 Task: Find connections with filter location Flores with filter topic #Trainingwith filter profile language English with filter current company Novo Nordisk with filter school Siliguri Institute of Technology with filter industry Broadcast Media Production and Distribution with filter service category Resume Writing with filter keywords title Meals on Wheels Driver
Action: Mouse moved to (695, 89)
Screenshot: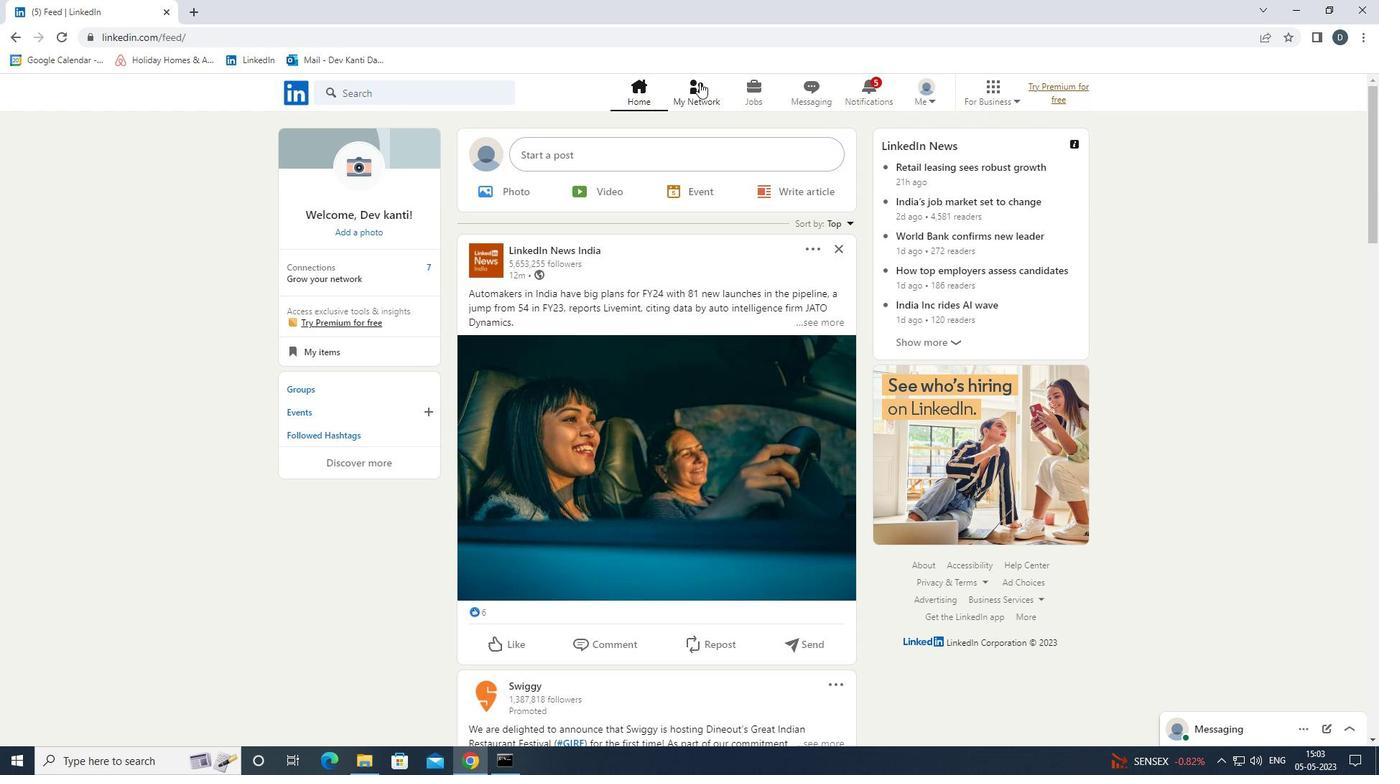
Action: Mouse pressed left at (695, 89)
Screenshot: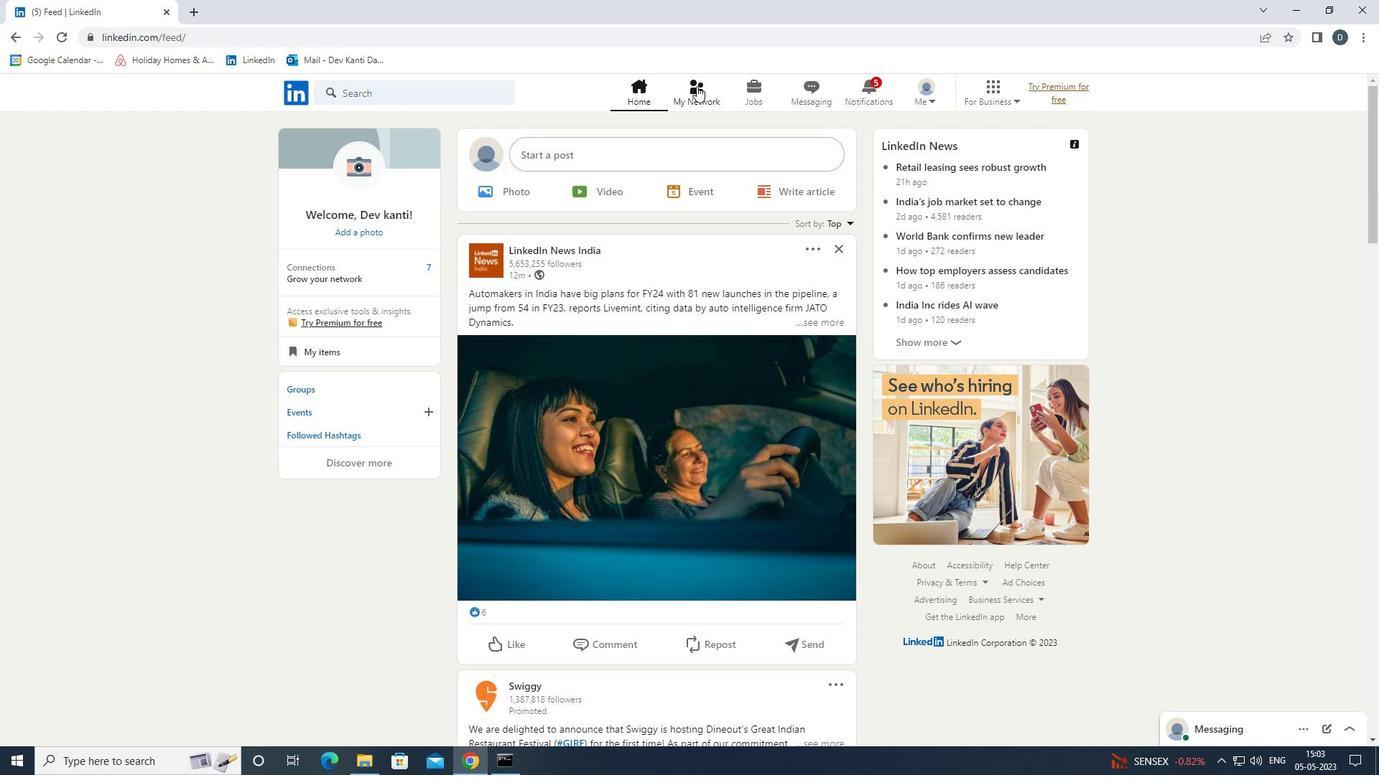 
Action: Mouse moved to (475, 171)
Screenshot: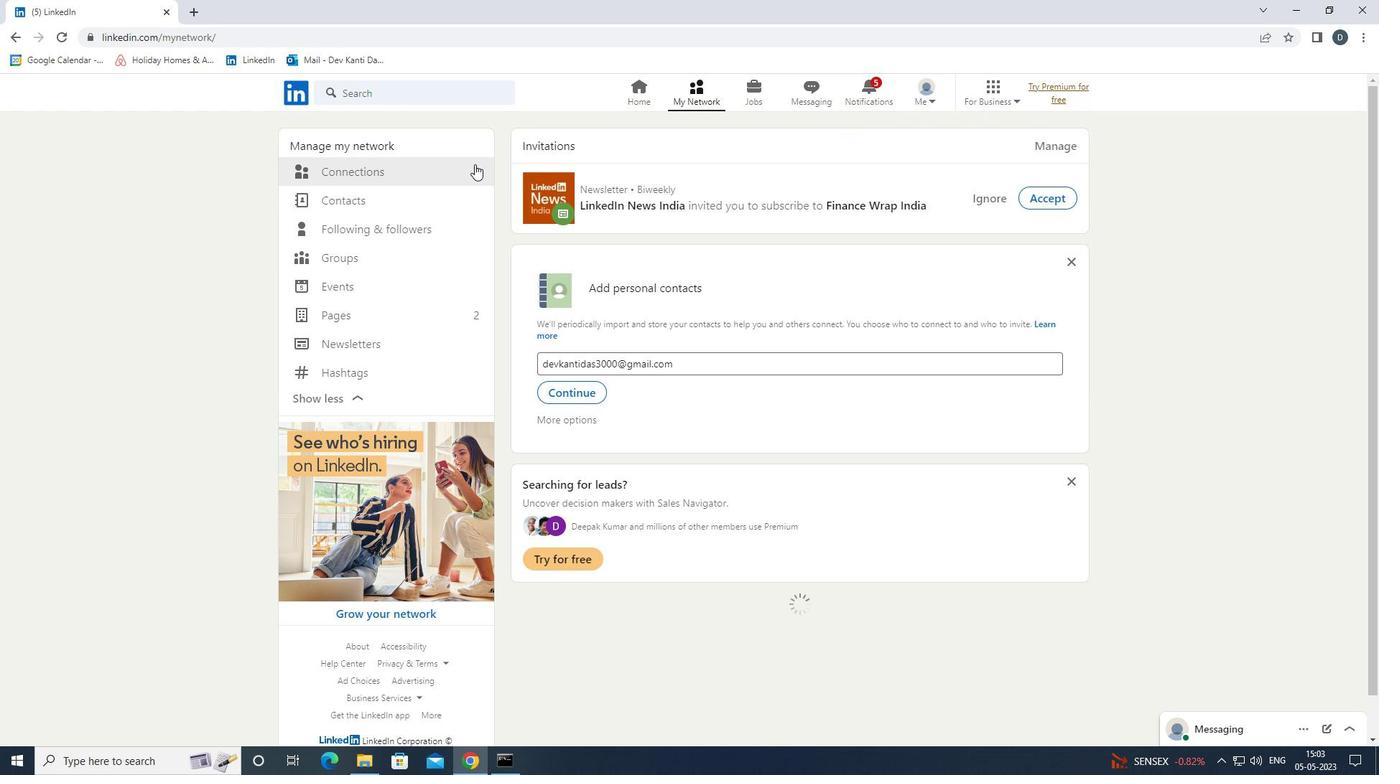 
Action: Mouse pressed left at (475, 171)
Screenshot: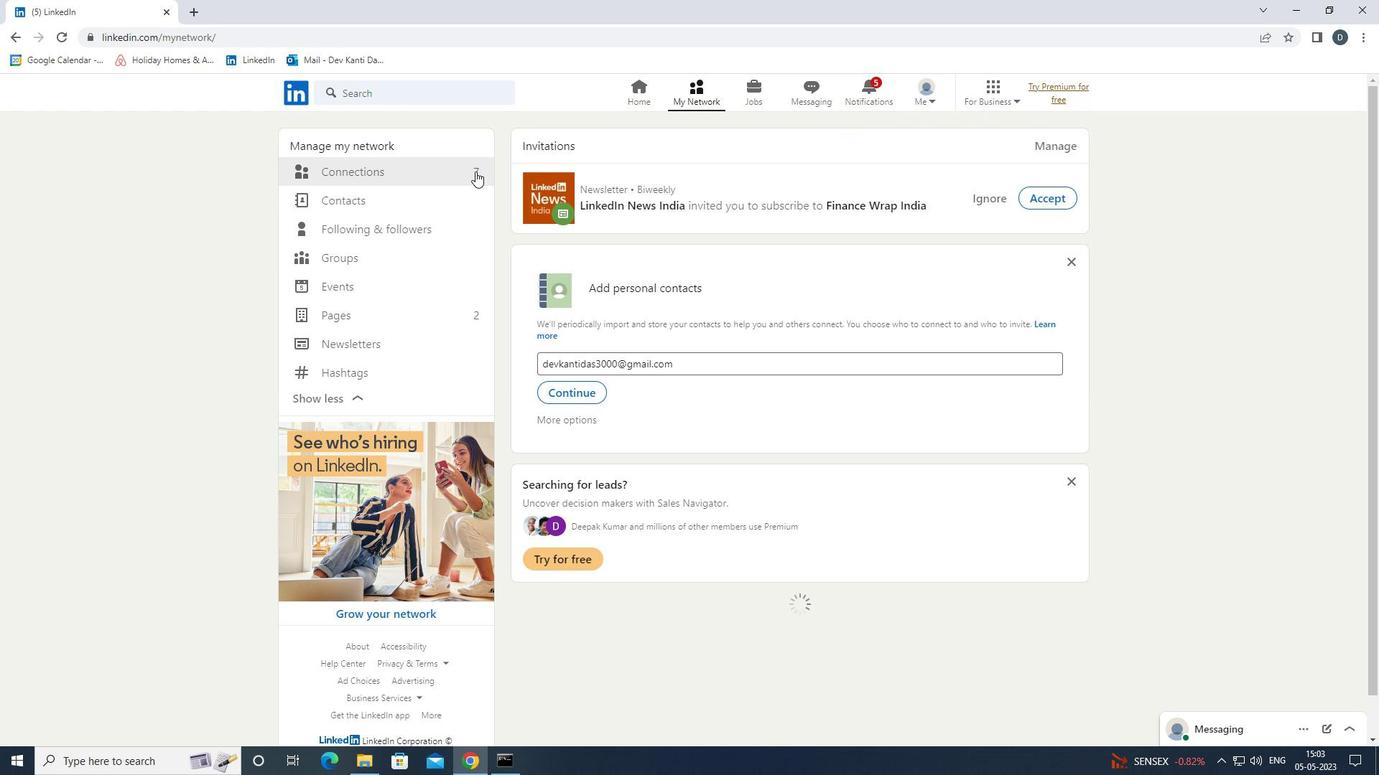
Action: Mouse moved to (783, 175)
Screenshot: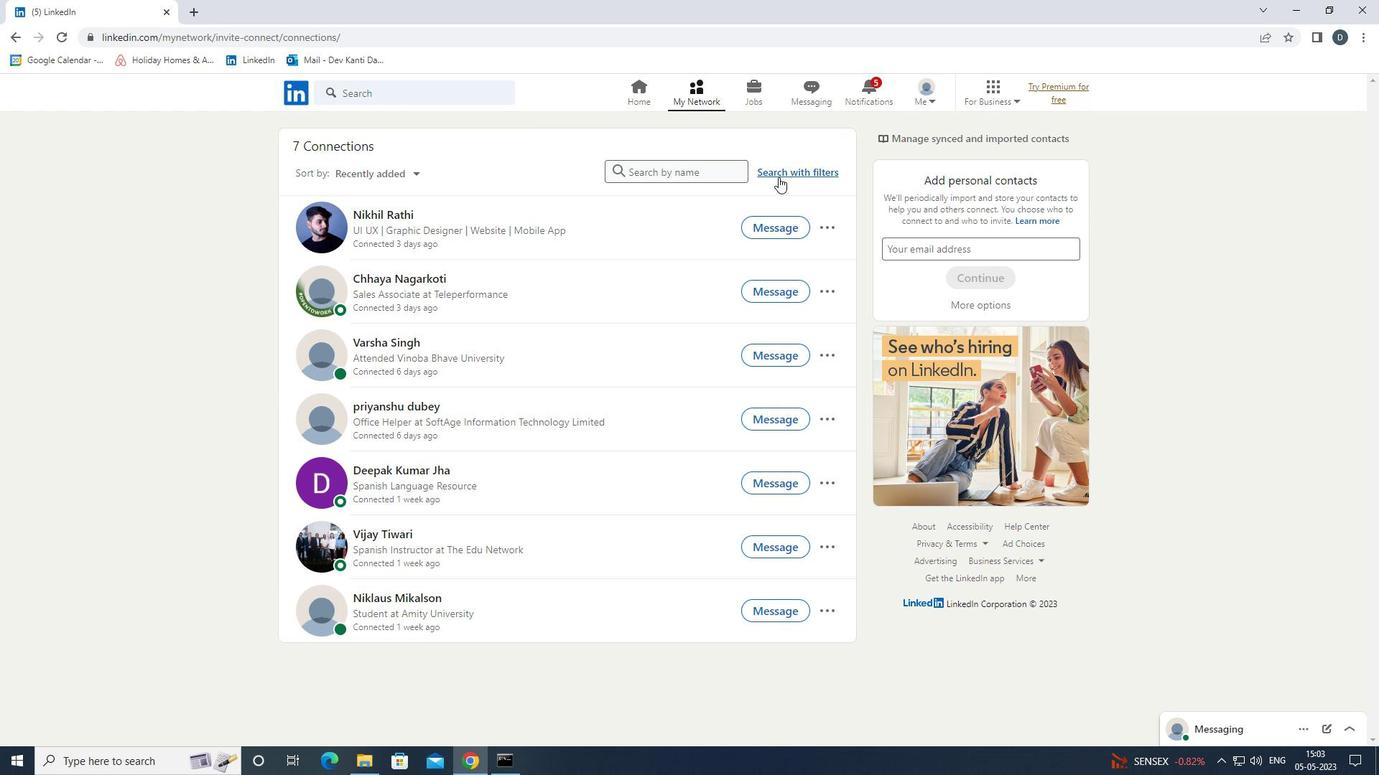 
Action: Mouse pressed left at (783, 175)
Screenshot: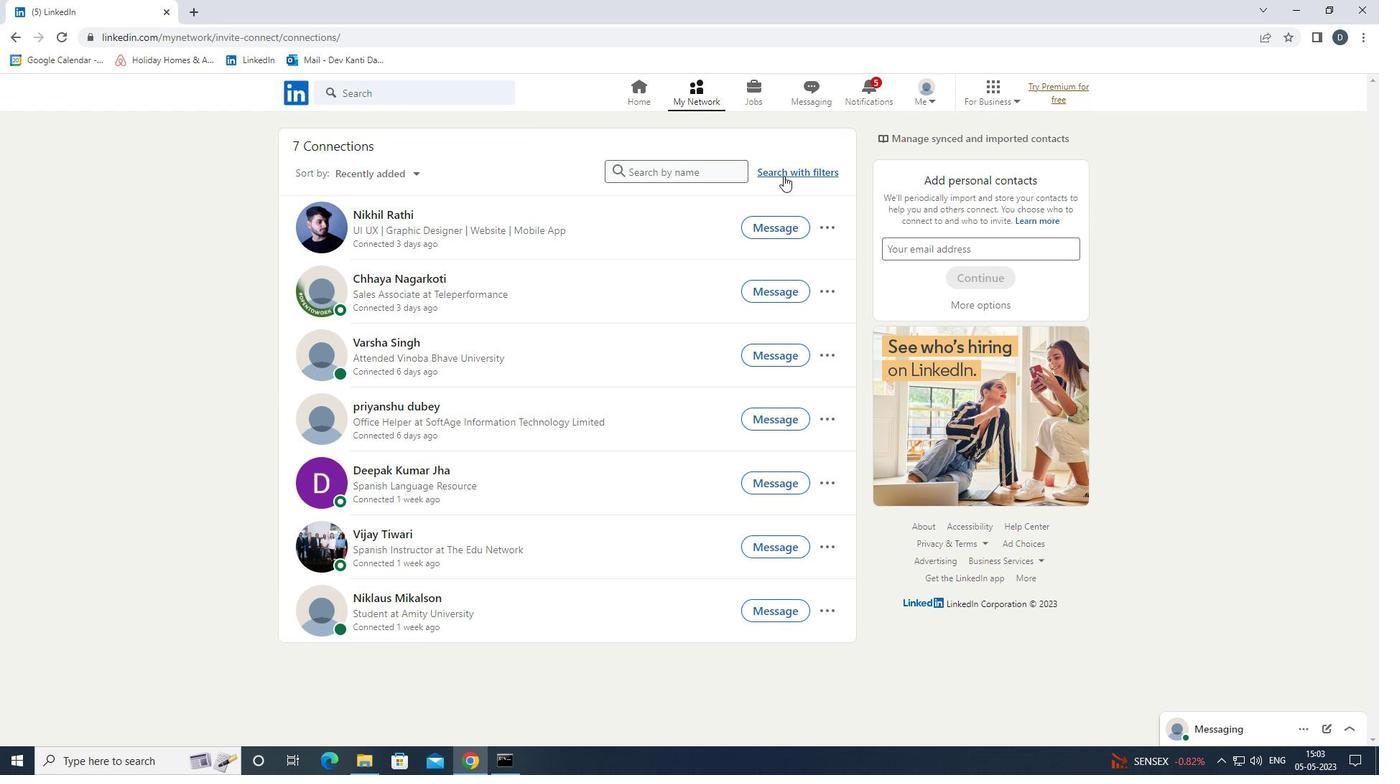
Action: Mouse moved to (735, 133)
Screenshot: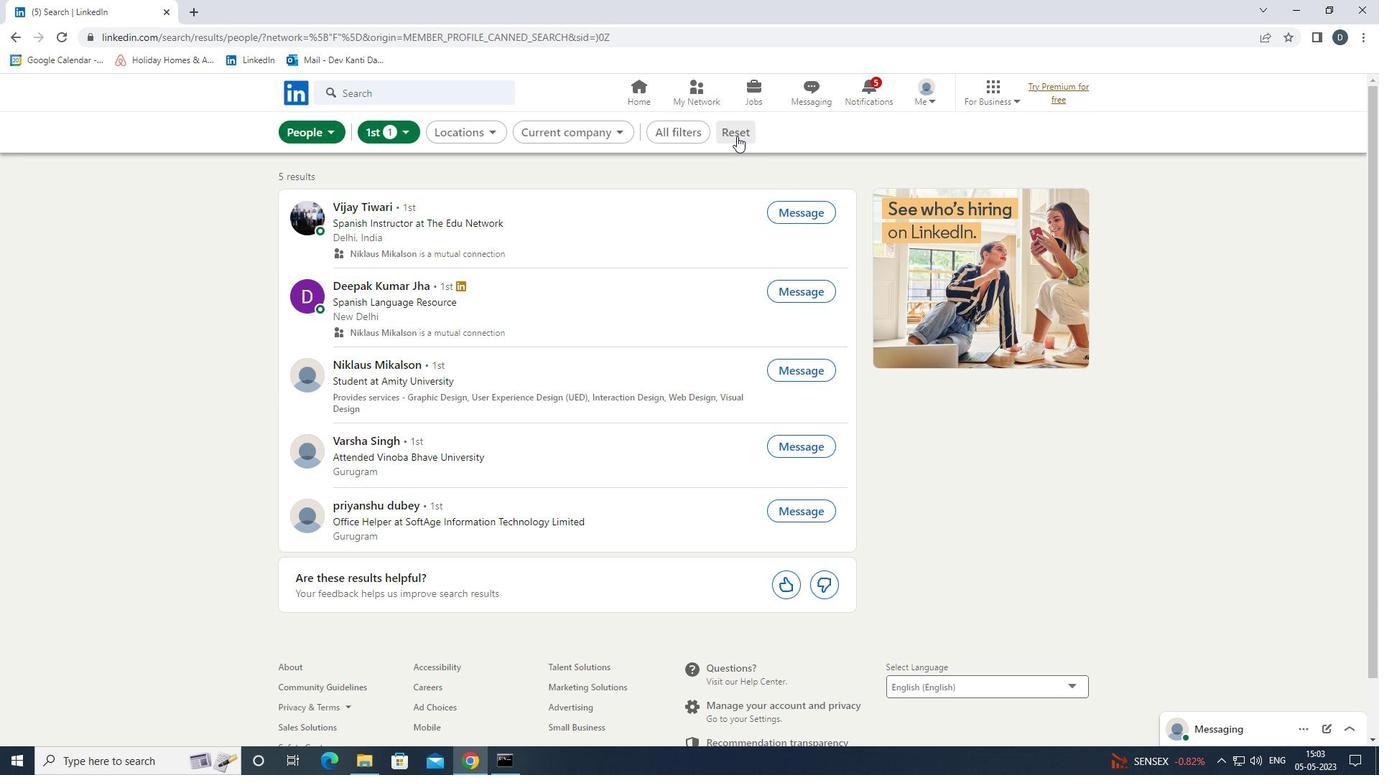 
Action: Mouse pressed left at (735, 133)
Screenshot: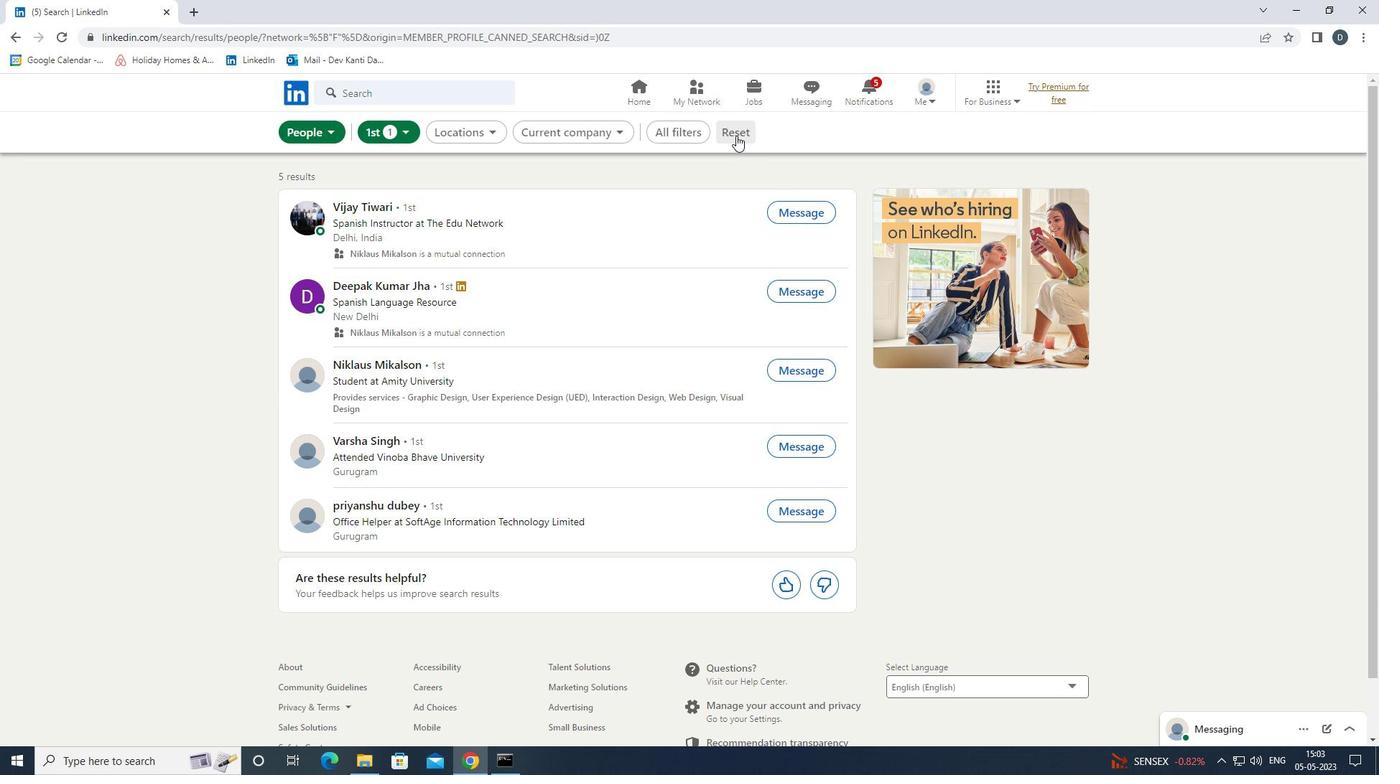 
Action: Mouse moved to (728, 132)
Screenshot: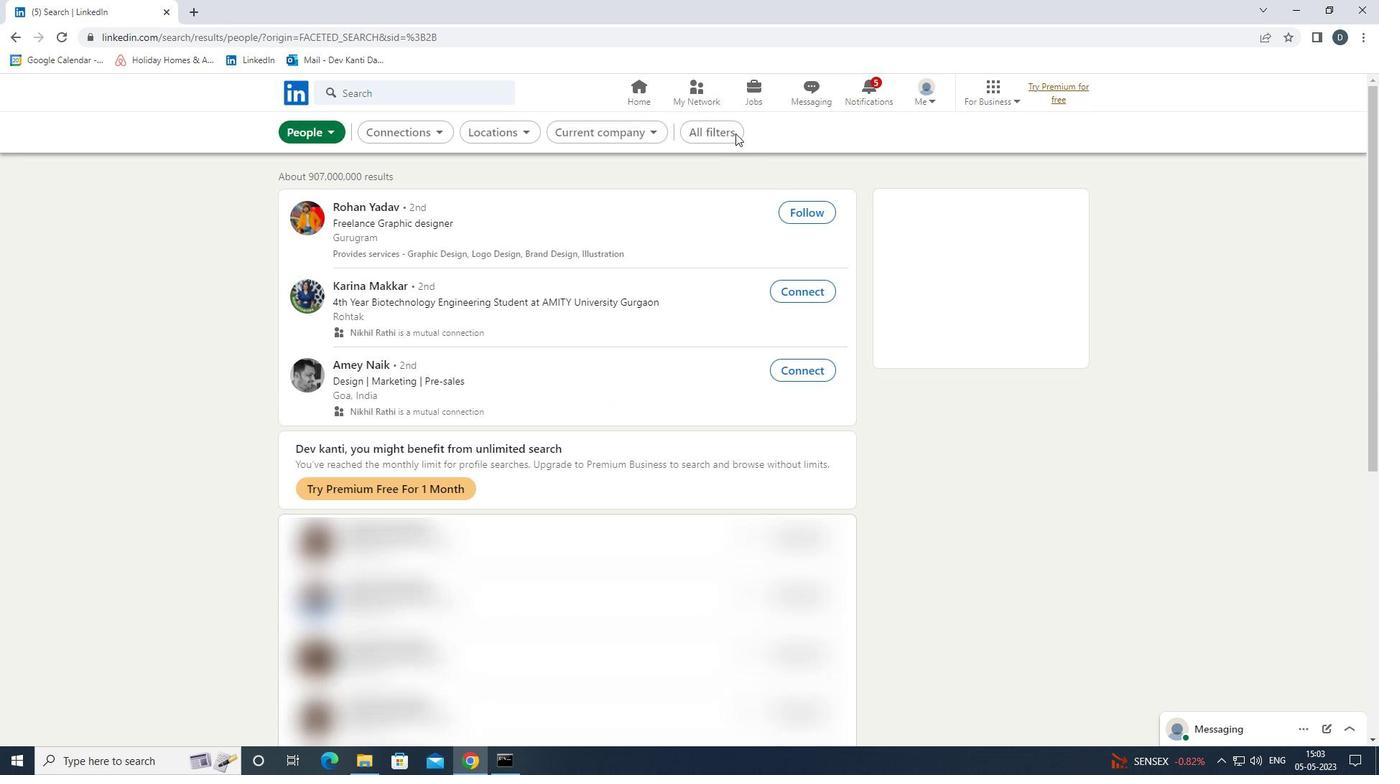 
Action: Mouse pressed left at (728, 132)
Screenshot: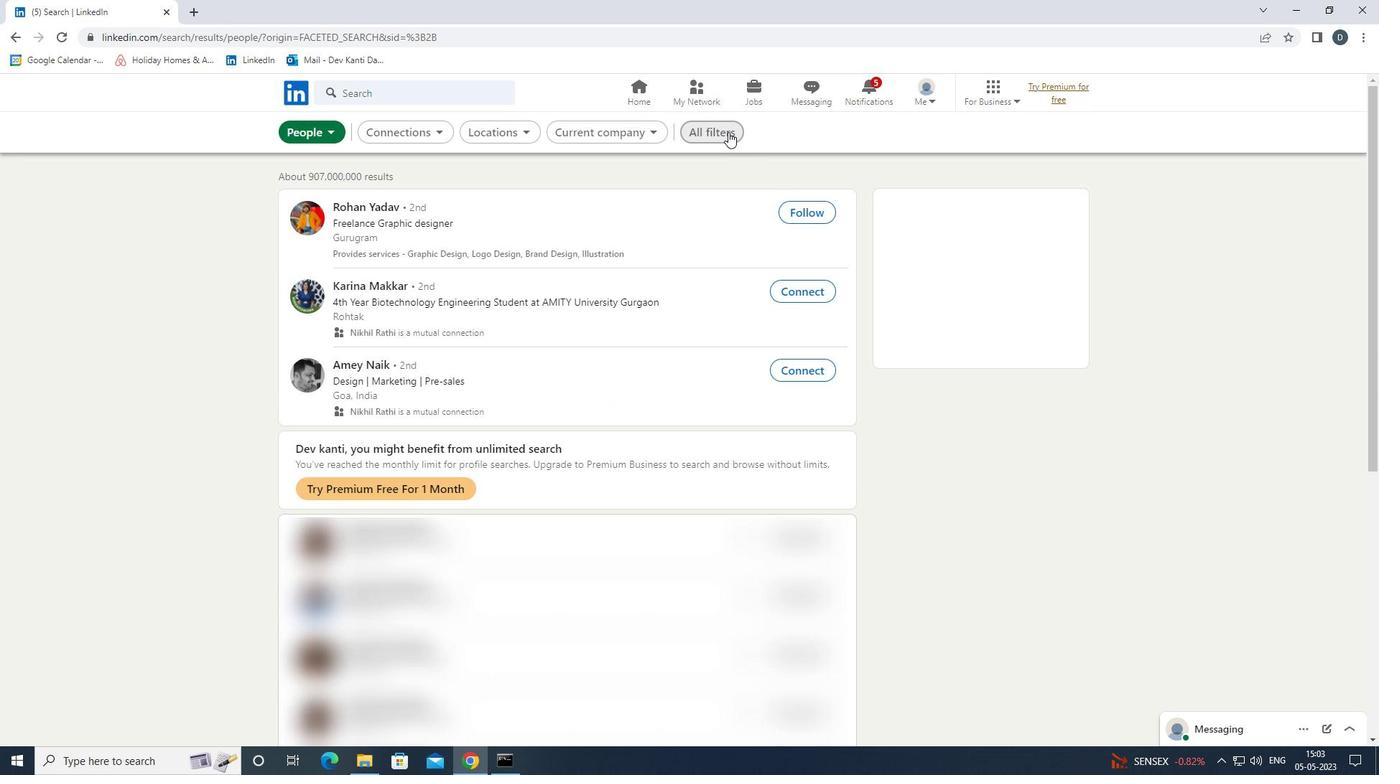 
Action: Mouse moved to (1226, 401)
Screenshot: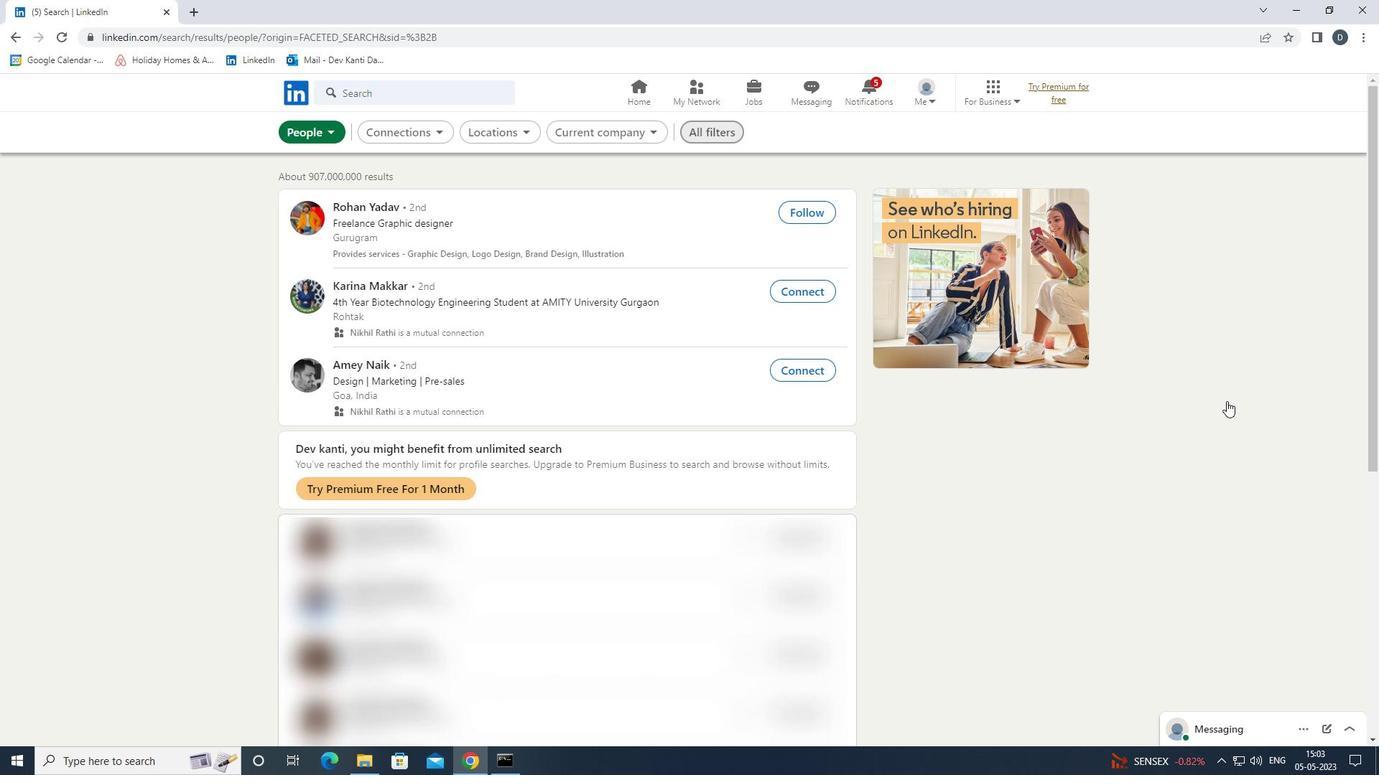 
Action: Mouse scrolled (1226, 400) with delta (0, 0)
Screenshot: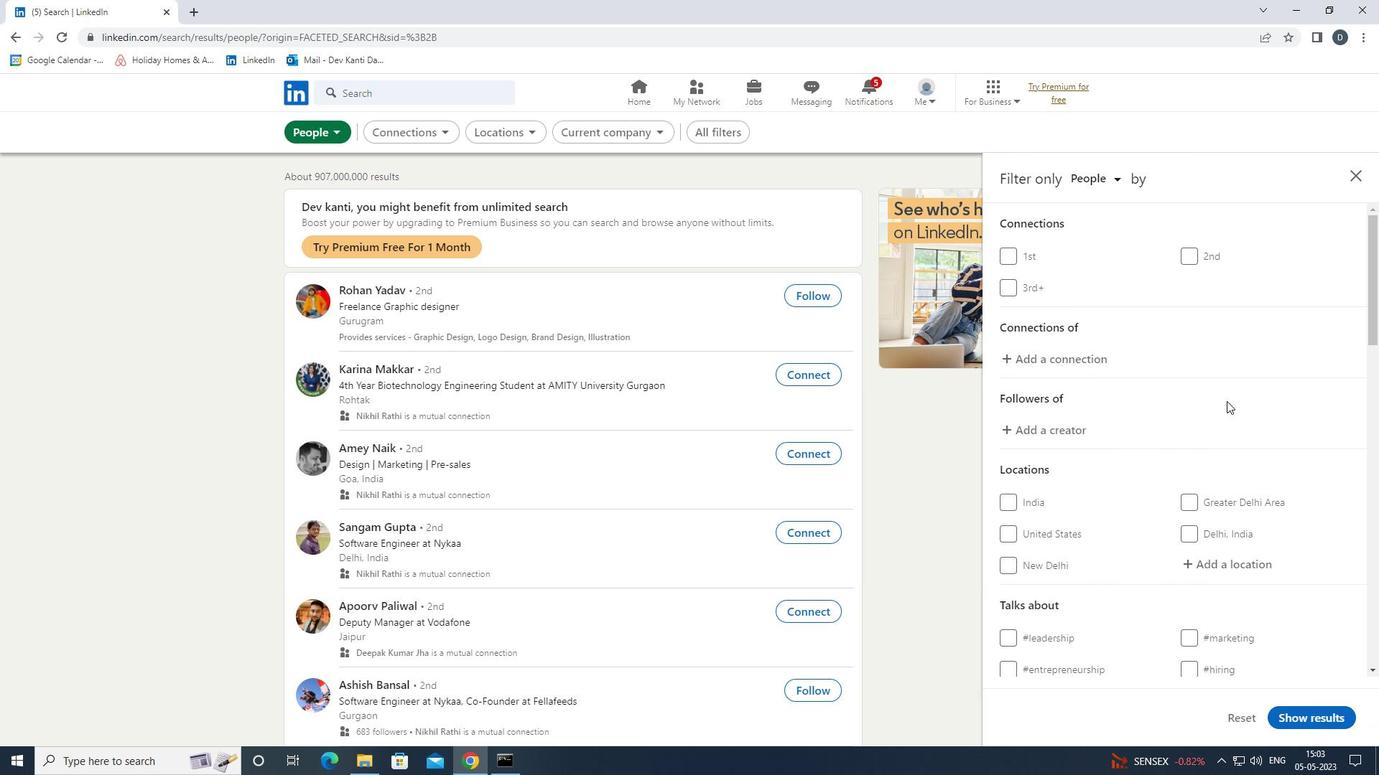
Action: Mouse scrolled (1226, 400) with delta (0, 0)
Screenshot: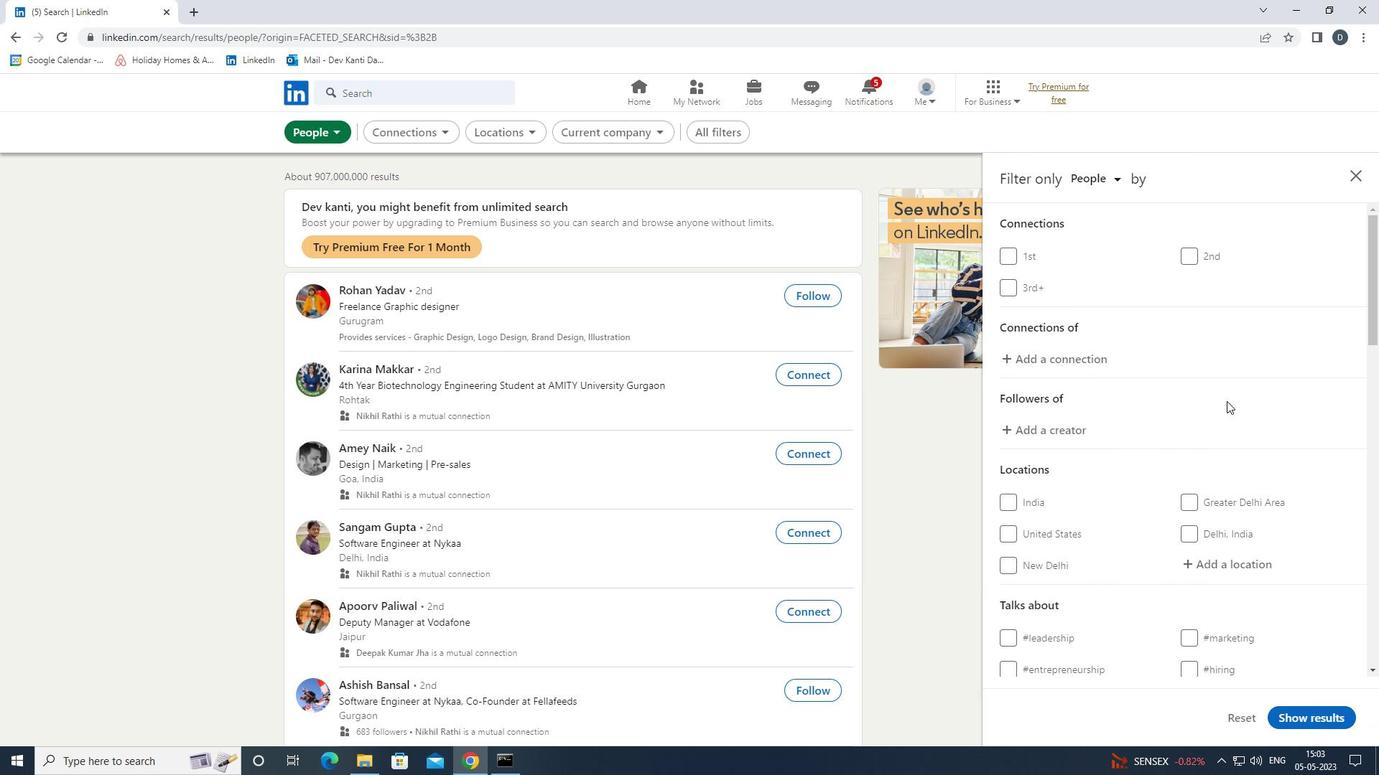 
Action: Mouse moved to (1223, 421)
Screenshot: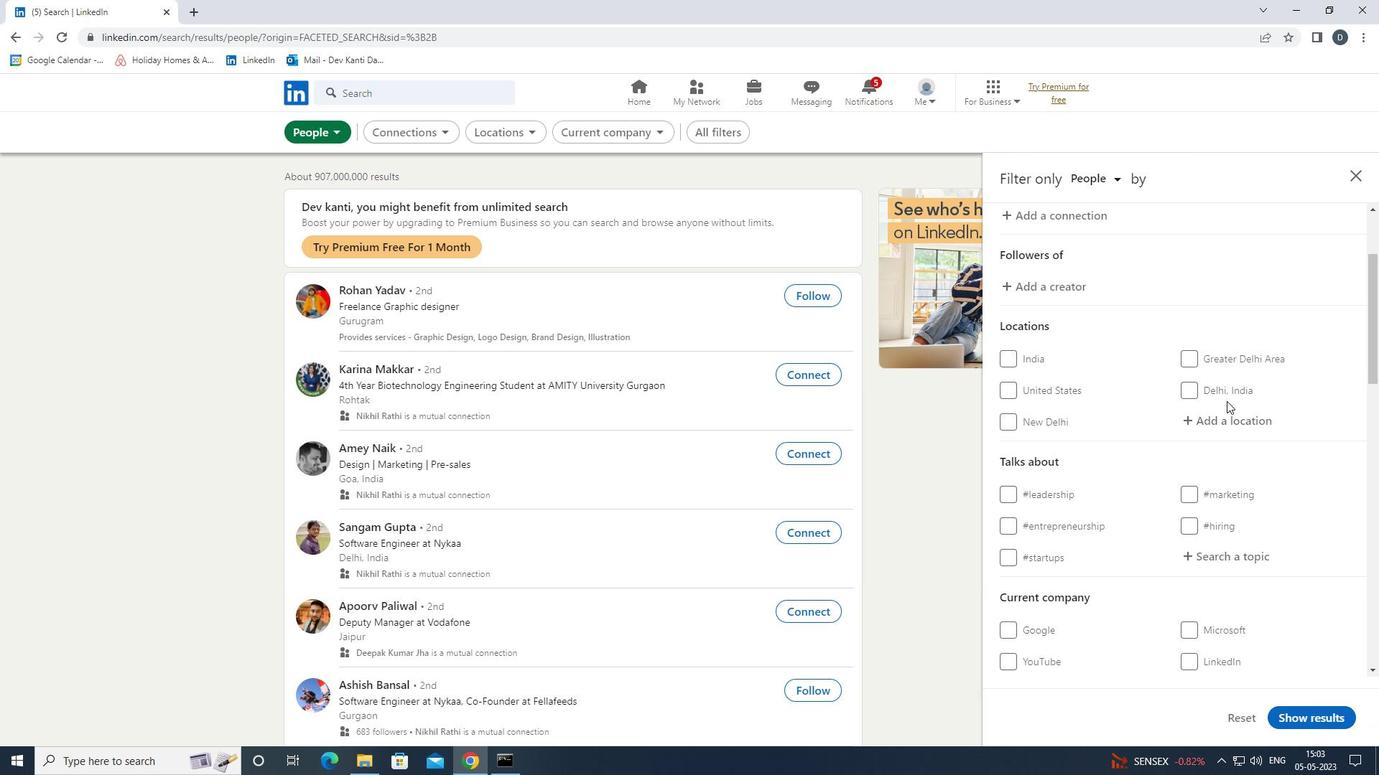 
Action: Mouse pressed left at (1223, 421)
Screenshot: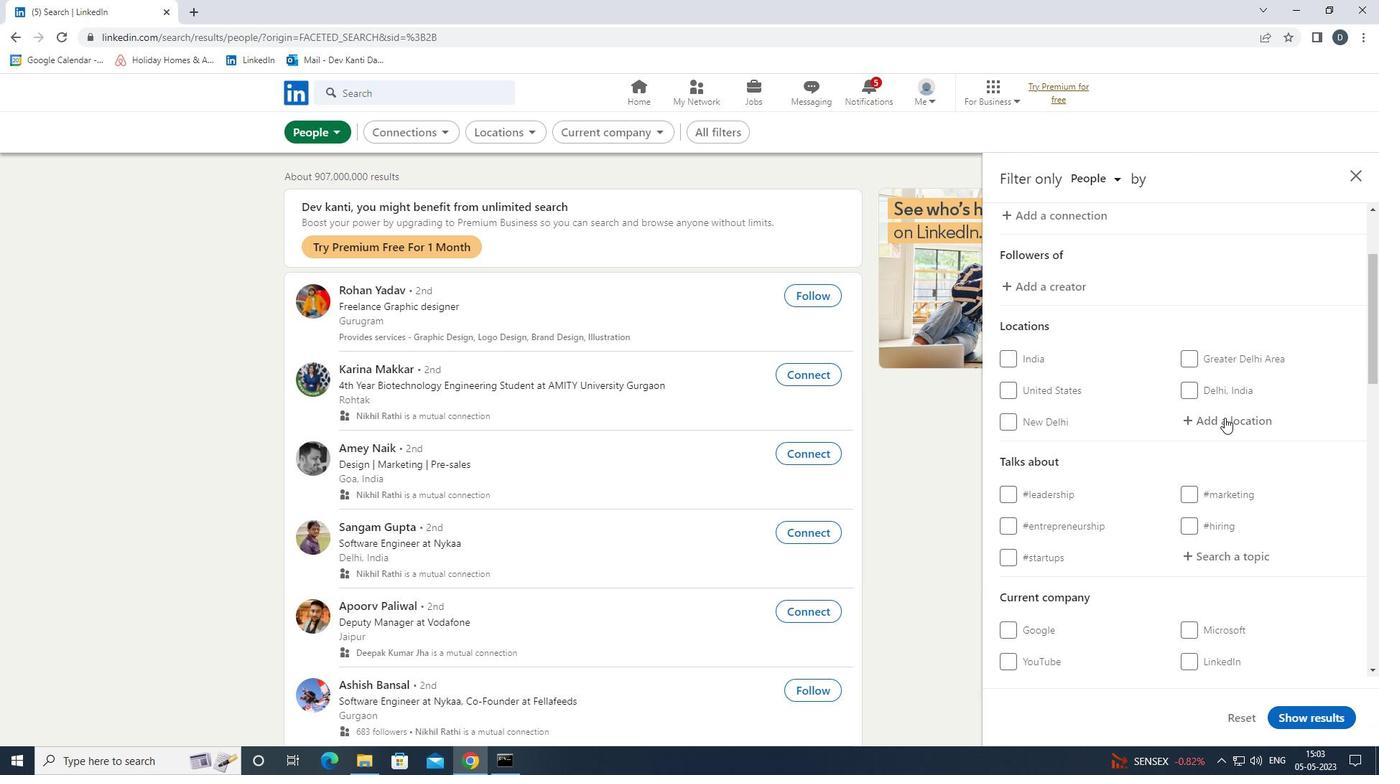 
Action: Mouse moved to (1226, 423)
Screenshot: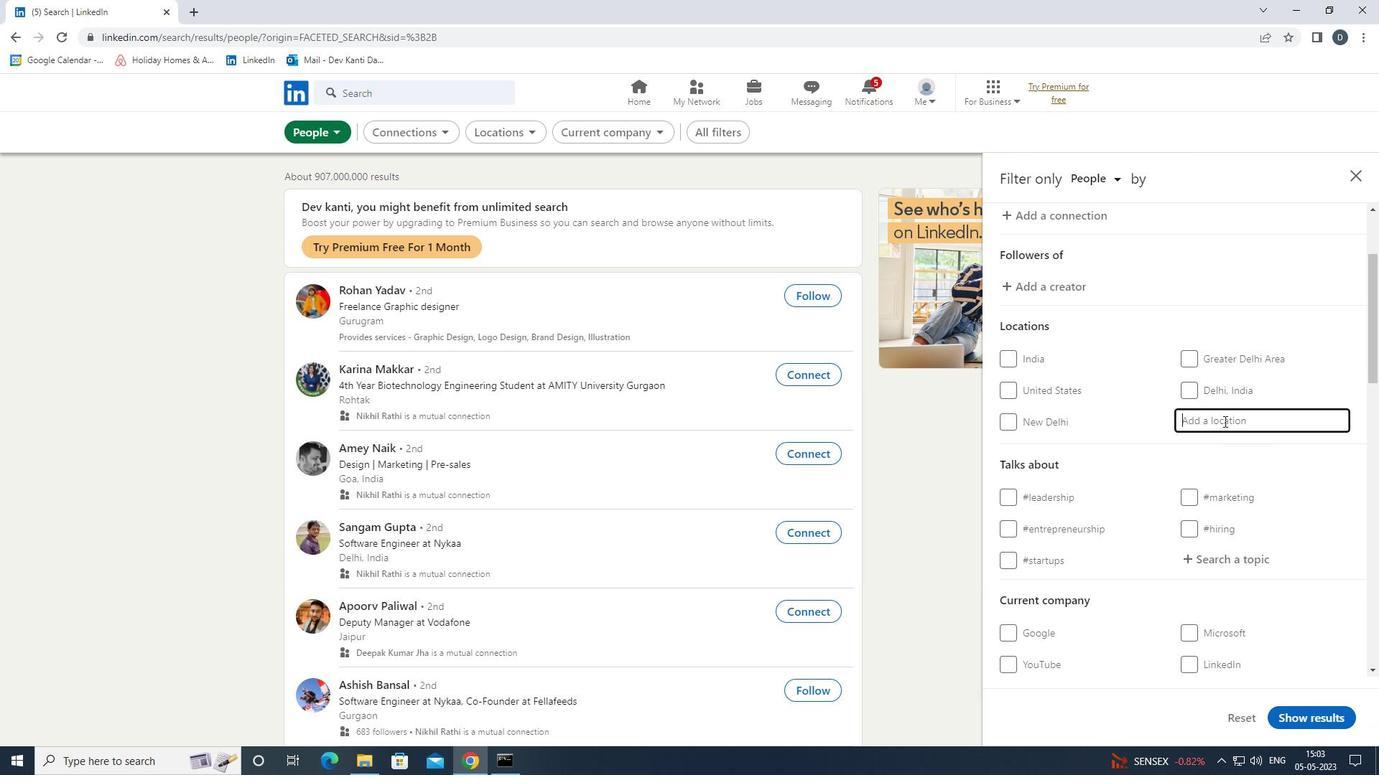 
Action: Key pressed <Key.shift>FLORES<Key.down><Key.enter>
Screenshot: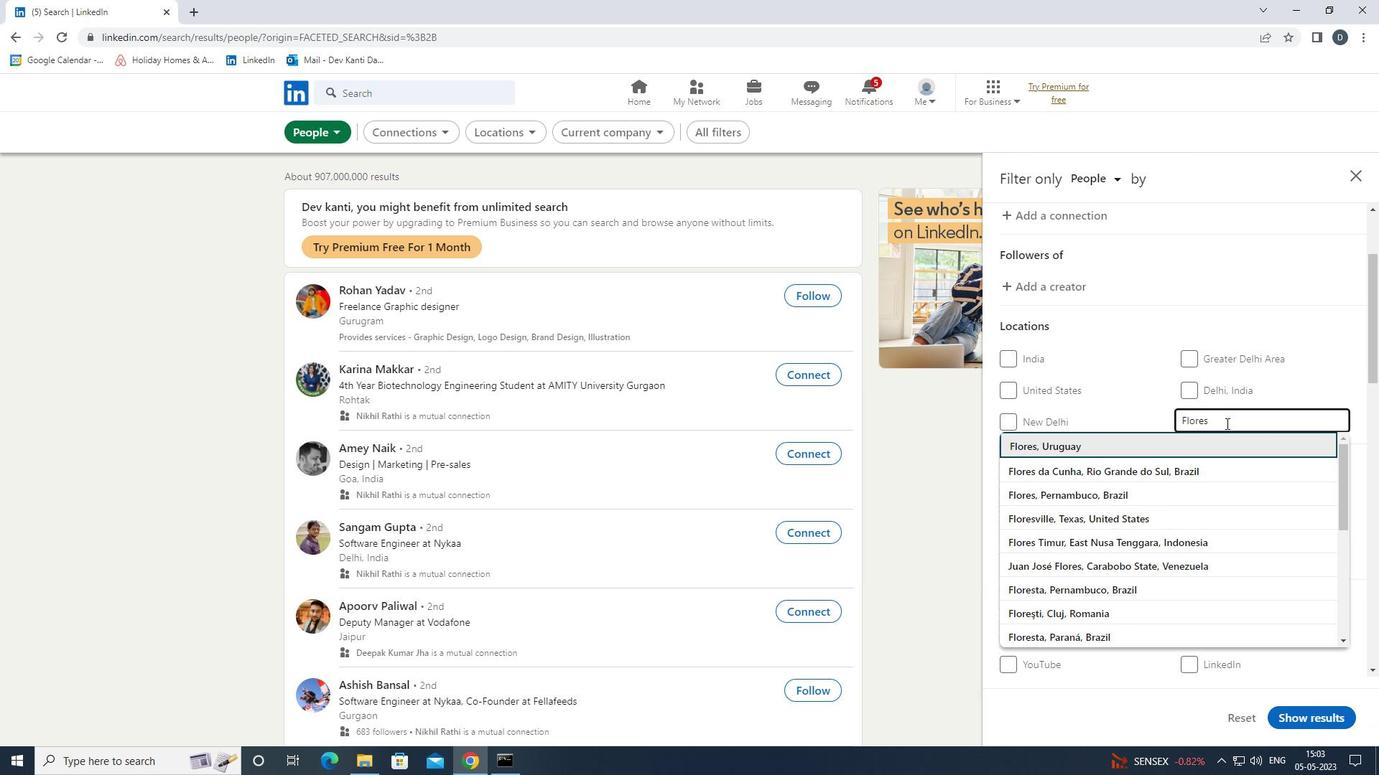 
Action: Mouse scrolled (1226, 423) with delta (0, 0)
Screenshot: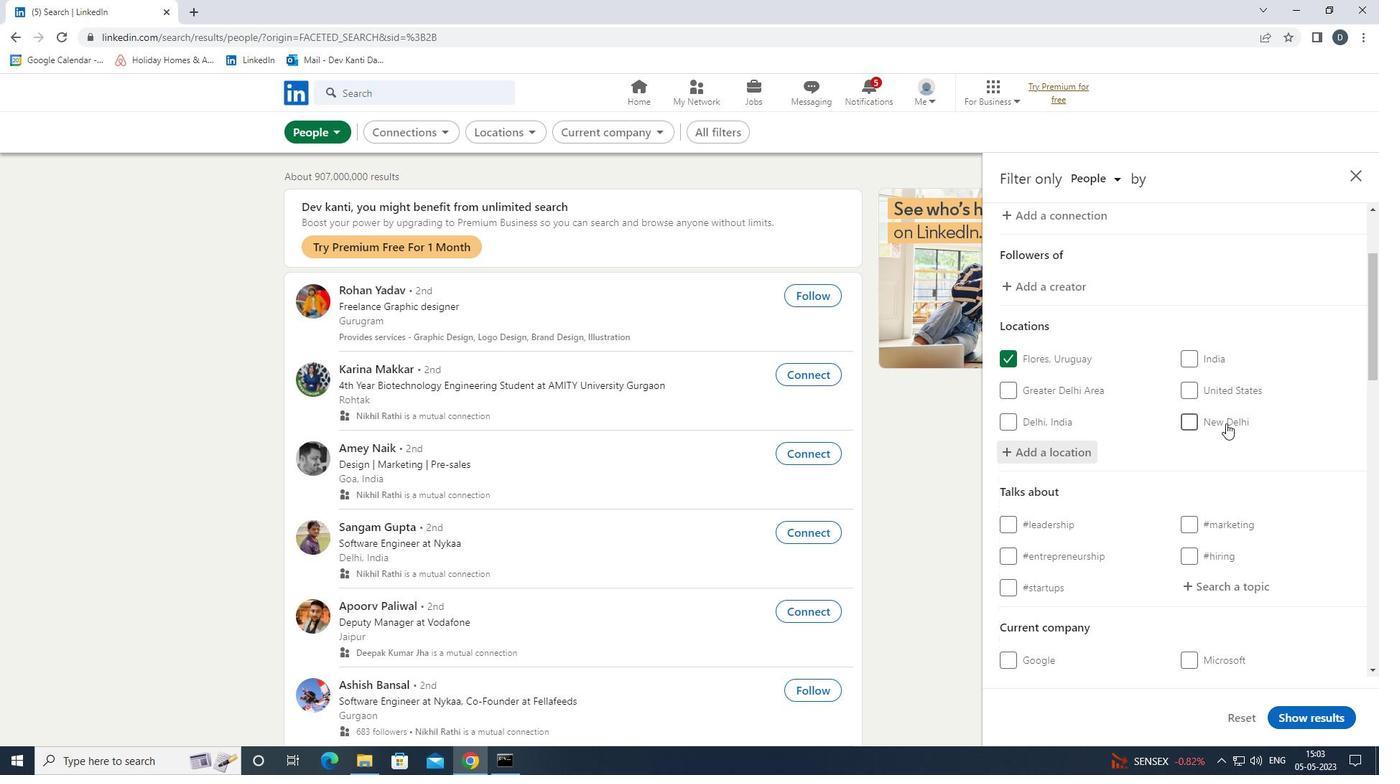 
Action: Mouse scrolled (1226, 423) with delta (0, 0)
Screenshot: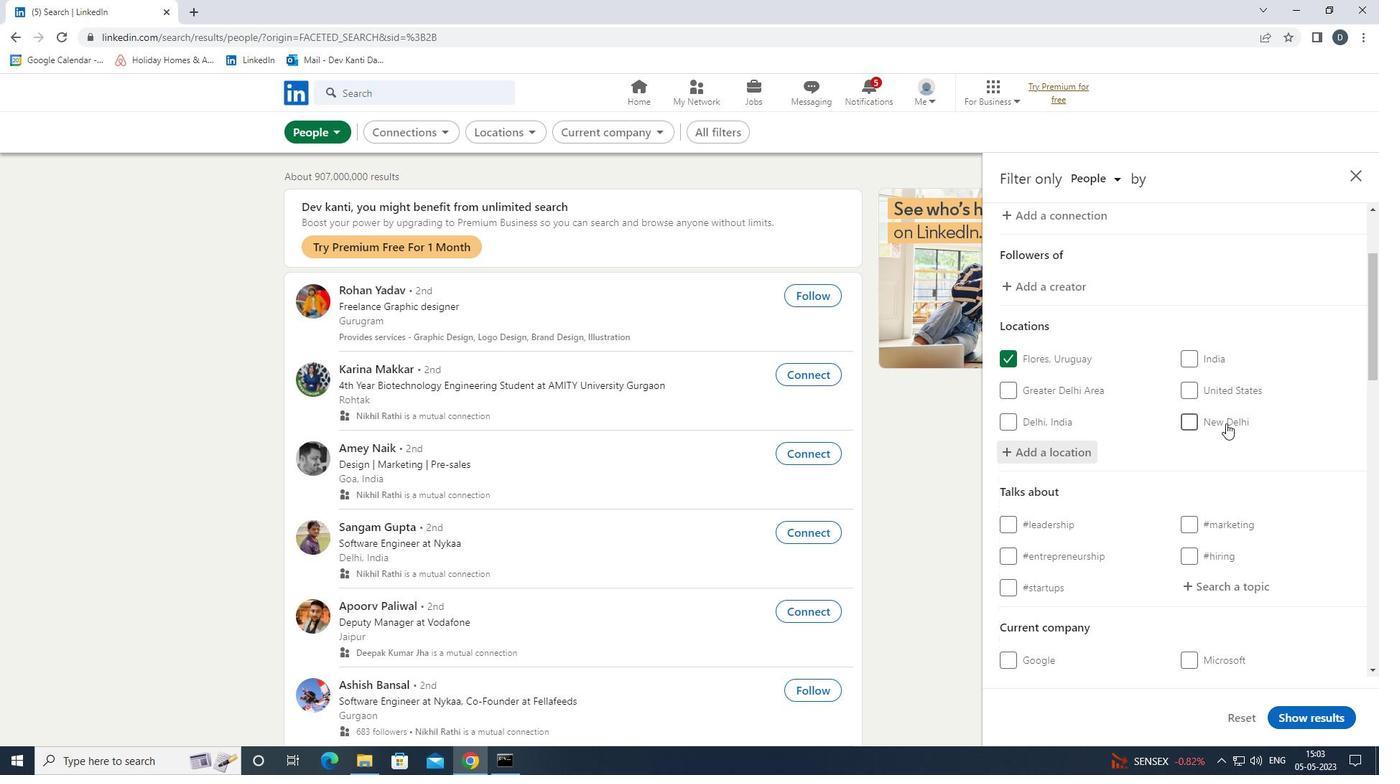 
Action: Mouse moved to (1240, 445)
Screenshot: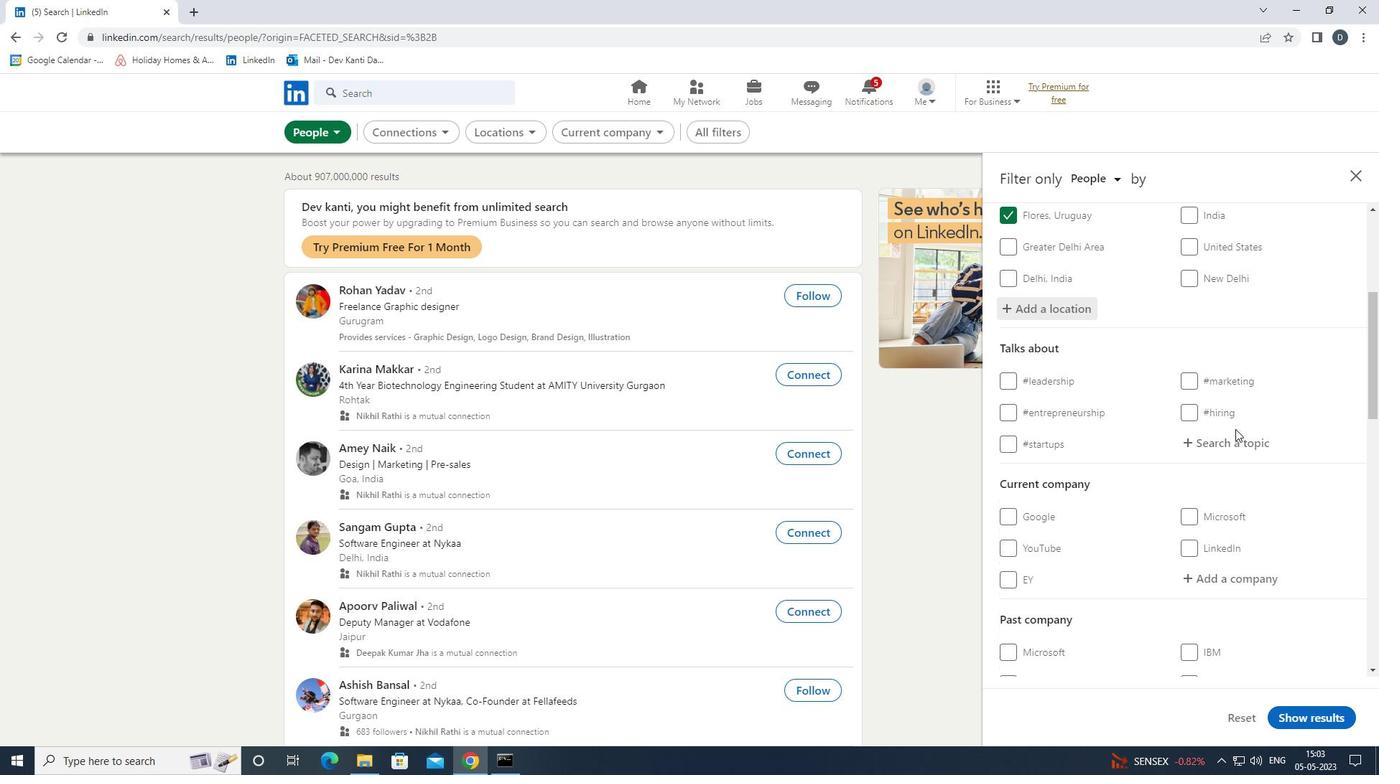 
Action: Mouse pressed left at (1240, 445)
Screenshot: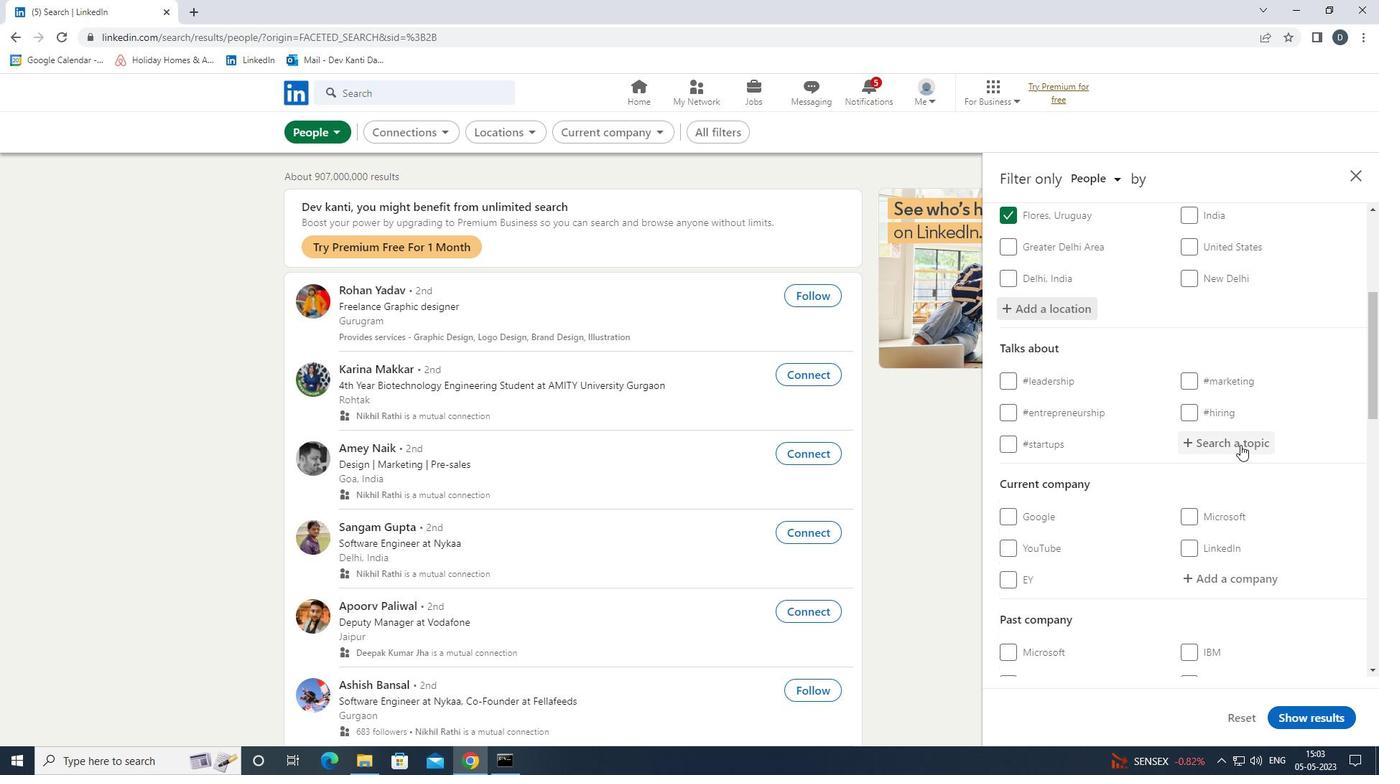 
Action: Key pressed <Key.shift>TRAINING<Key.down><Key.enter>
Screenshot: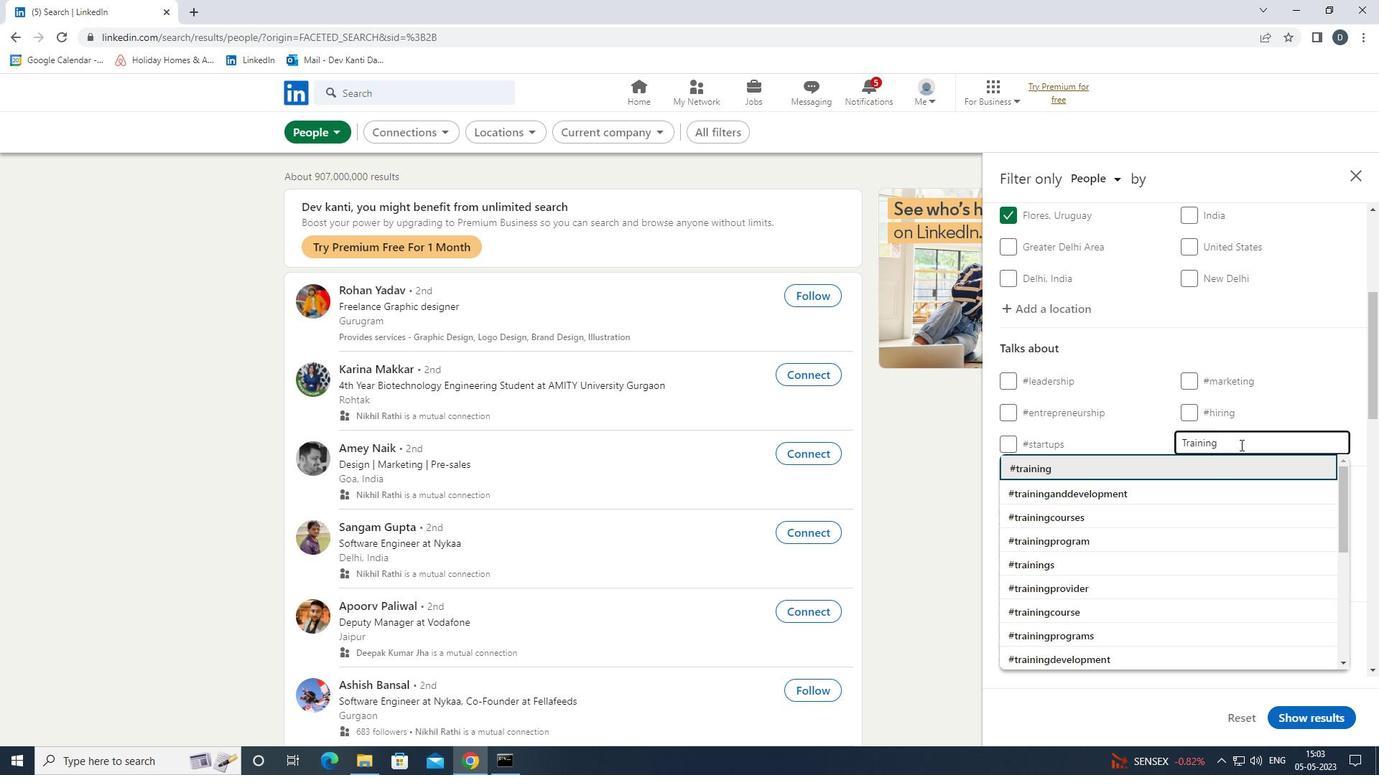 
Action: Mouse moved to (1243, 445)
Screenshot: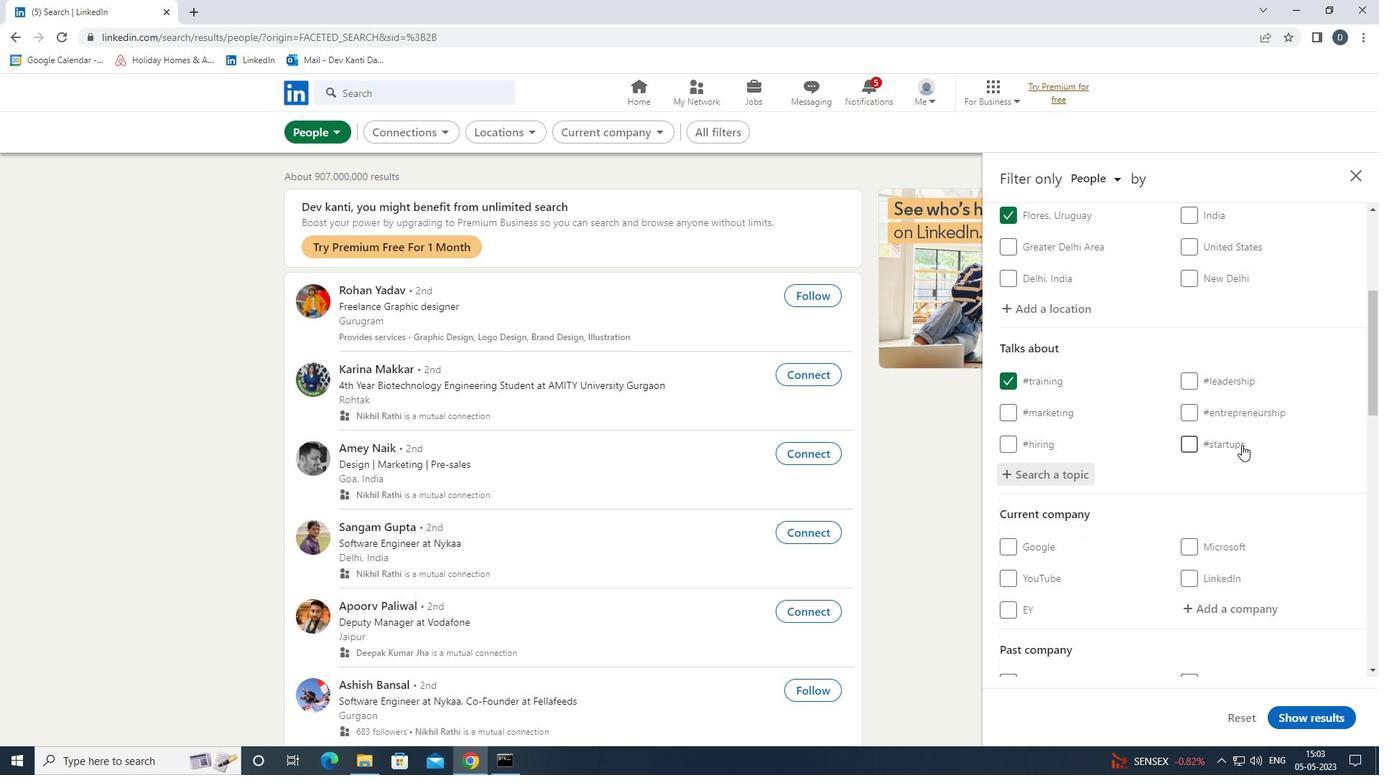 
Action: Mouse scrolled (1243, 444) with delta (0, 0)
Screenshot: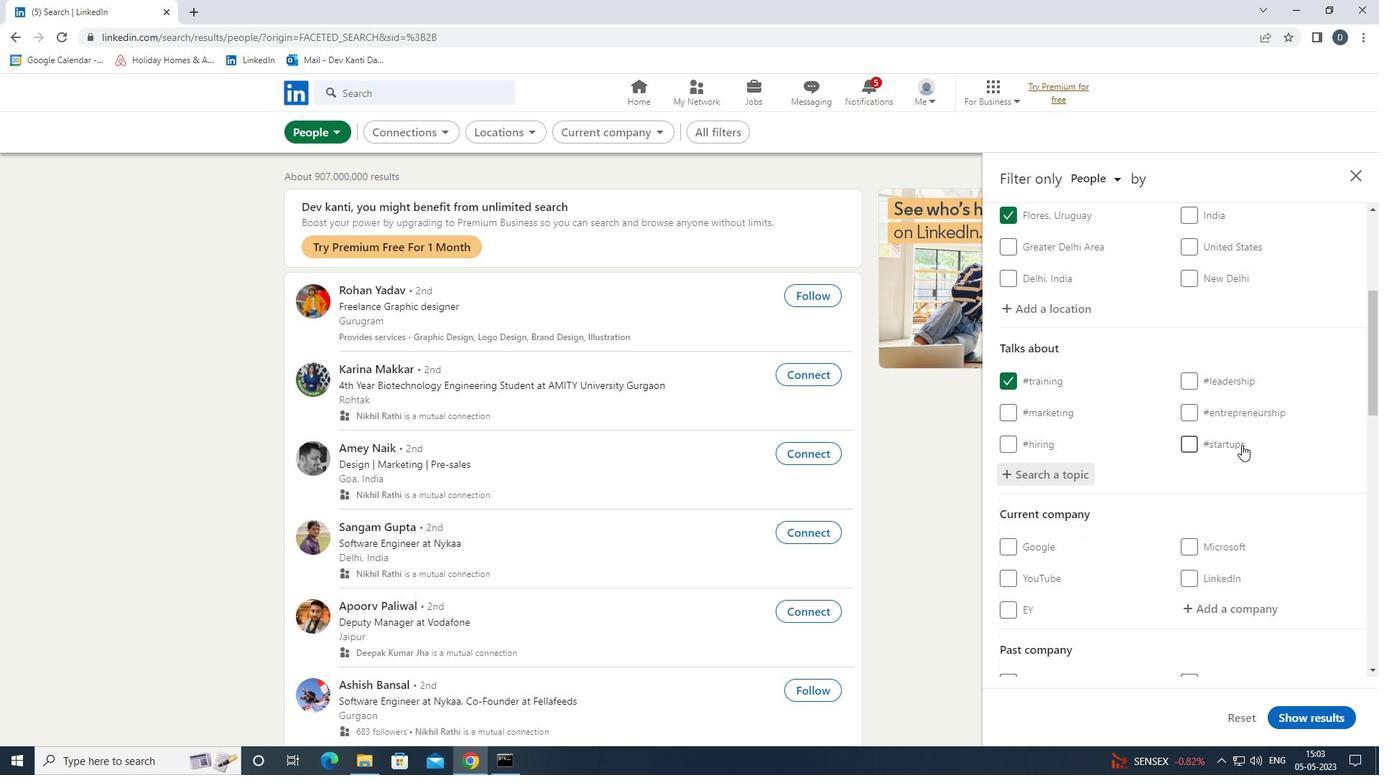 
Action: Mouse moved to (1245, 446)
Screenshot: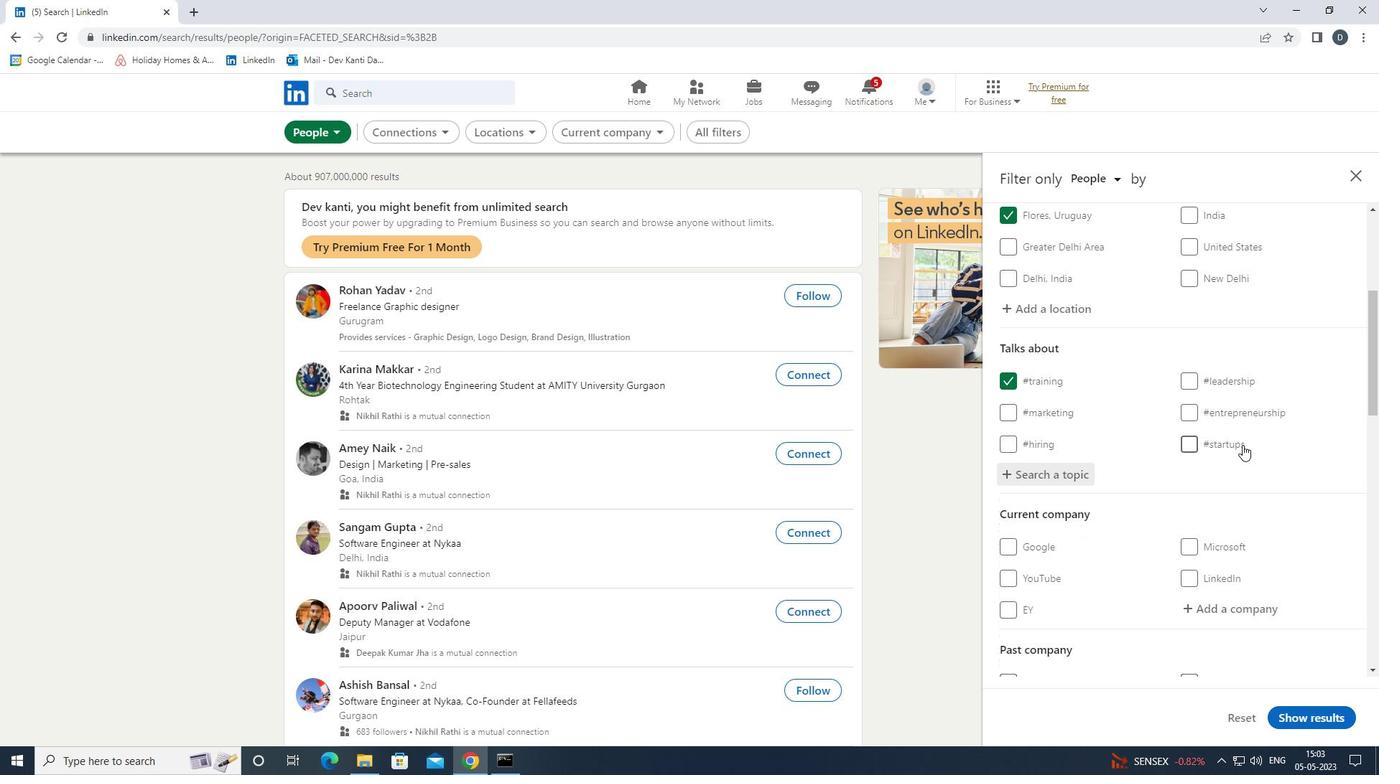 
Action: Mouse scrolled (1245, 446) with delta (0, 0)
Screenshot: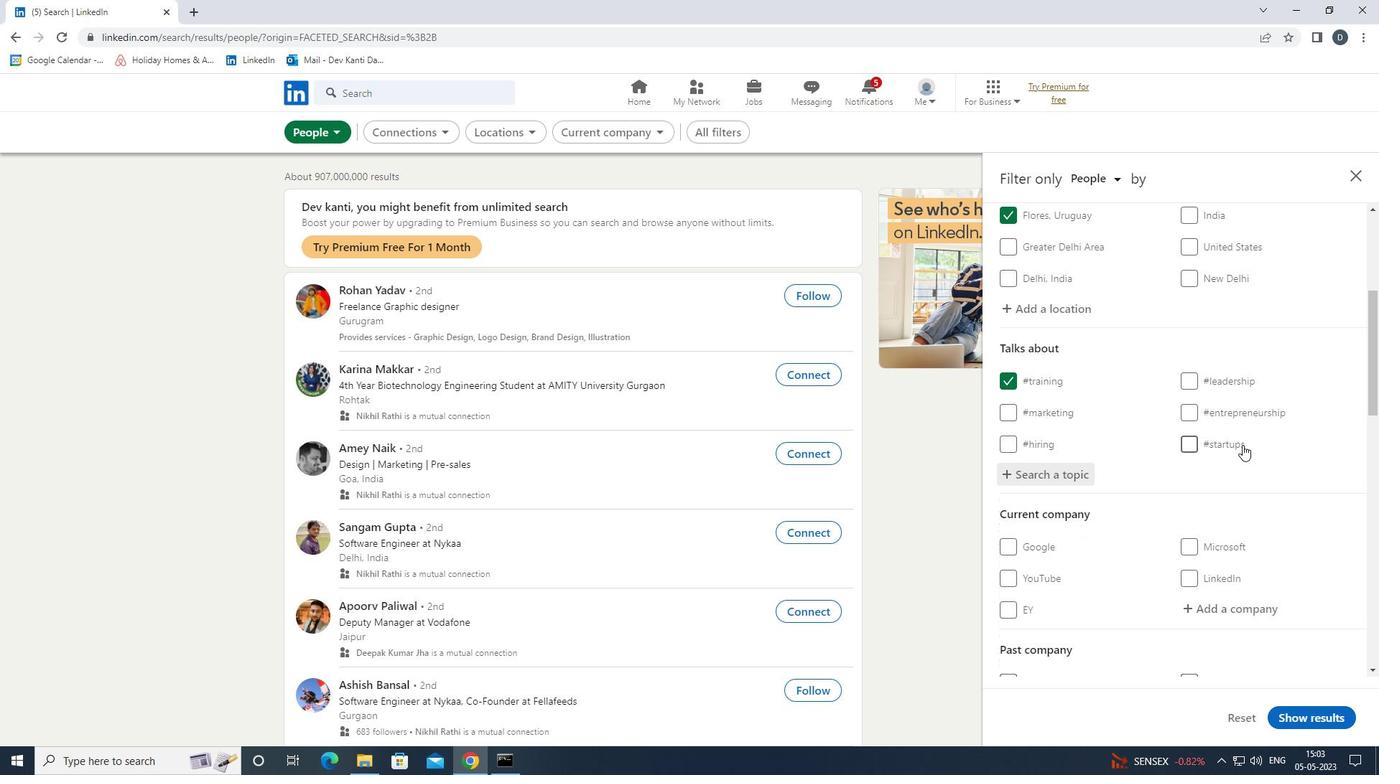 
Action: Mouse scrolled (1245, 446) with delta (0, 0)
Screenshot: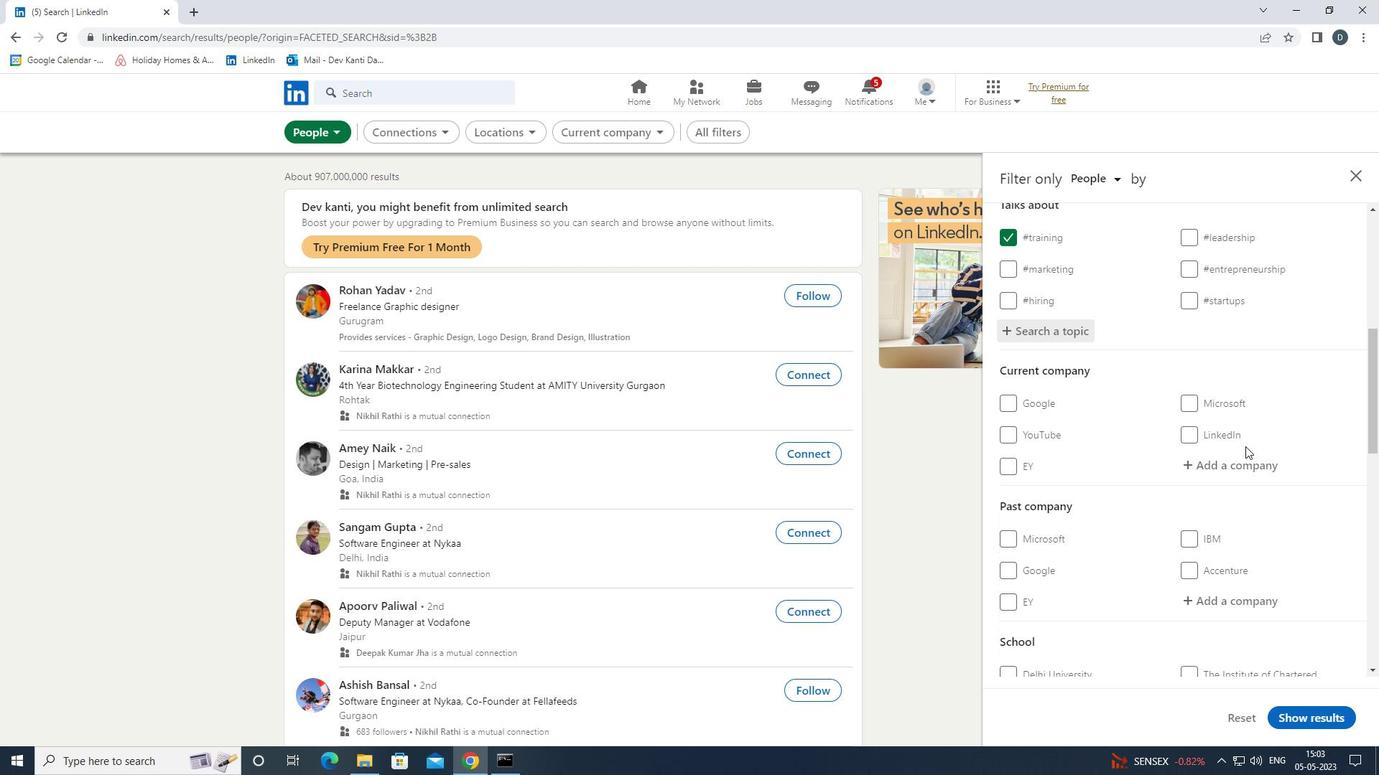 
Action: Mouse scrolled (1245, 446) with delta (0, 0)
Screenshot: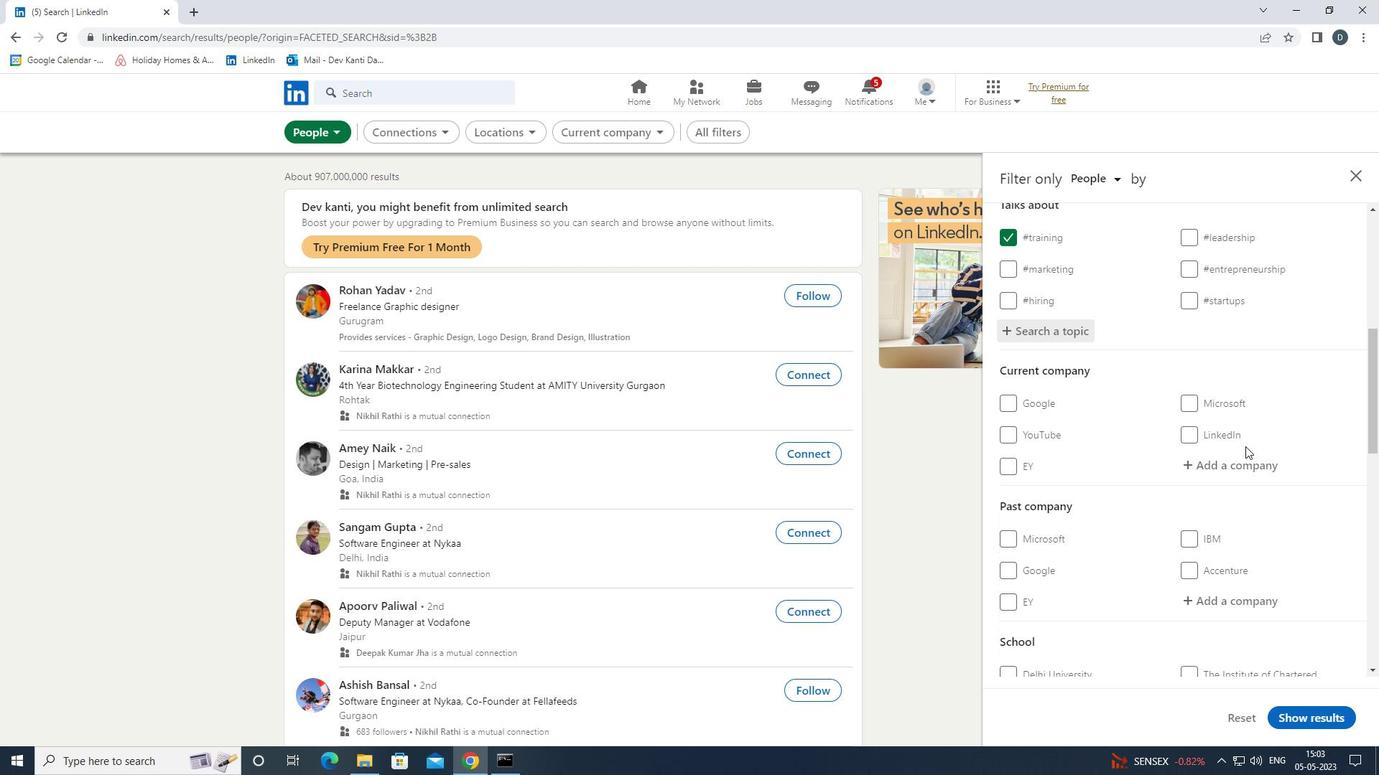 
Action: Mouse scrolled (1245, 446) with delta (0, 0)
Screenshot: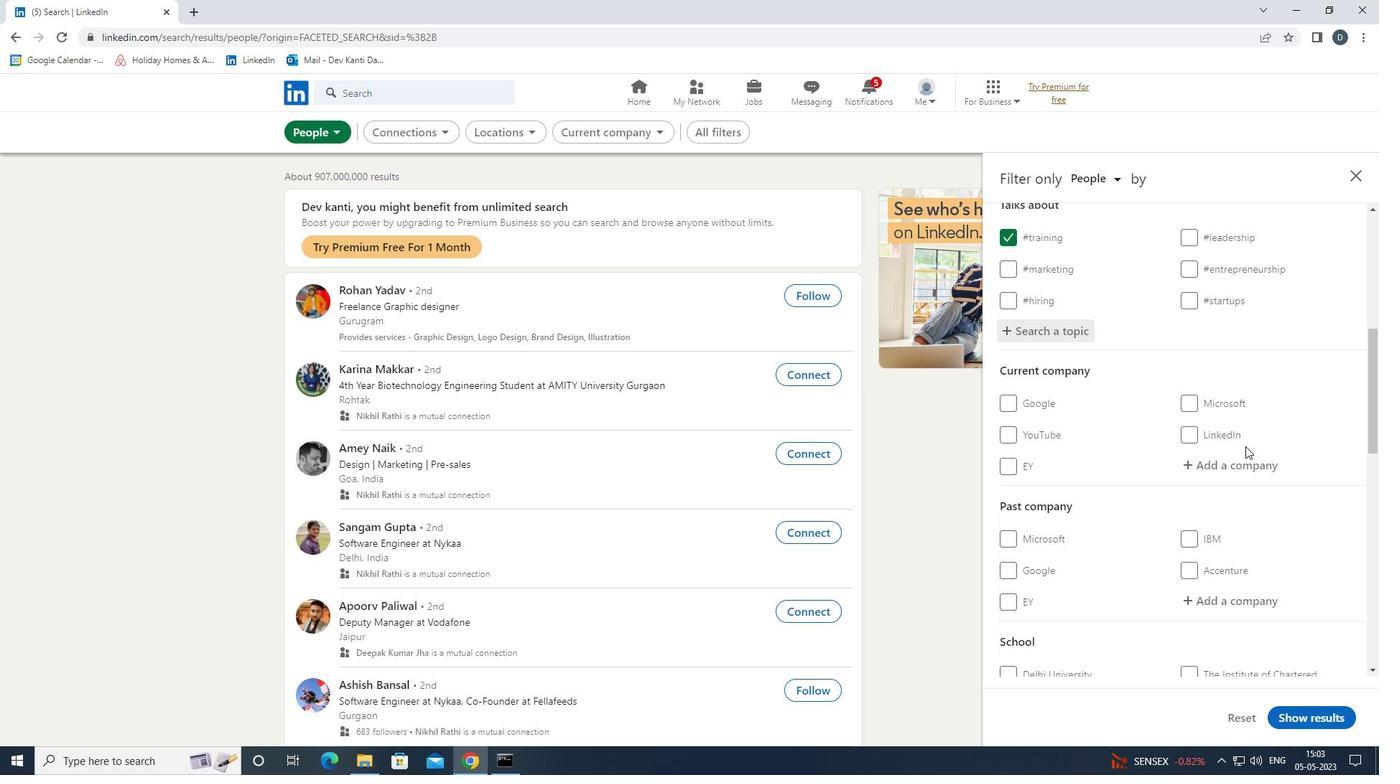 
Action: Mouse scrolled (1245, 446) with delta (0, 0)
Screenshot: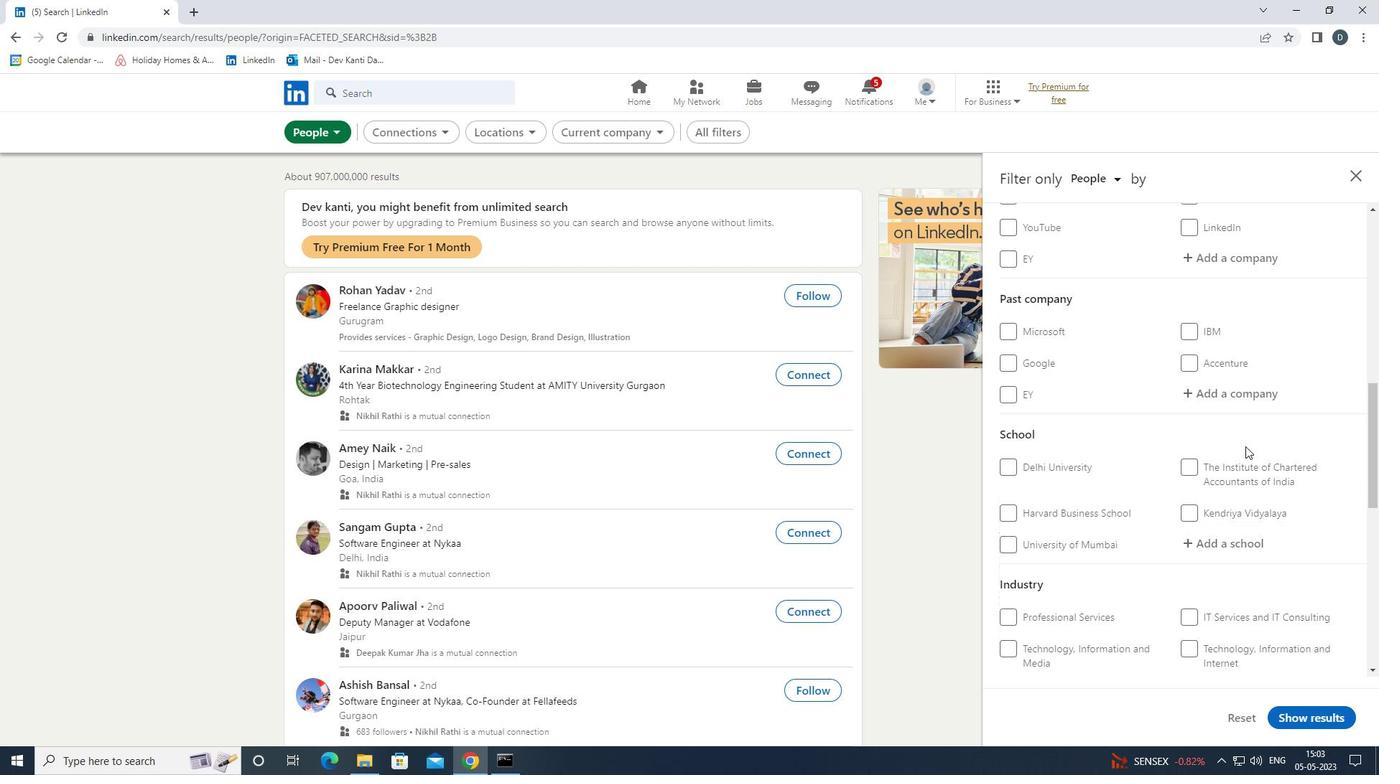 
Action: Mouse scrolled (1245, 446) with delta (0, 0)
Screenshot: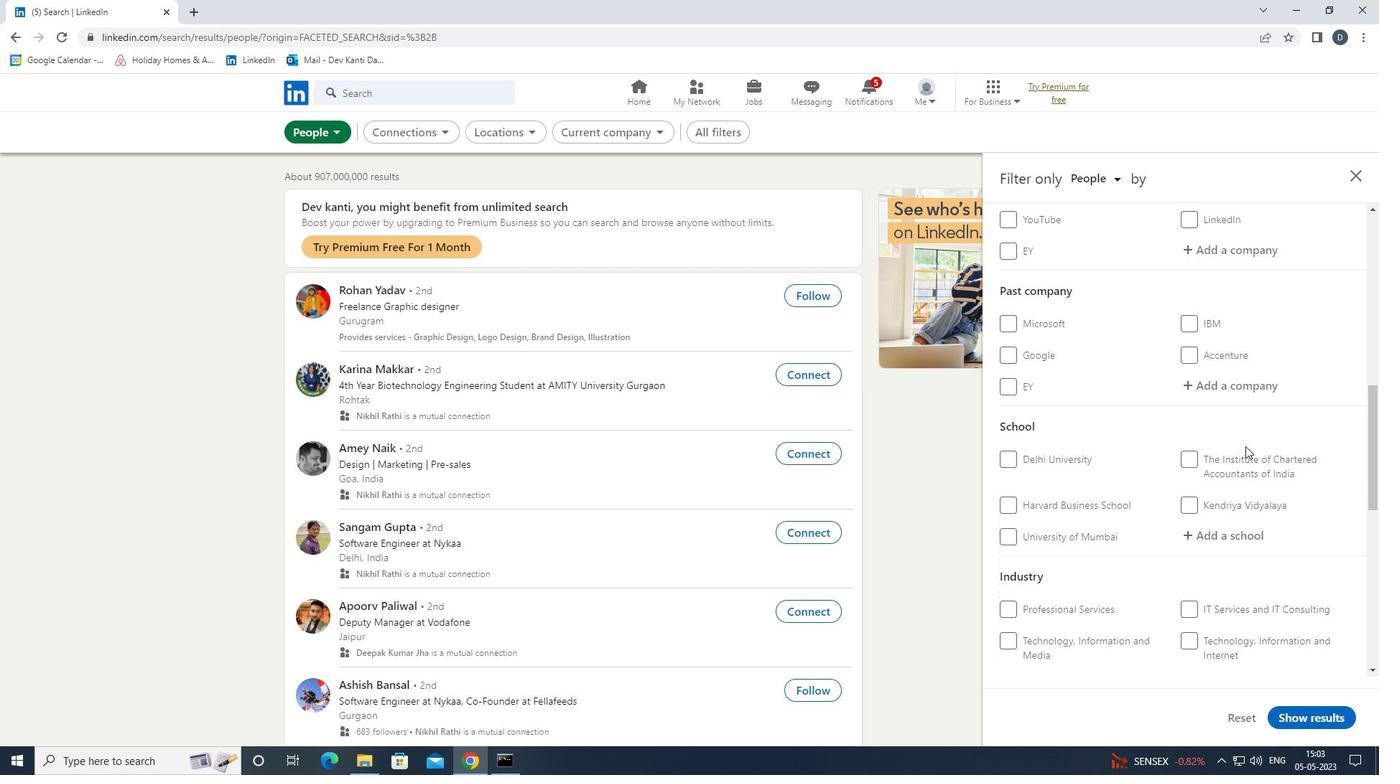 
Action: Mouse scrolled (1245, 446) with delta (0, 0)
Screenshot: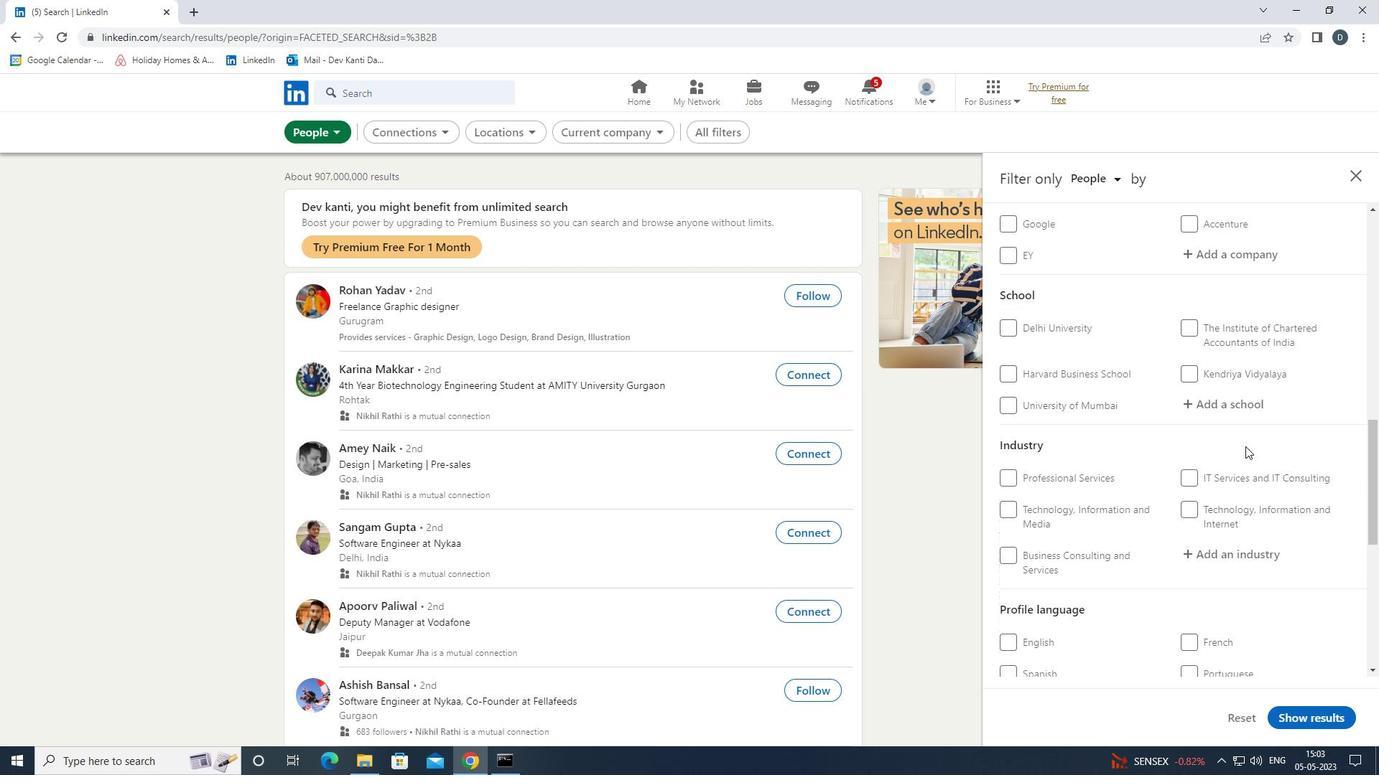 
Action: Mouse moved to (1239, 451)
Screenshot: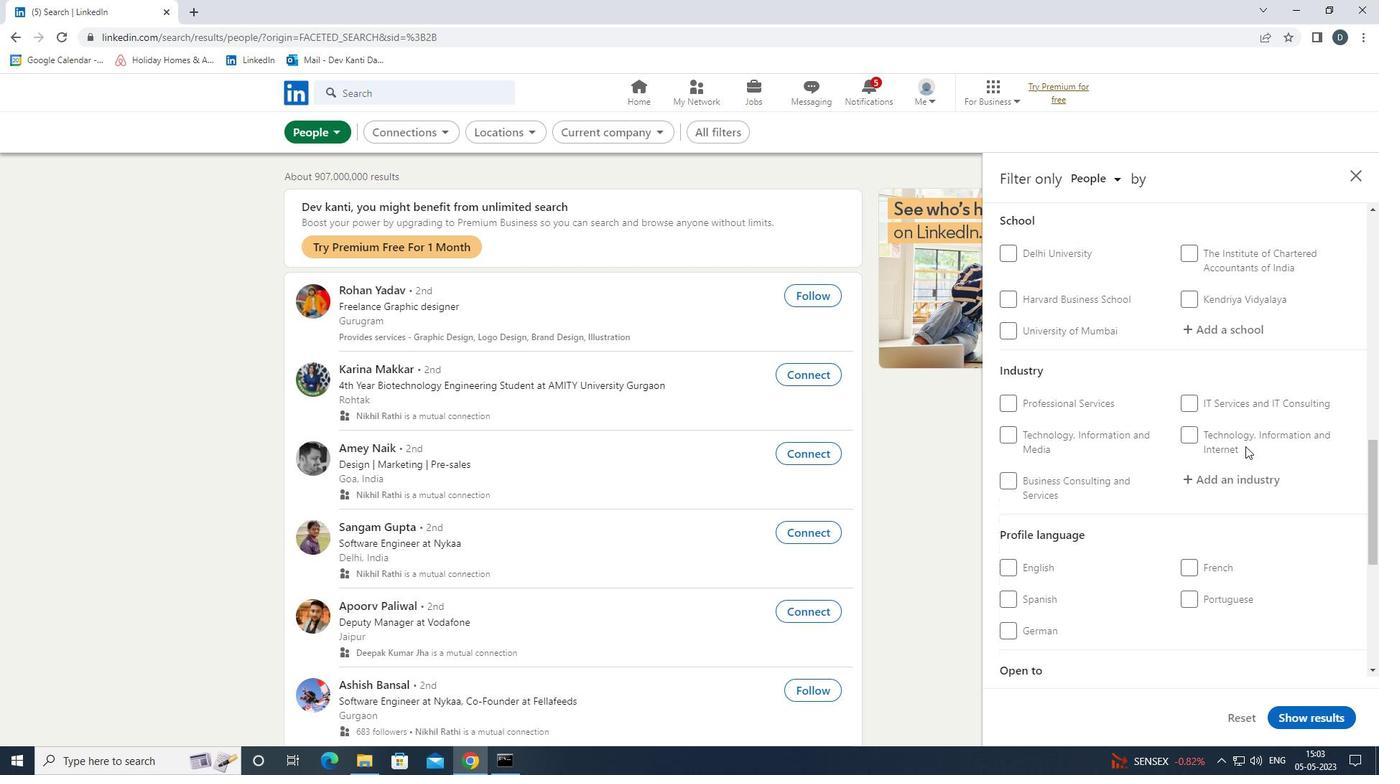 
Action: Mouse scrolled (1239, 451) with delta (0, 0)
Screenshot: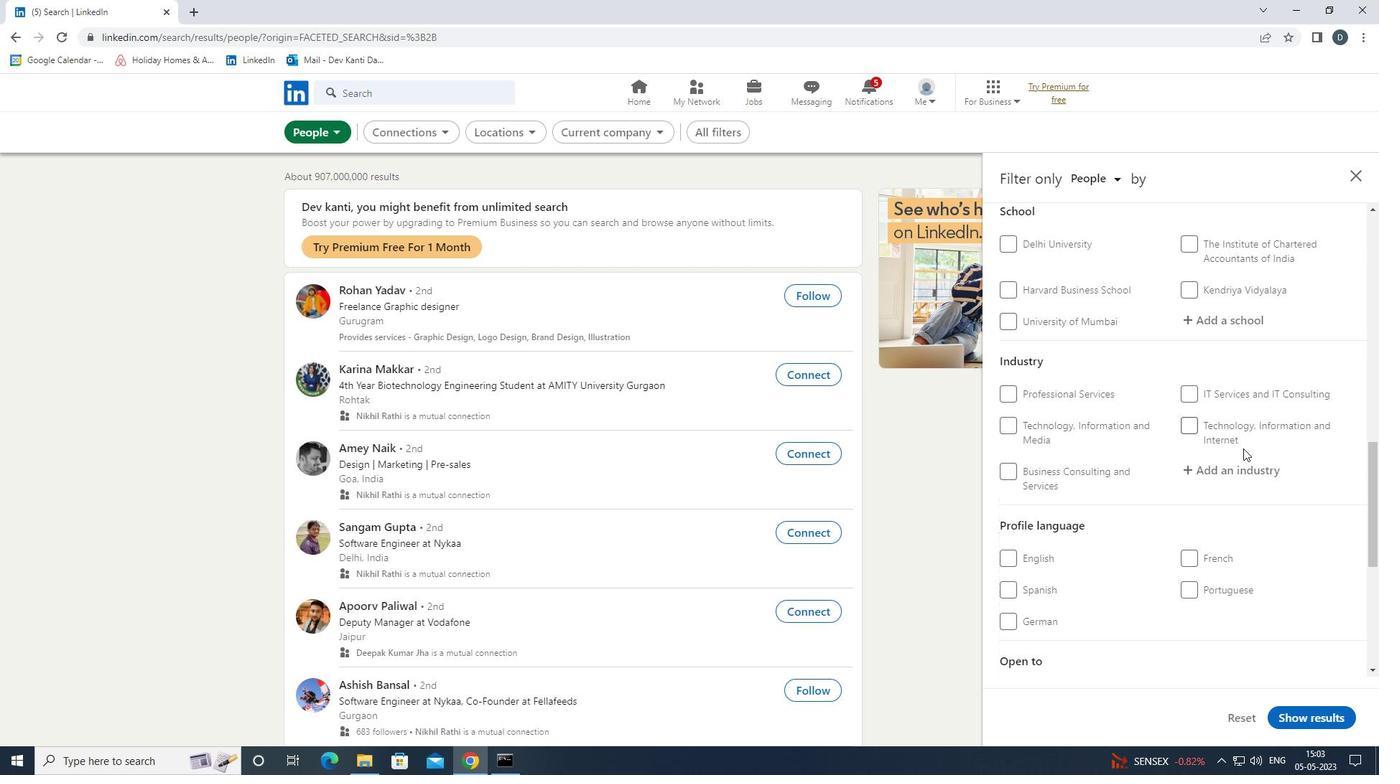 
Action: Mouse moved to (1239, 452)
Screenshot: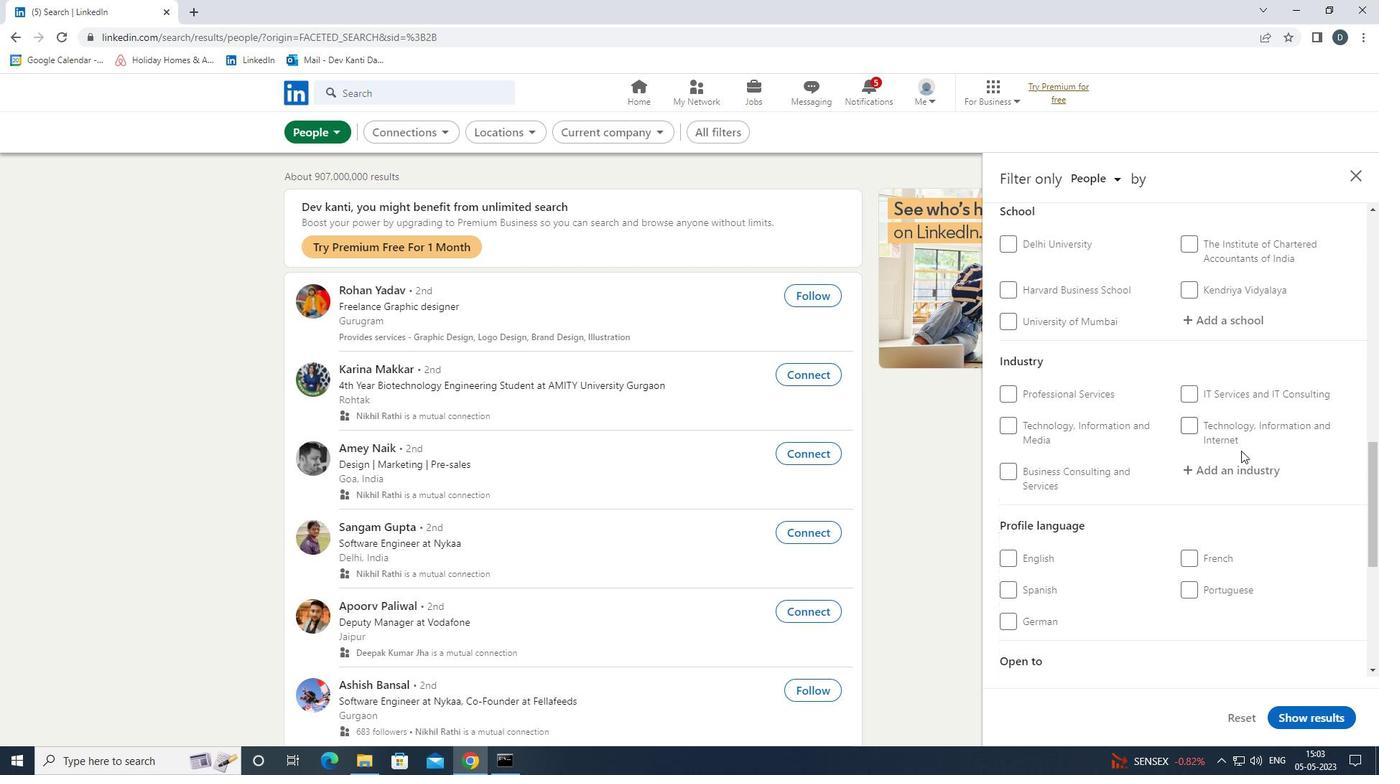 
Action: Mouse scrolled (1239, 451) with delta (0, 0)
Screenshot: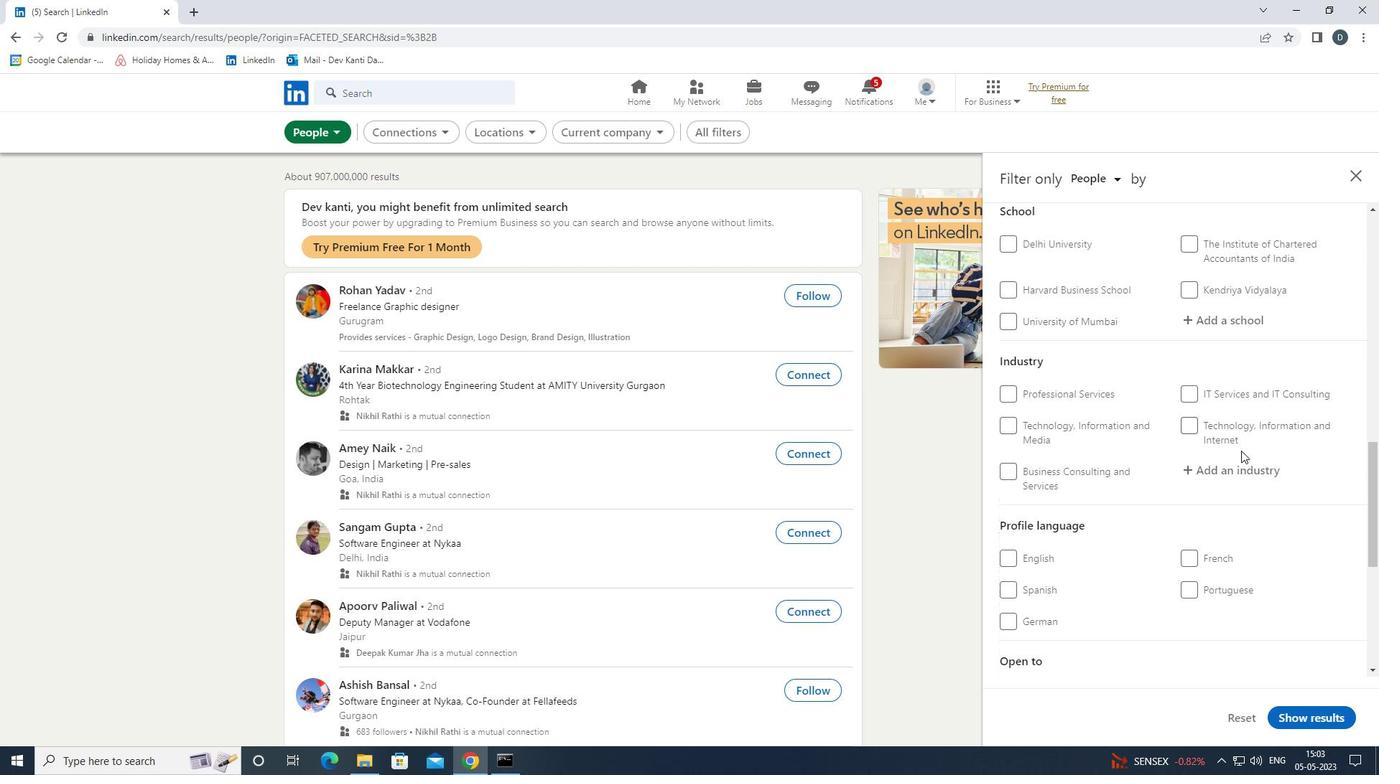
Action: Mouse moved to (1027, 395)
Screenshot: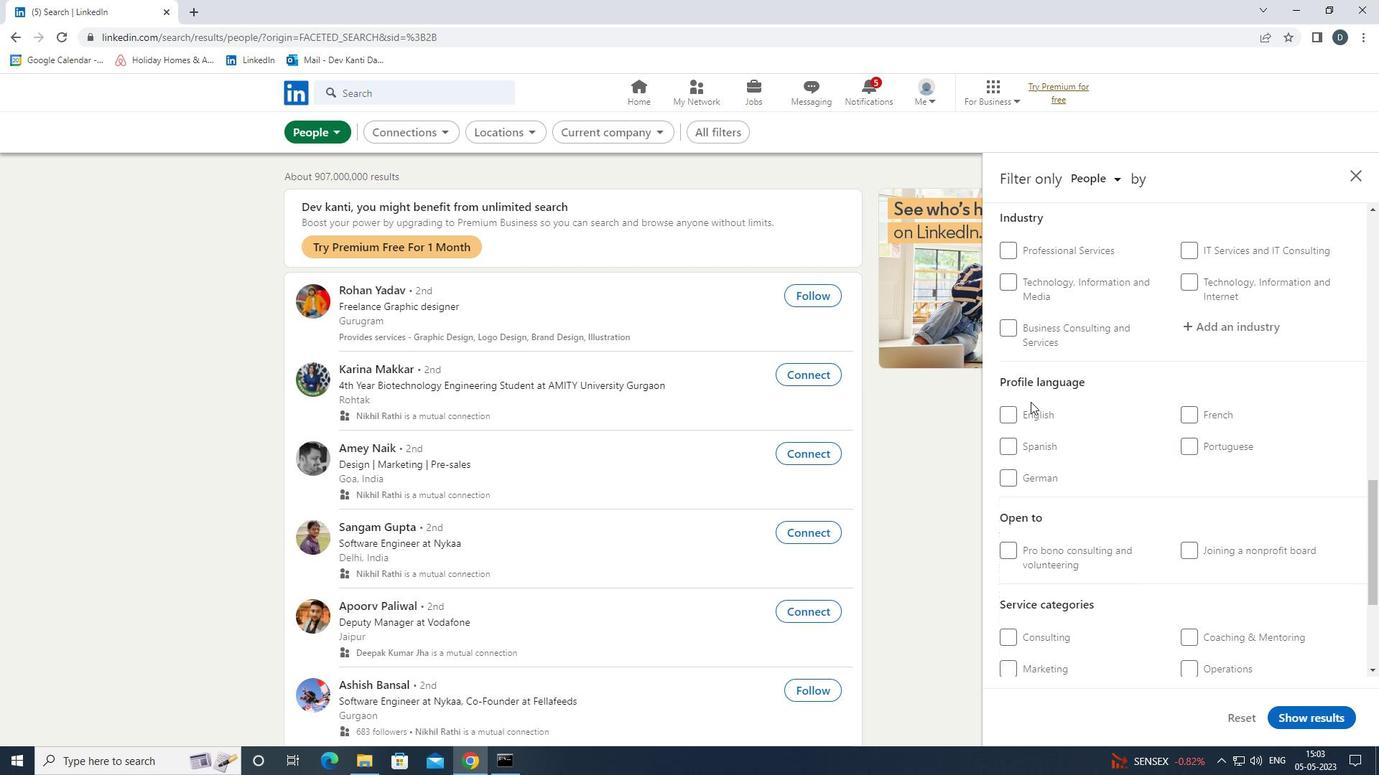 
Action: Mouse pressed left at (1027, 395)
Screenshot: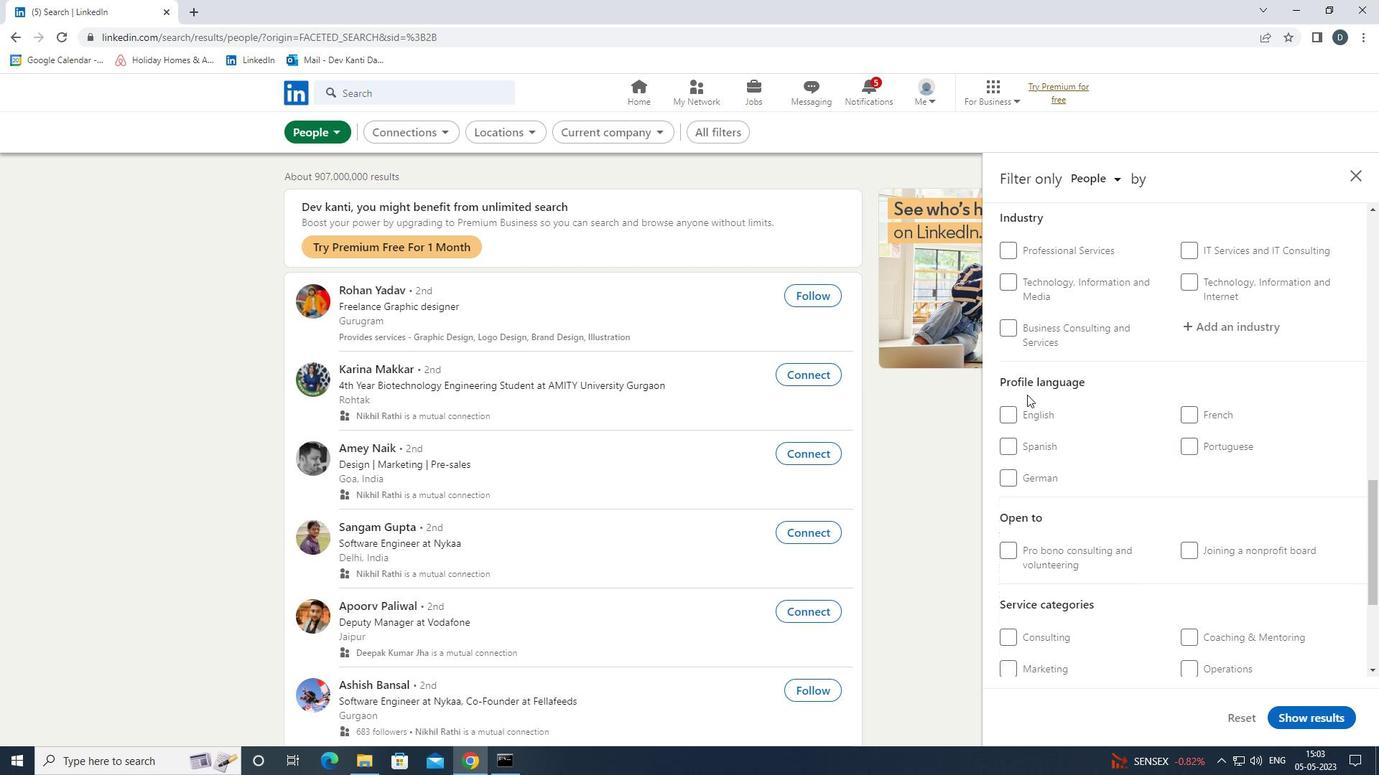
Action: Mouse moved to (1032, 417)
Screenshot: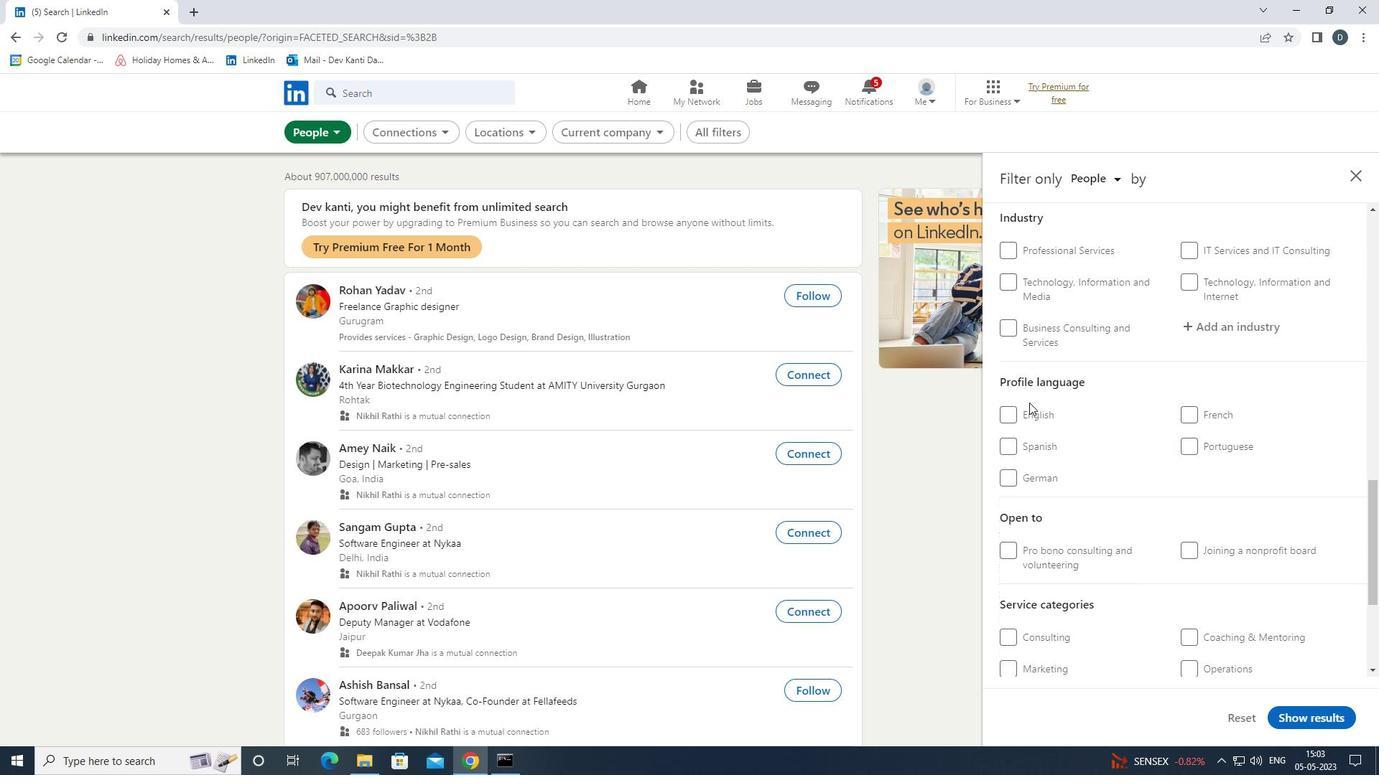 
Action: Mouse pressed left at (1032, 417)
Screenshot: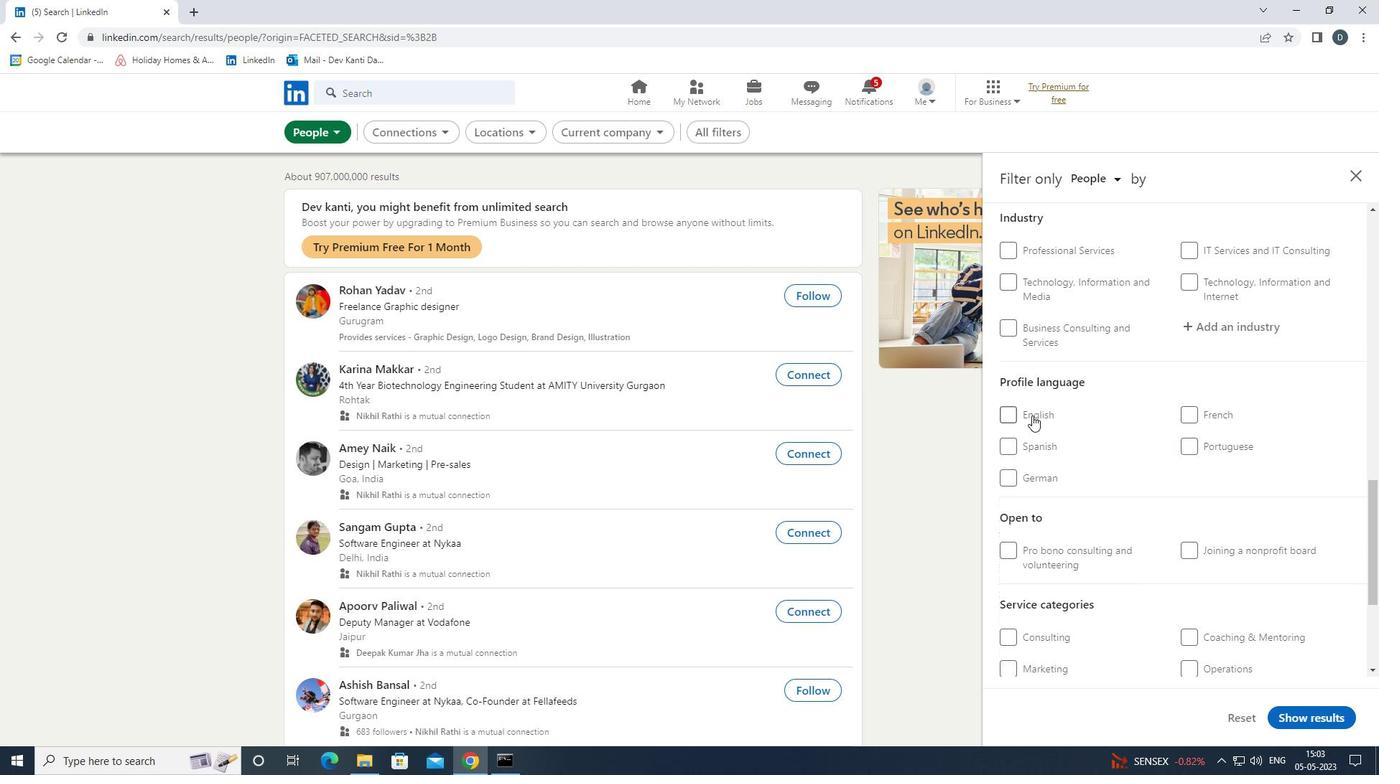 
Action: Mouse moved to (1236, 438)
Screenshot: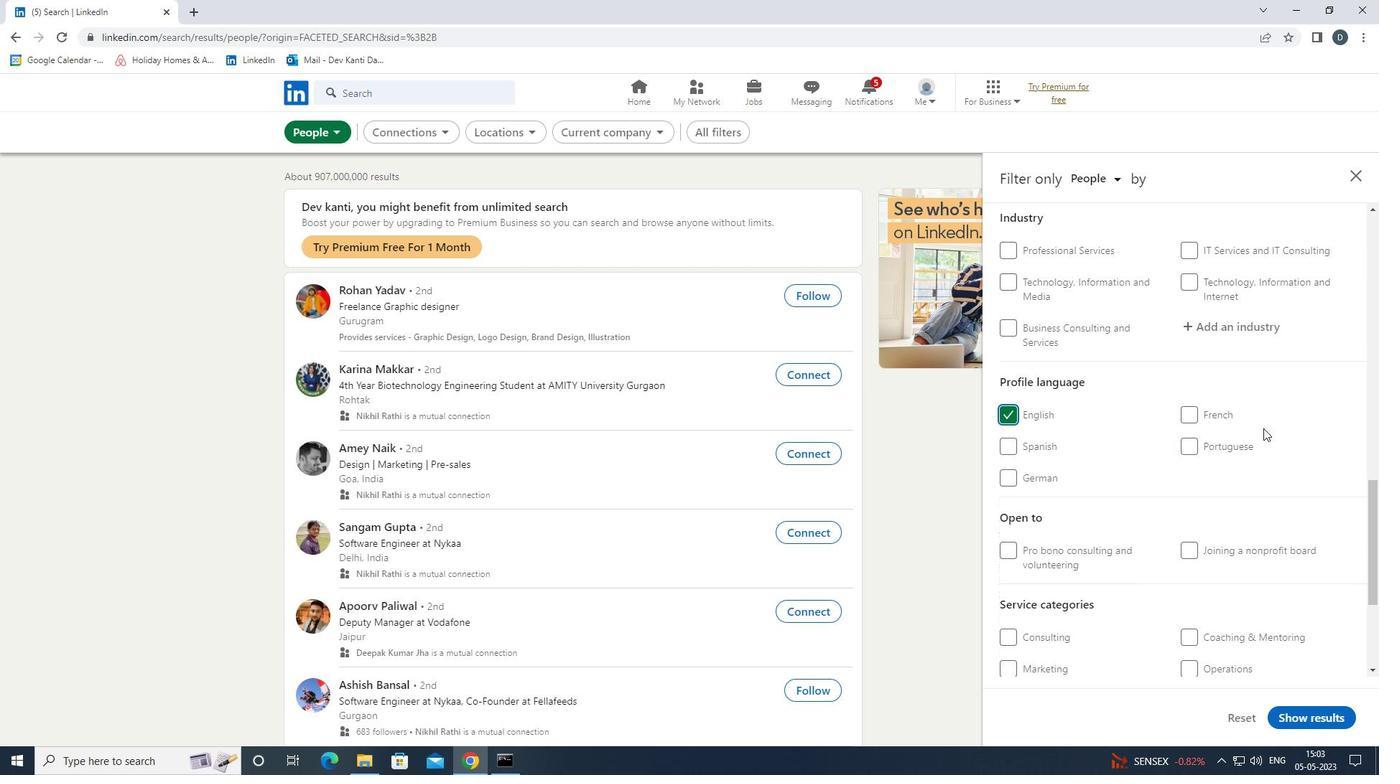 
Action: Mouse scrolled (1236, 438) with delta (0, 0)
Screenshot: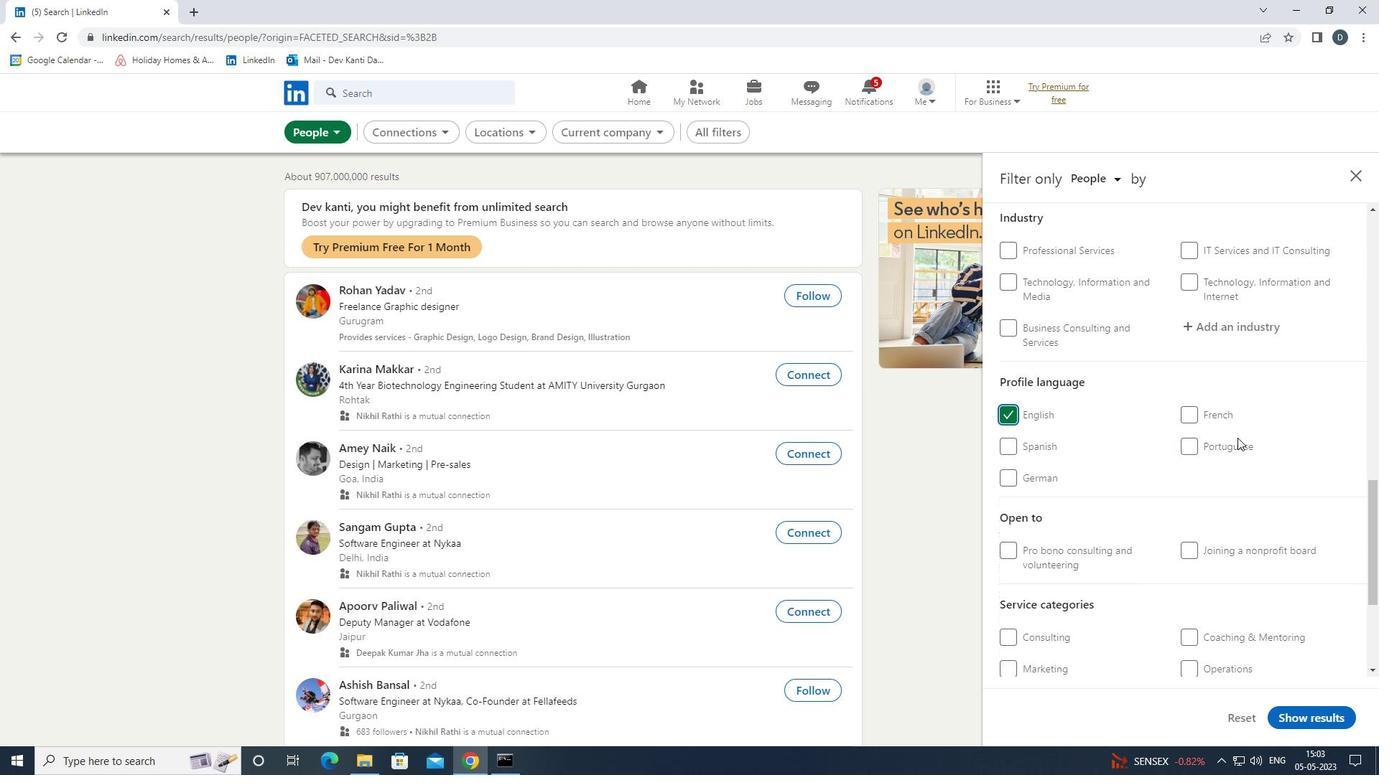 
Action: Mouse scrolled (1236, 438) with delta (0, 0)
Screenshot: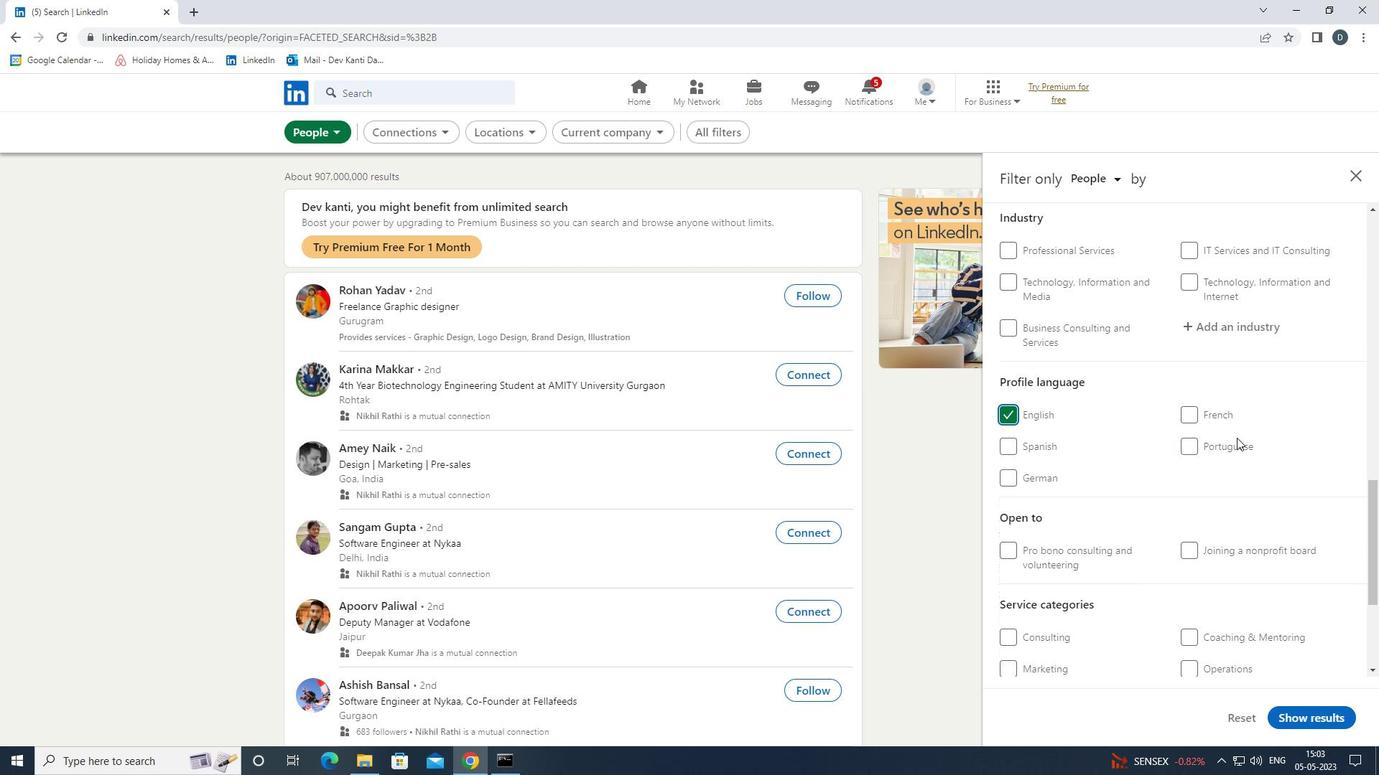 
Action: Mouse scrolled (1236, 438) with delta (0, 0)
Screenshot: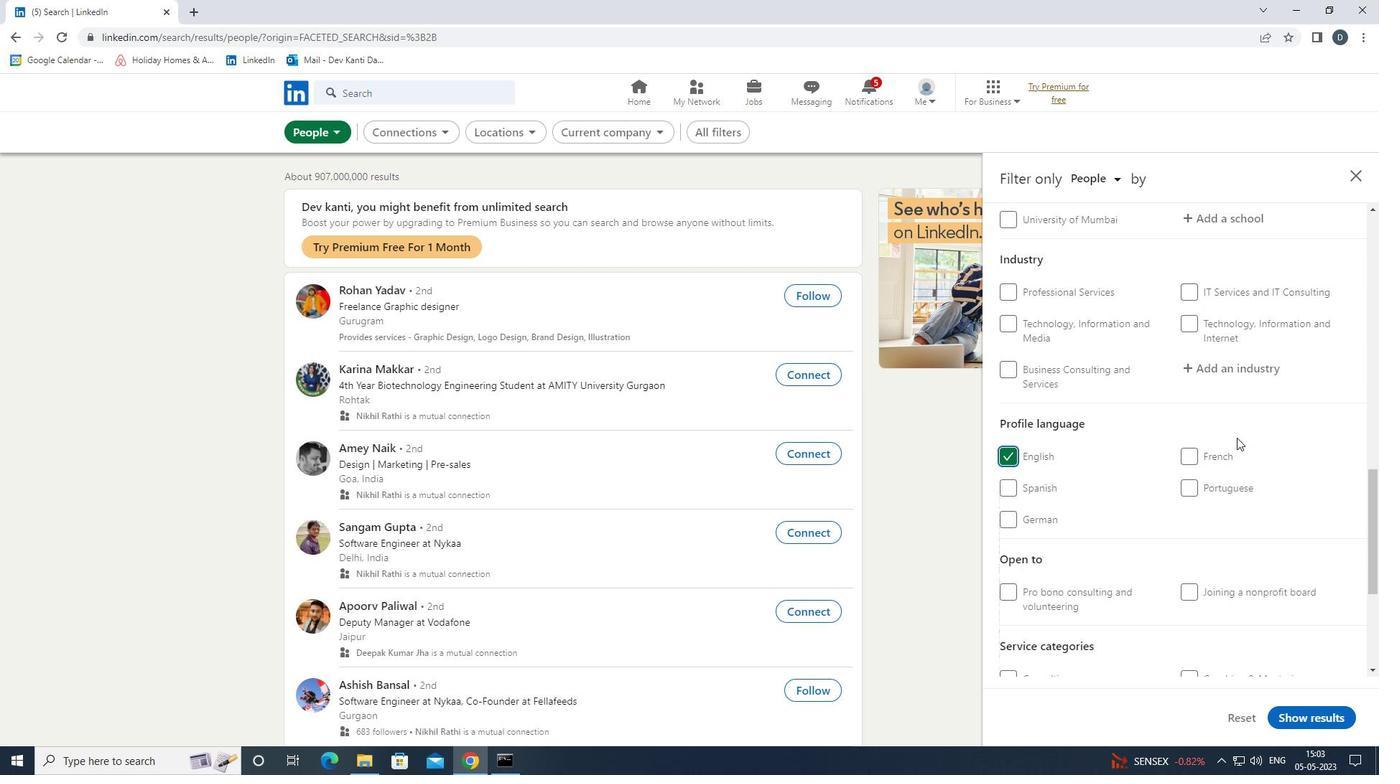 
Action: Mouse scrolled (1236, 438) with delta (0, 0)
Screenshot: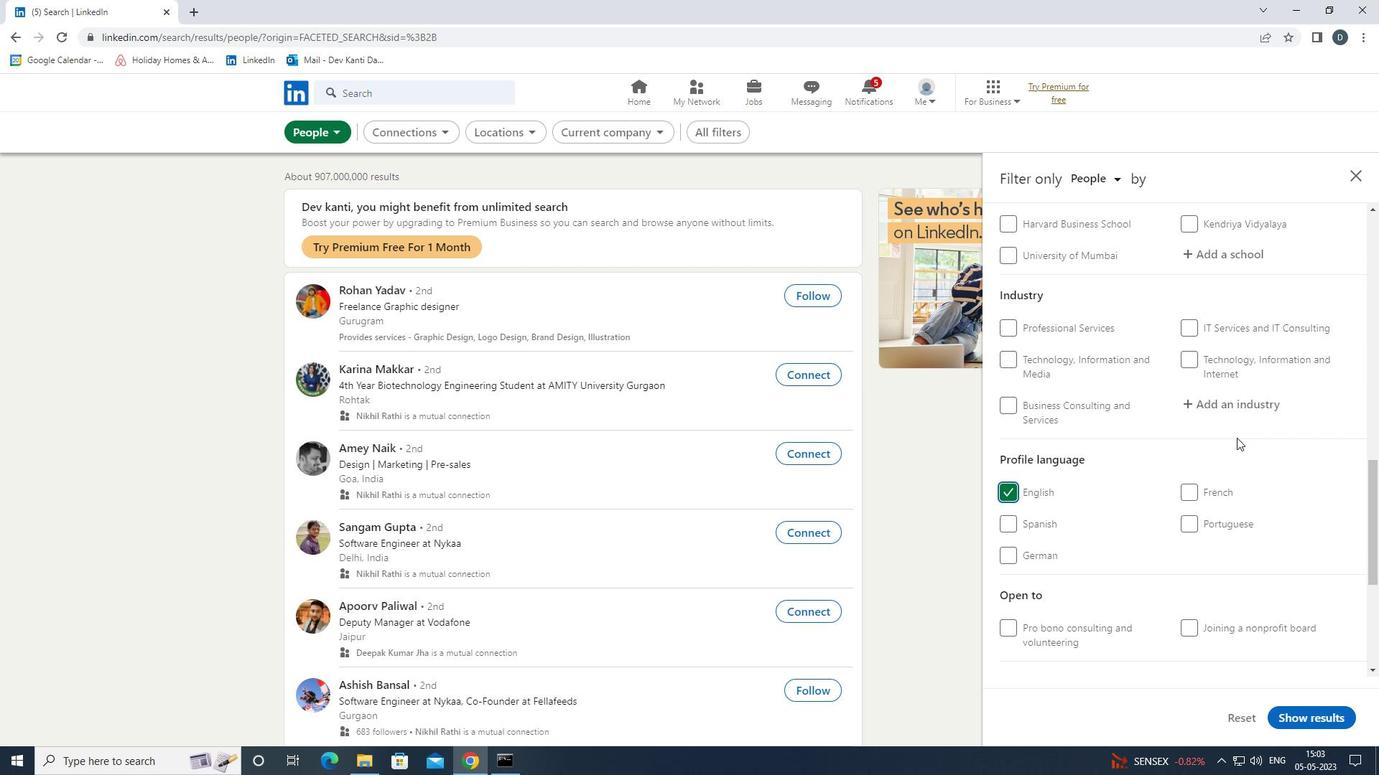 
Action: Mouse scrolled (1236, 438) with delta (0, 0)
Screenshot: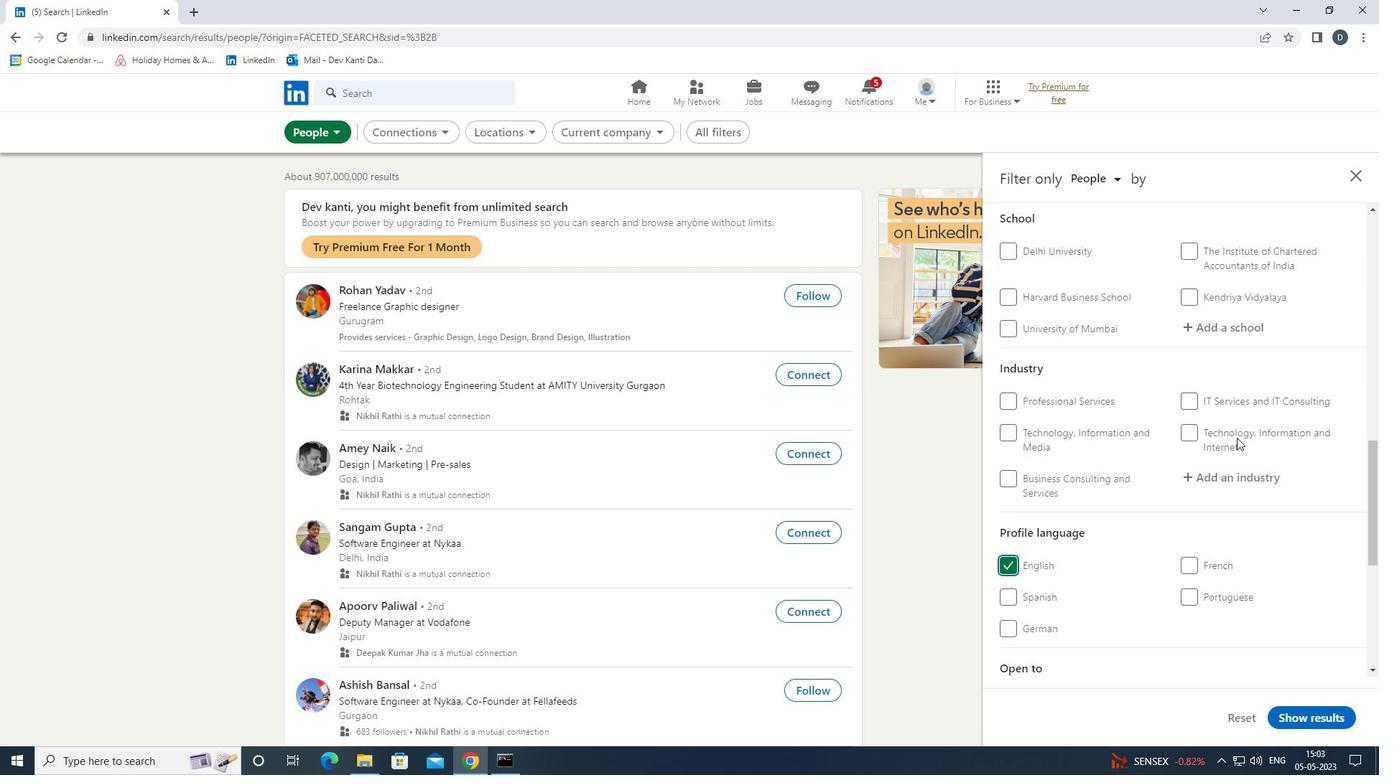 
Action: Mouse scrolled (1236, 438) with delta (0, 0)
Screenshot: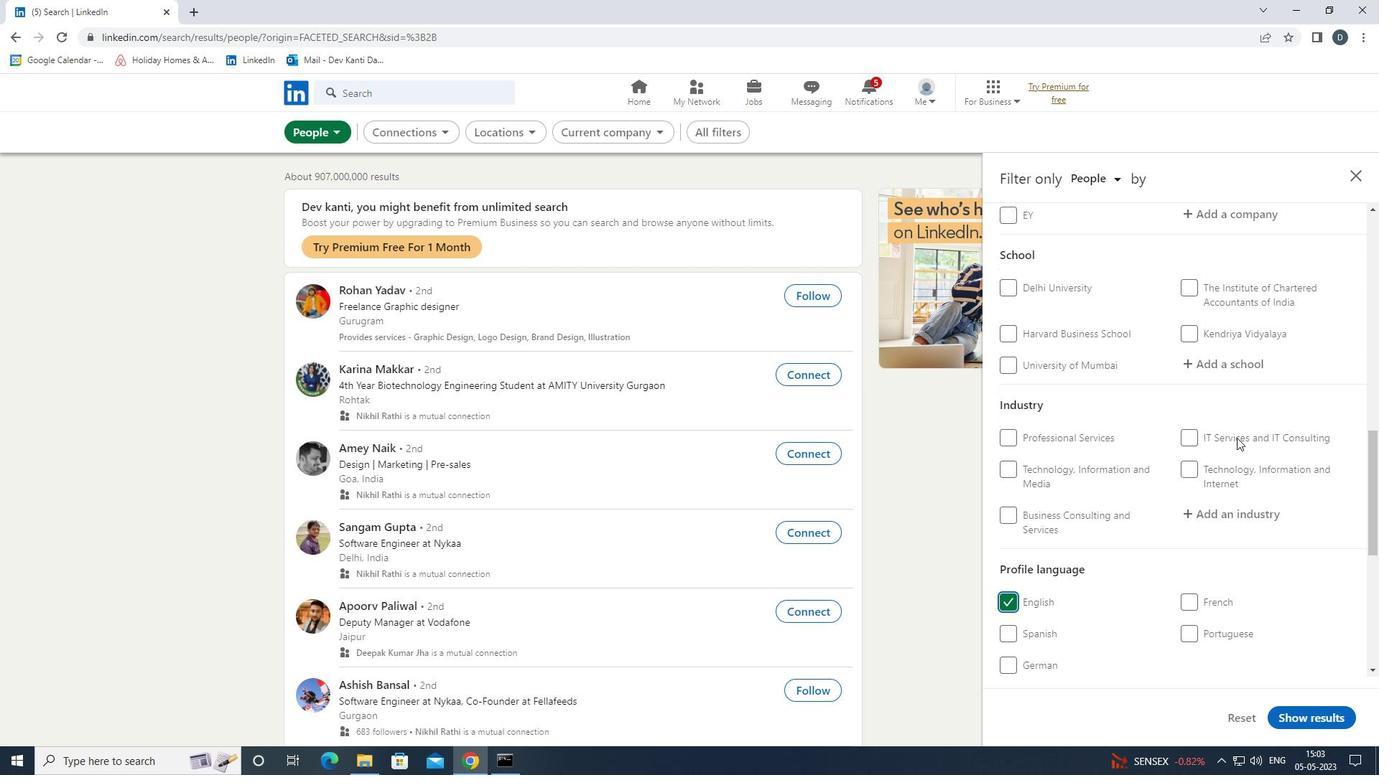 
Action: Mouse moved to (1230, 330)
Screenshot: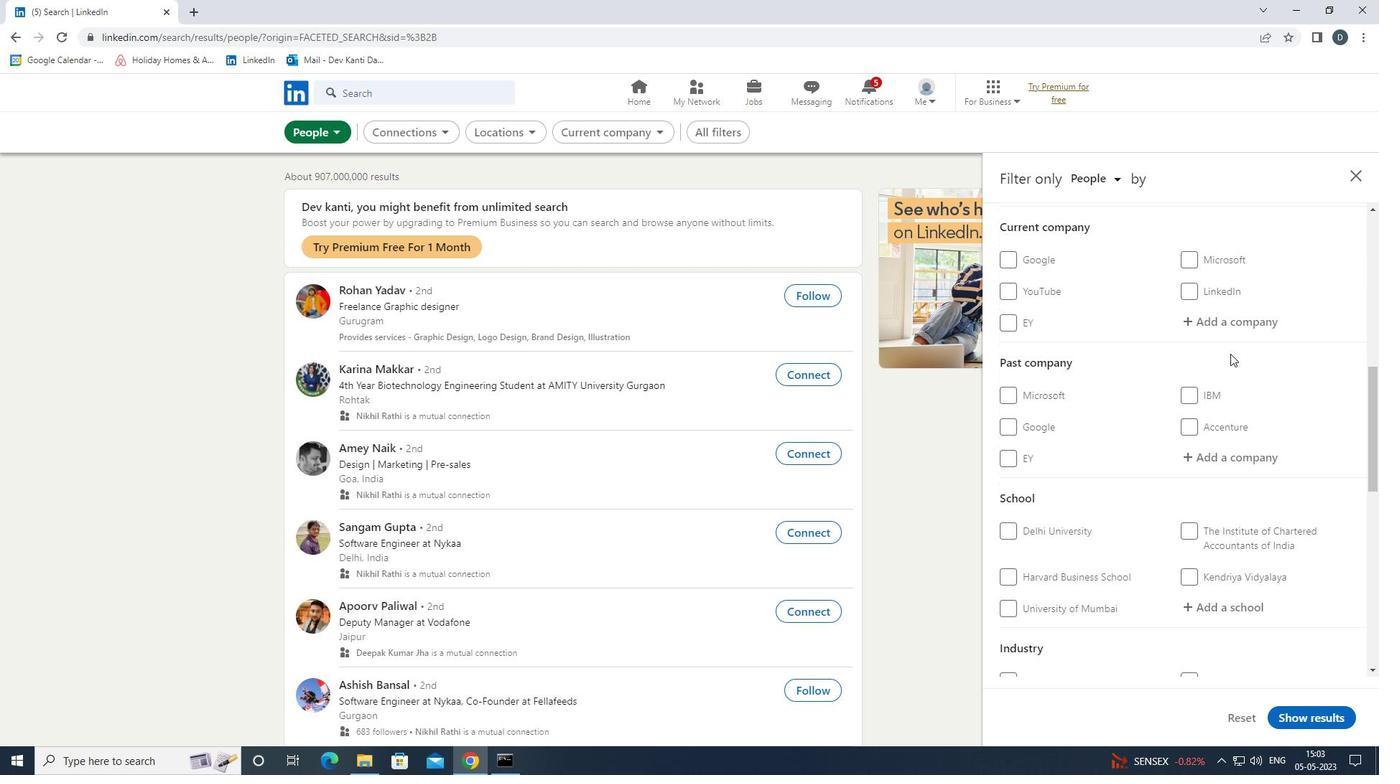
Action: Mouse pressed left at (1230, 330)
Screenshot: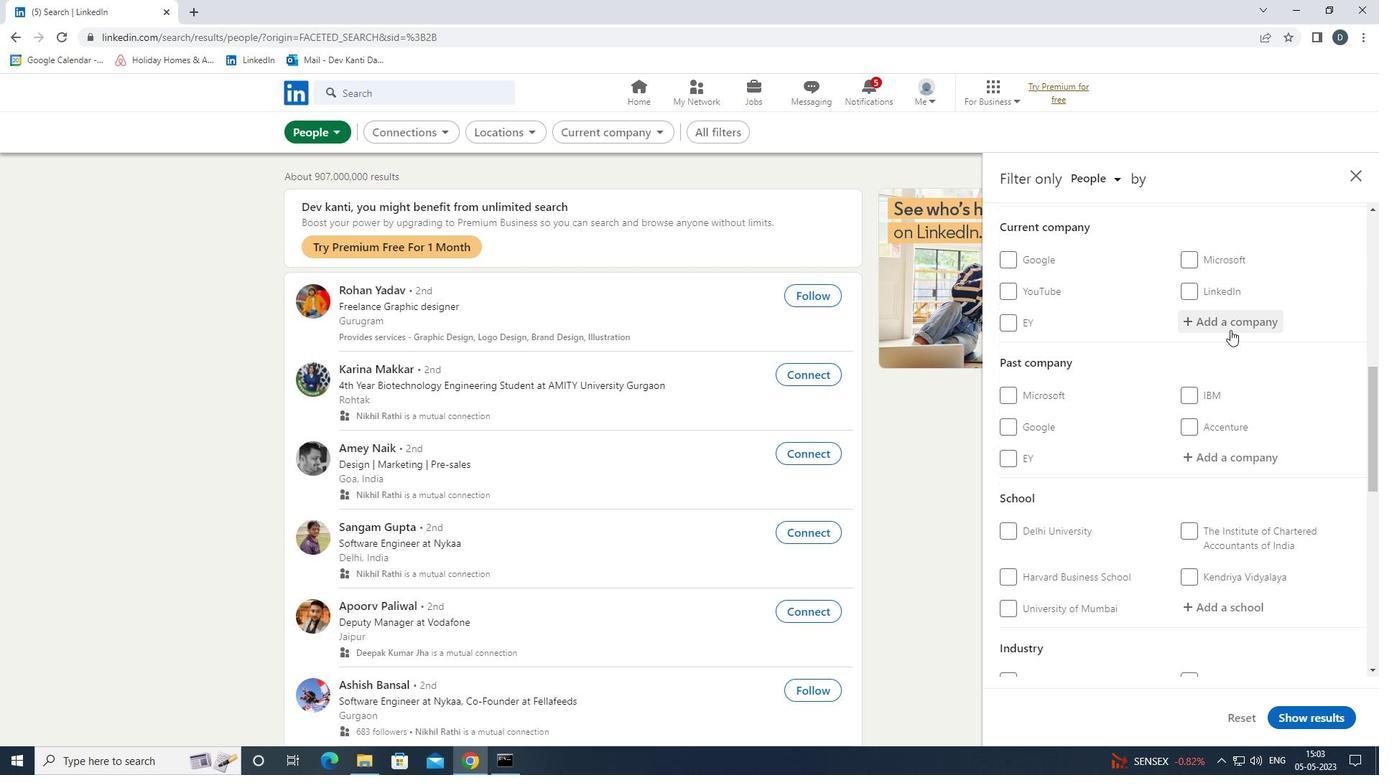 
Action: Mouse moved to (1230, 329)
Screenshot: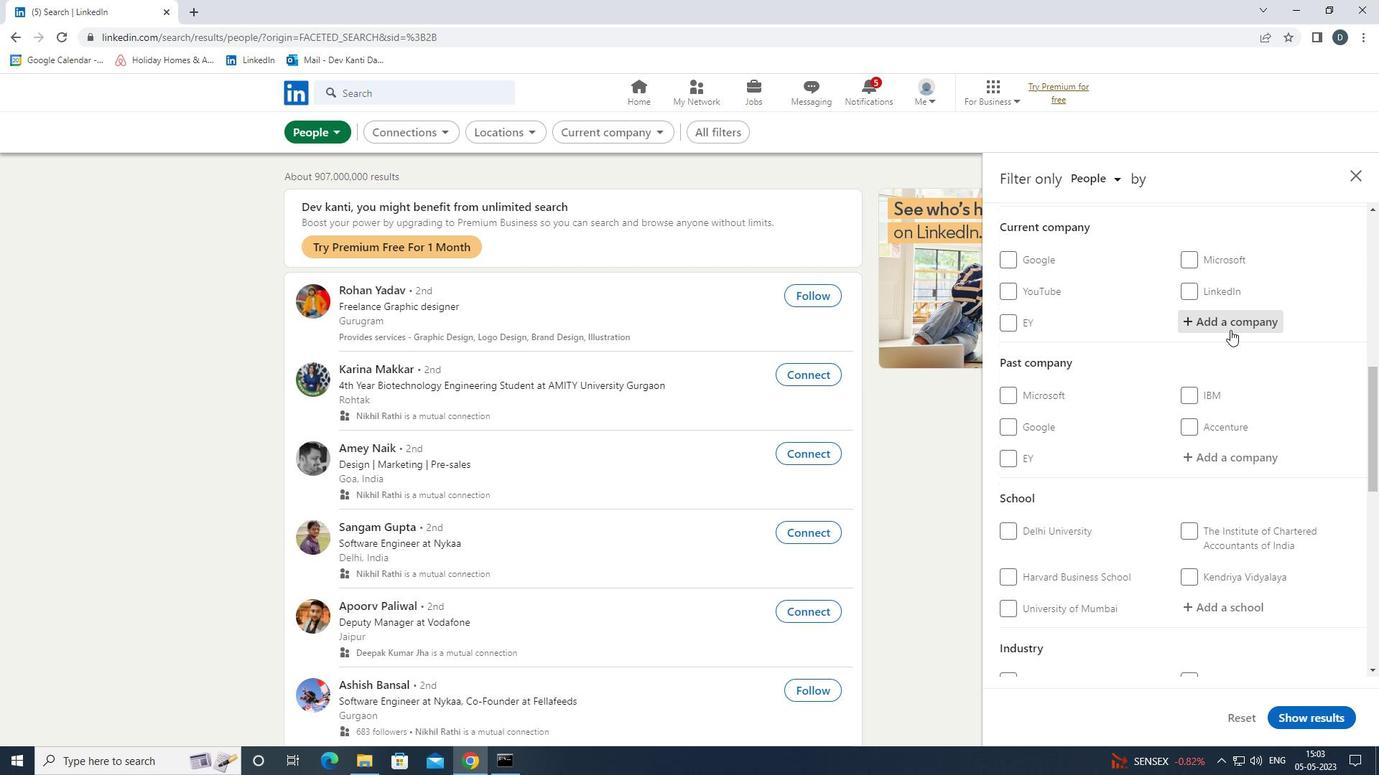 
Action: Key pressed <Key.shift><Key.shift><Key.shift><Key.shift><Key.shift><Key.shift>NOVO<Key.space><Key.shift>NORDISK<Key.down><Key.enter>
Screenshot: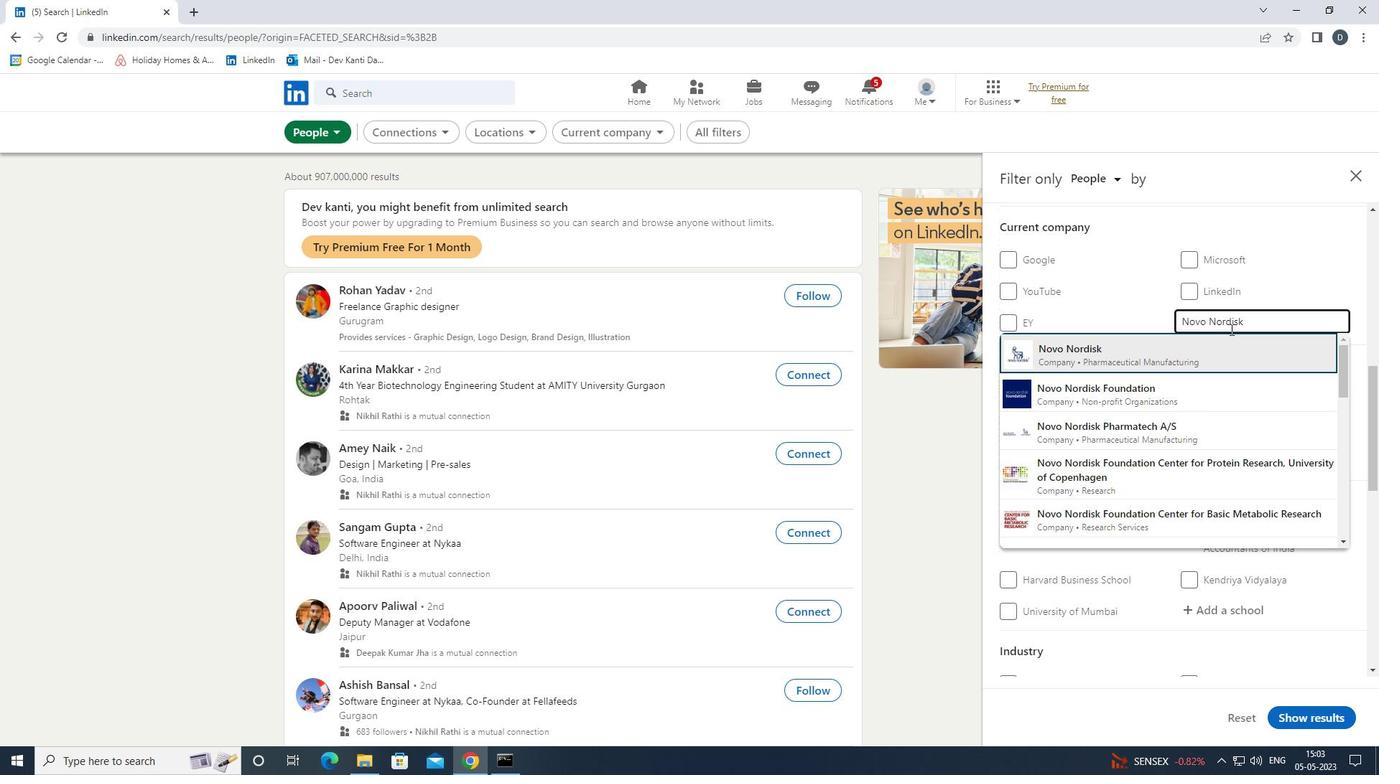 
Action: Mouse scrolled (1230, 328) with delta (0, 0)
Screenshot: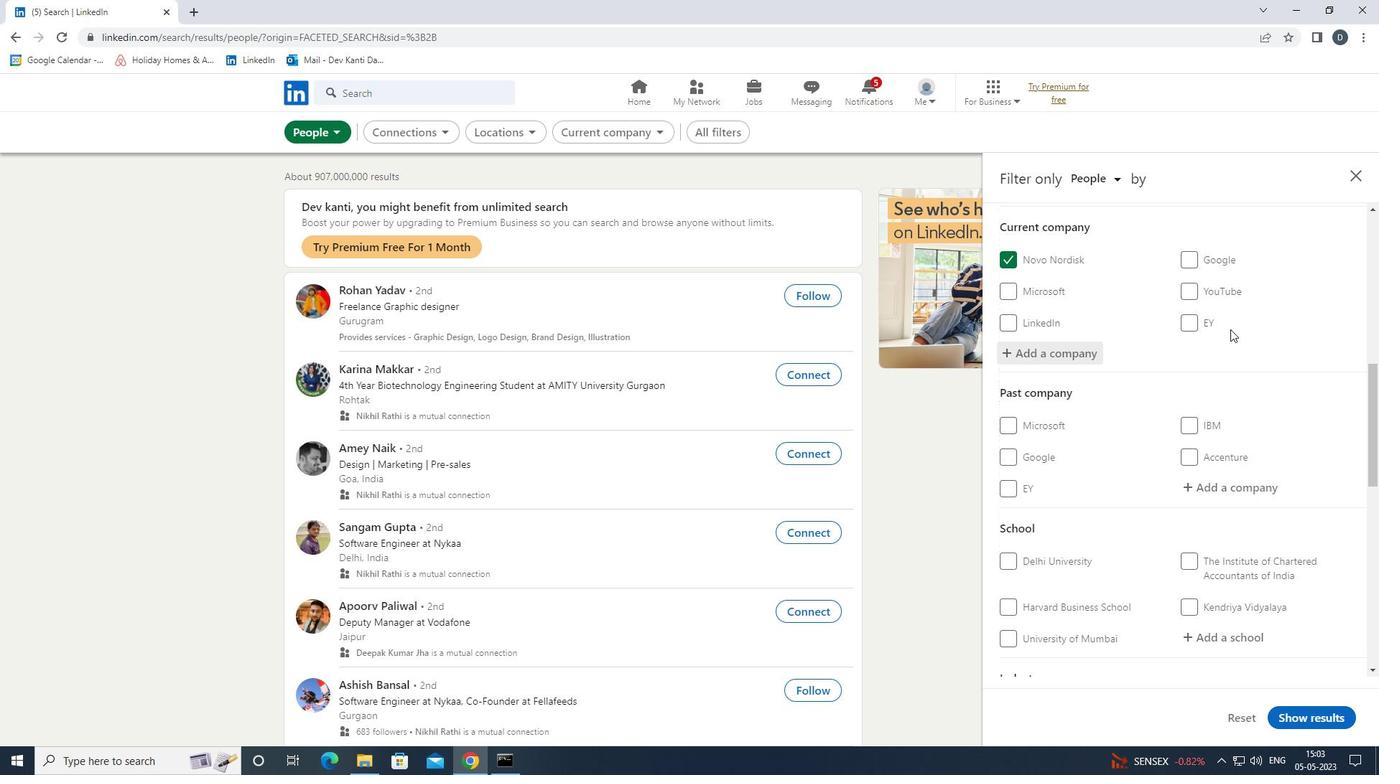 
Action: Mouse scrolled (1230, 328) with delta (0, 0)
Screenshot: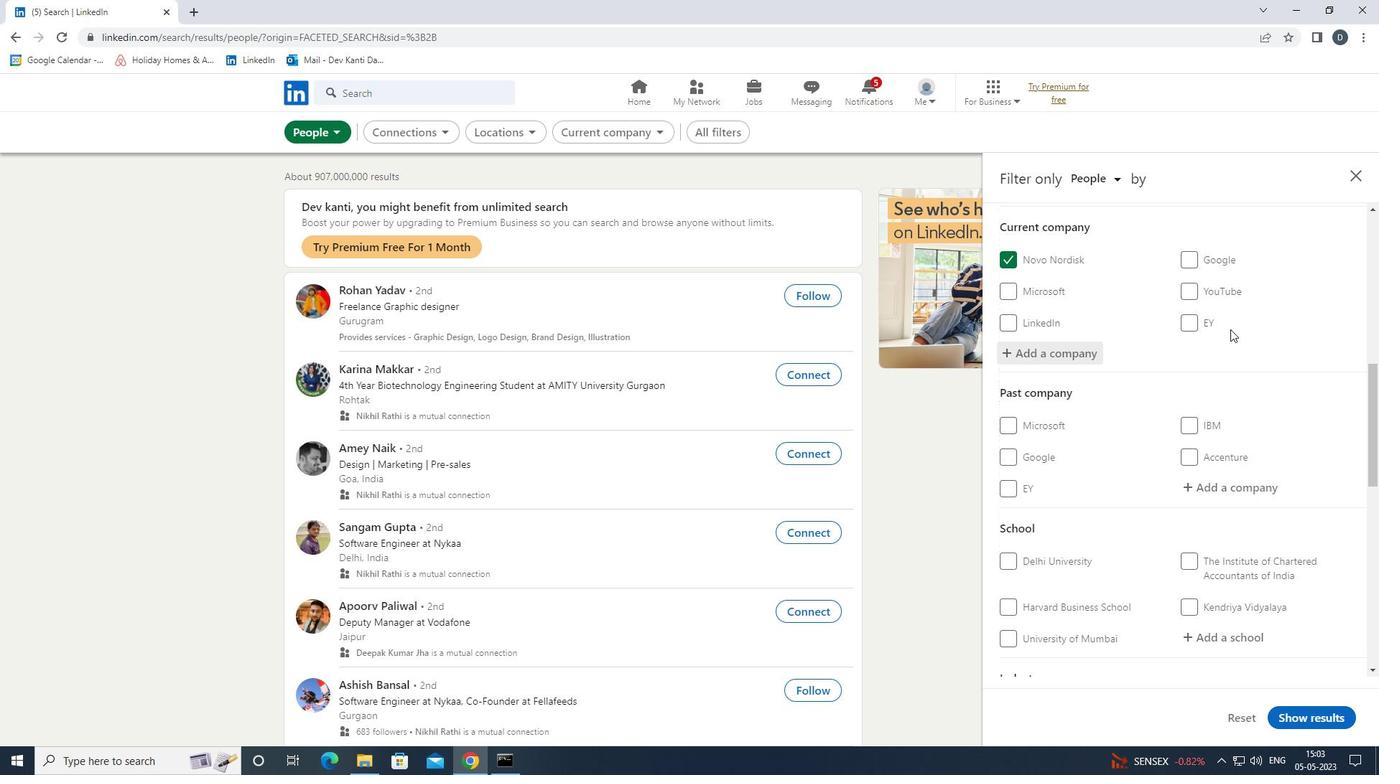 
Action: Mouse moved to (1230, 335)
Screenshot: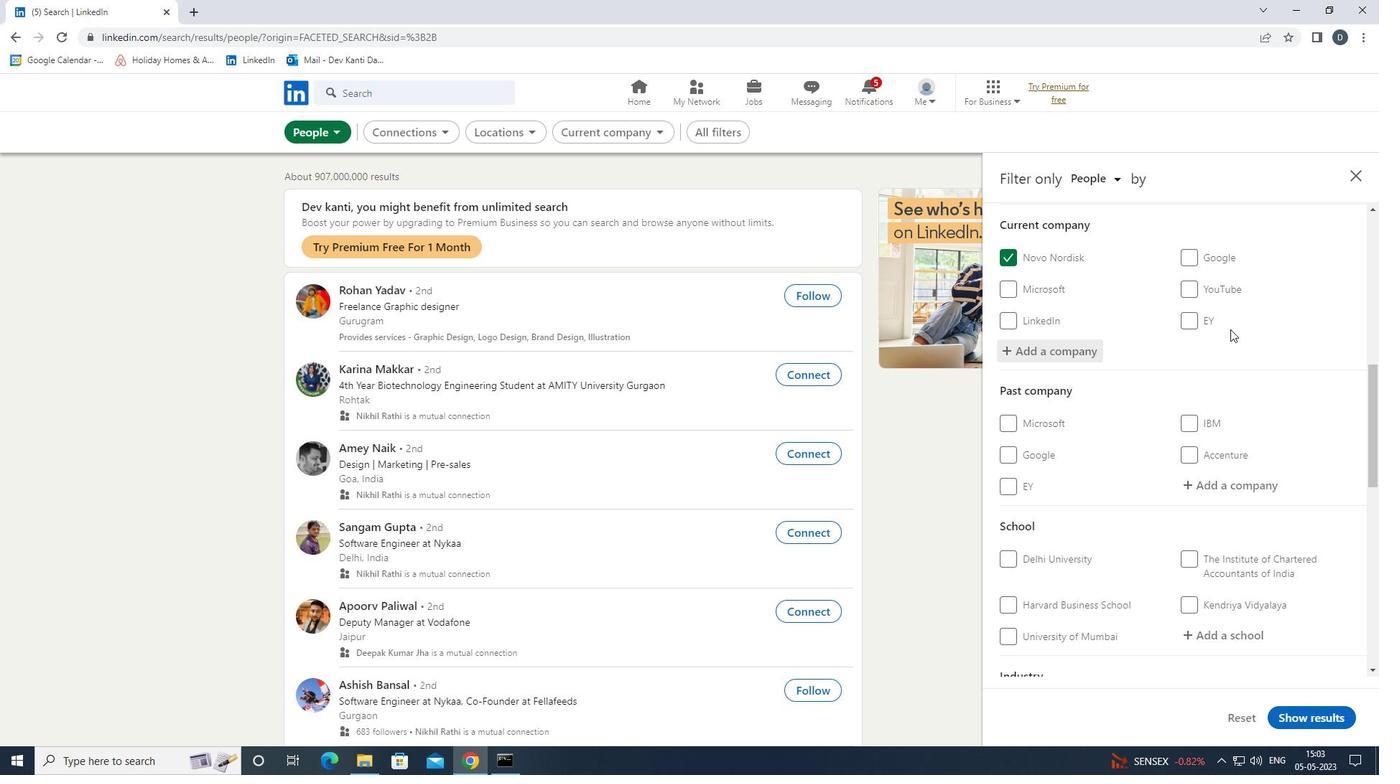 
Action: Mouse scrolled (1230, 334) with delta (0, 0)
Screenshot: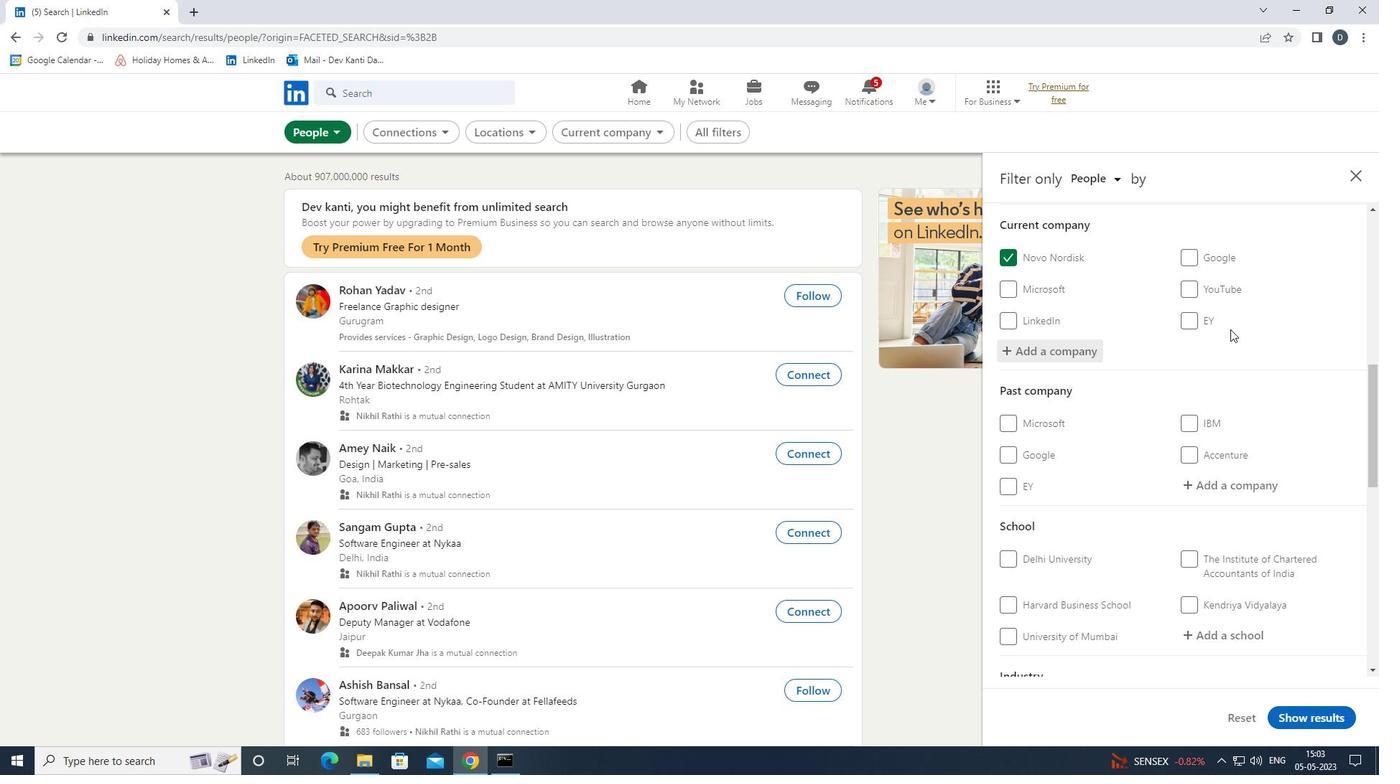 
Action: Mouse moved to (1244, 412)
Screenshot: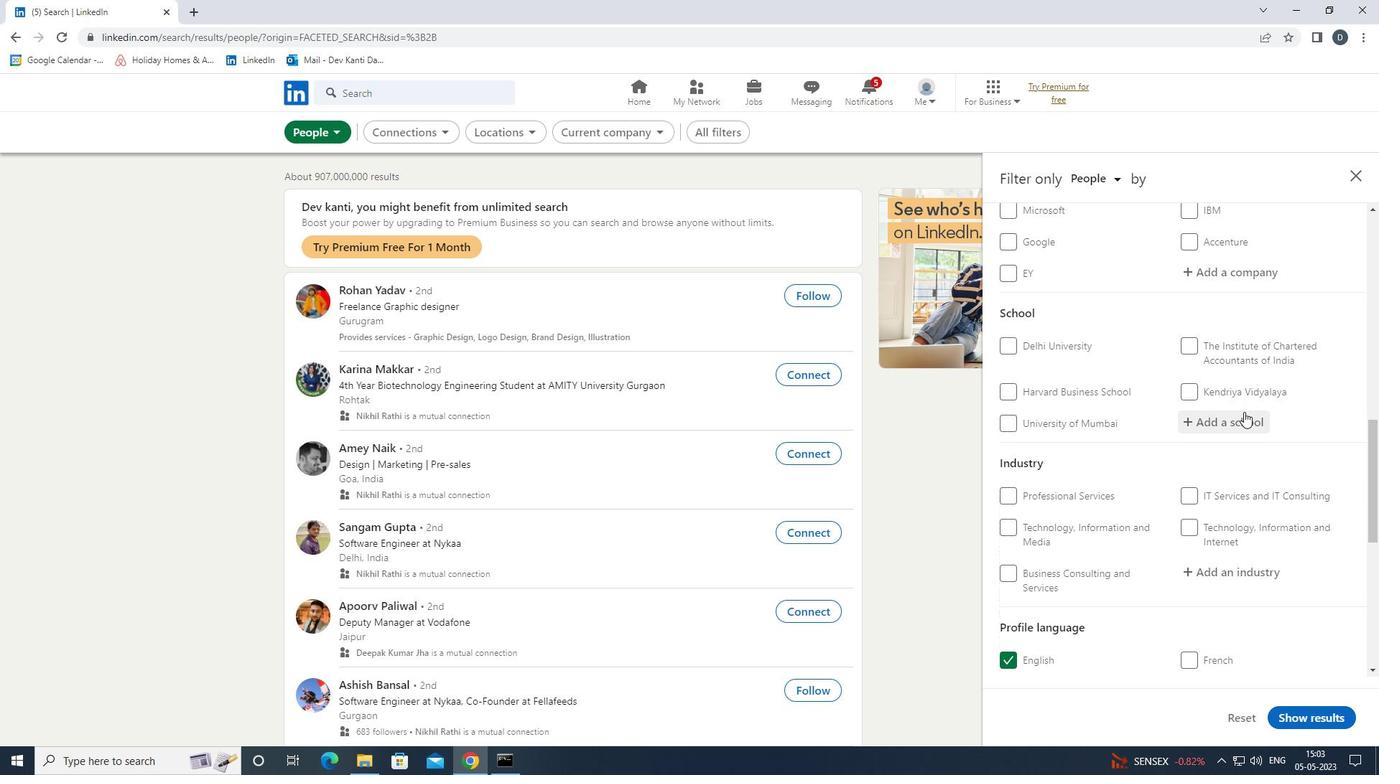 
Action: Mouse pressed left at (1244, 412)
Screenshot: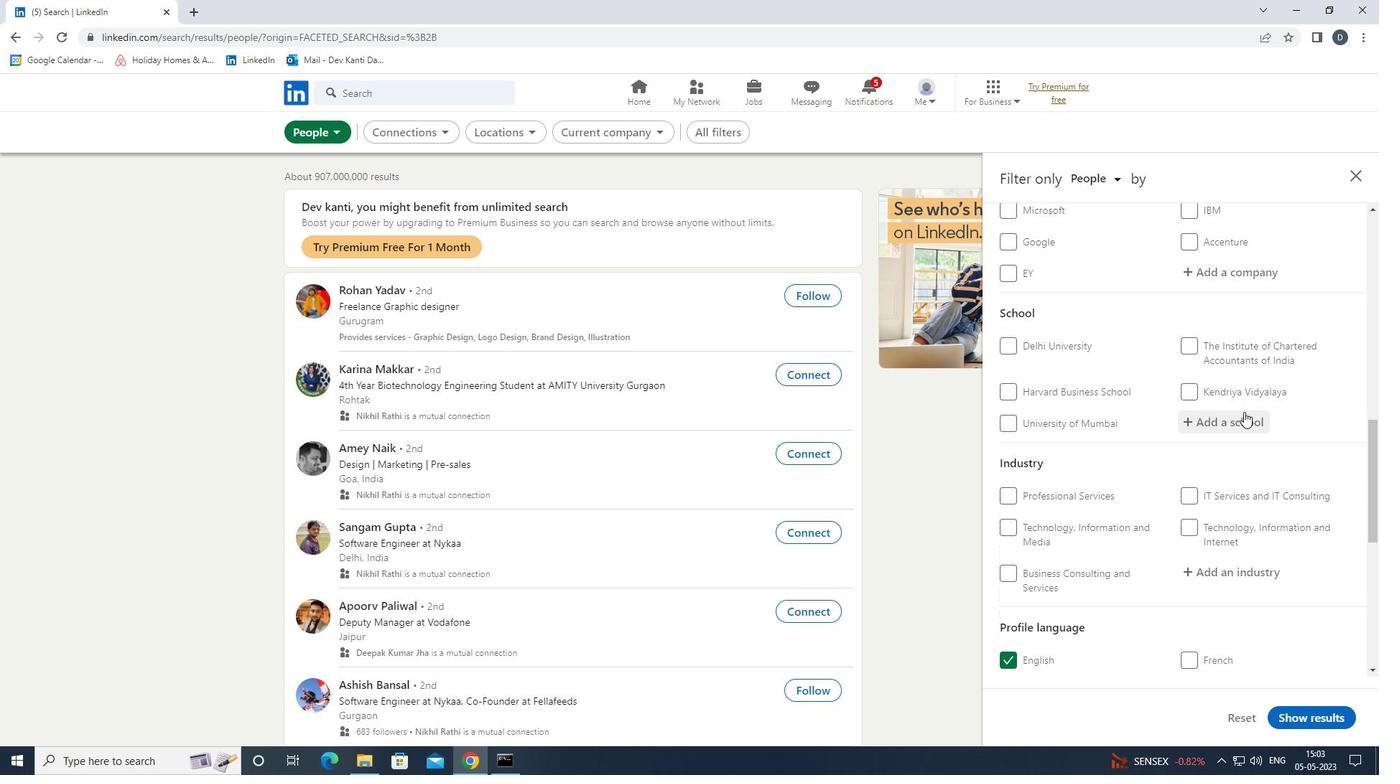 
Action: Key pressed <Key.shift><Key.shift><Key.shift><Key.shift><Key.shift><Key.shift><Key.shift><Key.shift><Key.shift><Key.shift><Key.shift><Key.shift><Key.shift>SILLIGURI<Key.backspace><Key.backspace><Key.backspace><Key.backspace>GURI<Key.space><Key.shift>INSTITUTE<Key.space>OF<Key.space><Key.shift>TECHNOLOGY<Key.space><Key.enter>
Screenshot: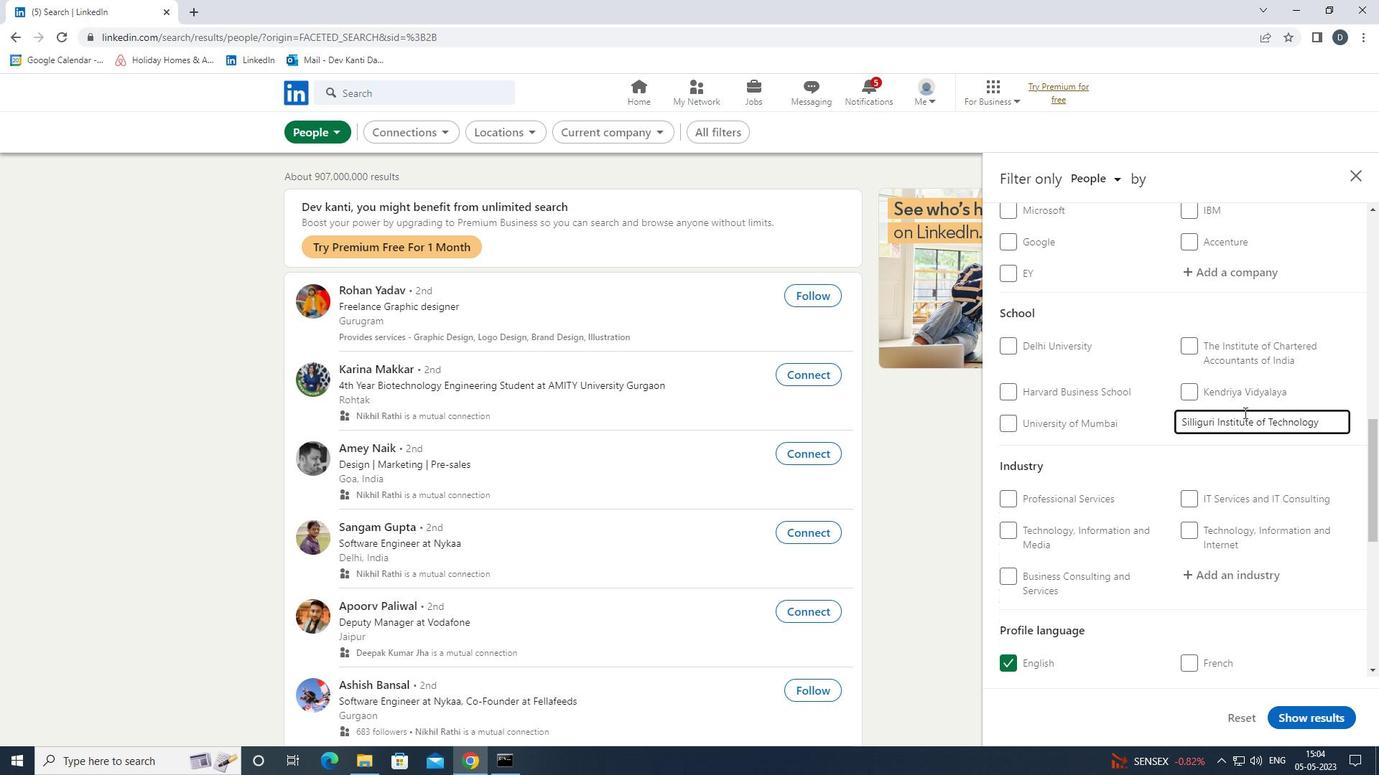 
Action: Mouse moved to (1244, 411)
Screenshot: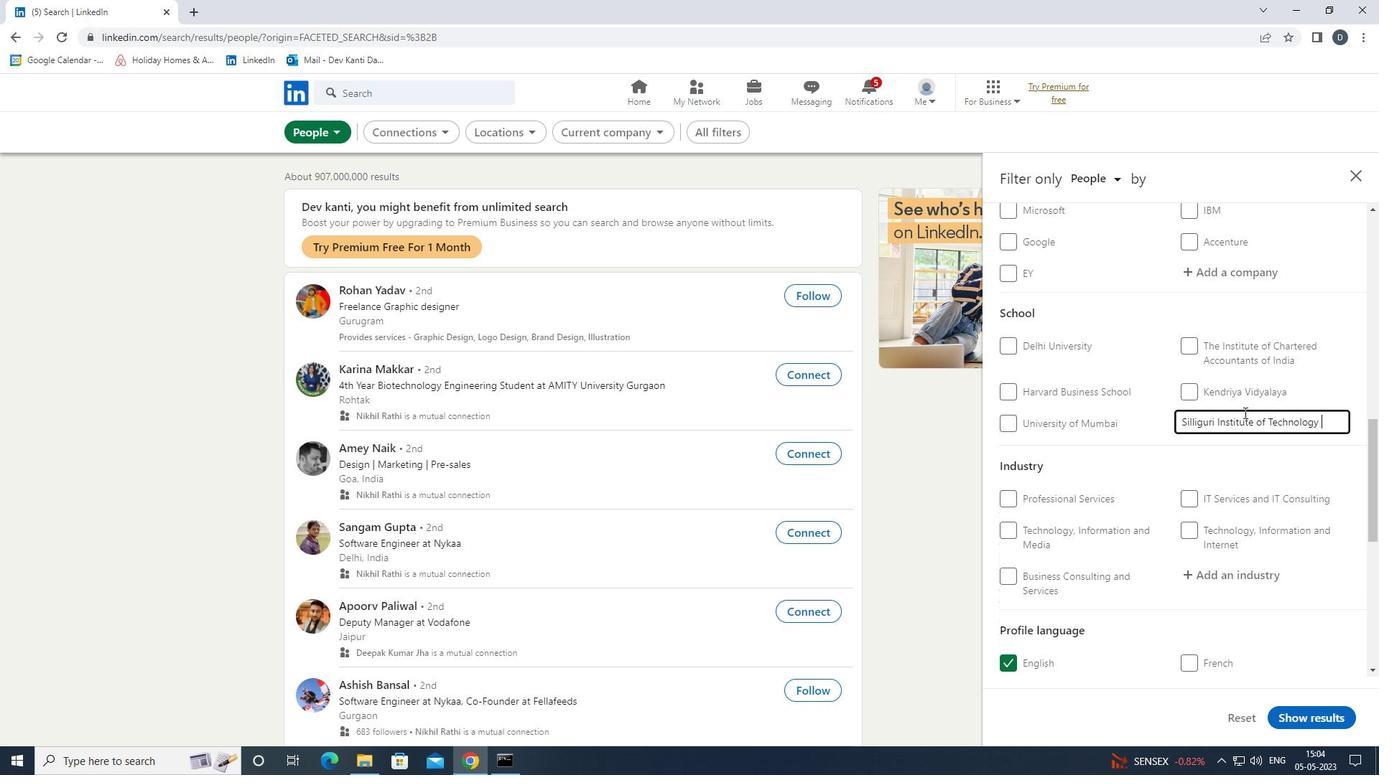 
Action: Mouse scrolled (1244, 410) with delta (0, 0)
Screenshot: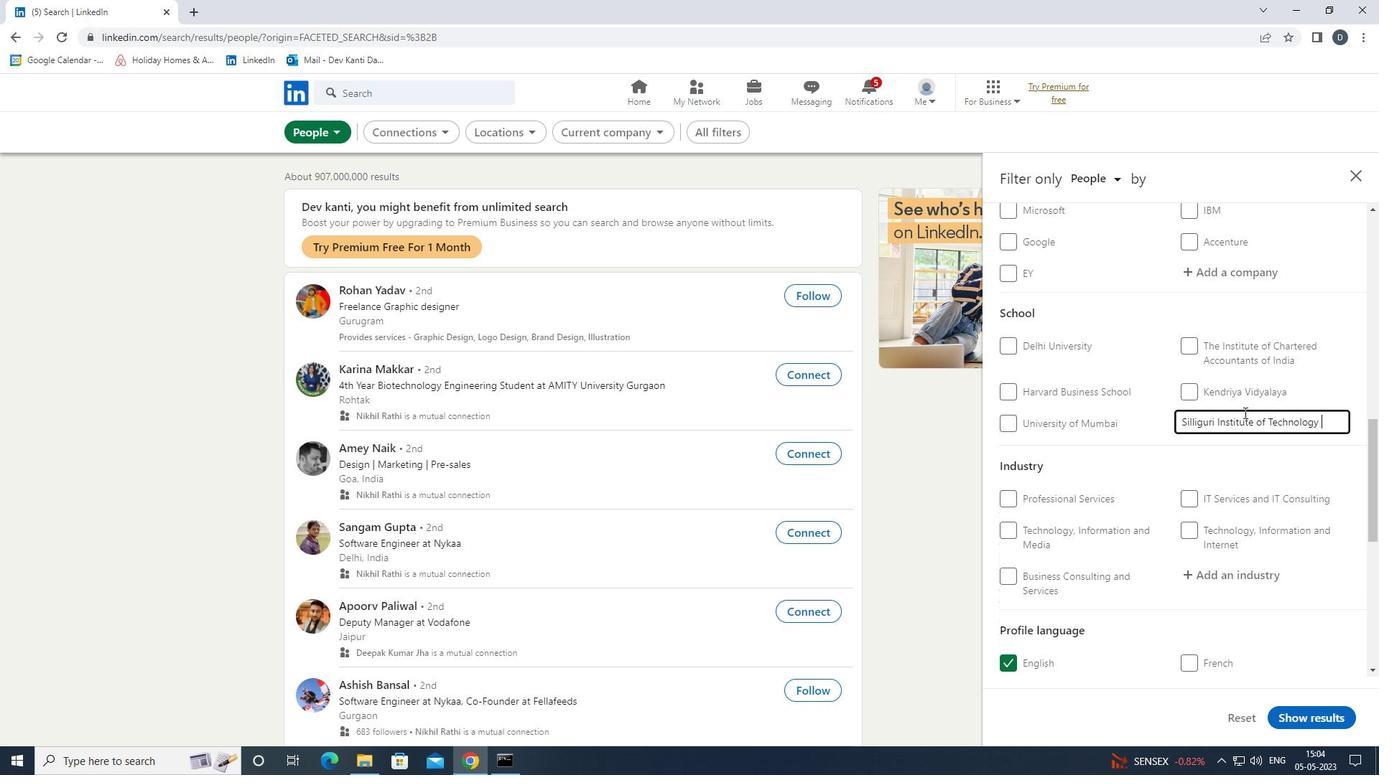 
Action: Mouse scrolled (1244, 410) with delta (0, 0)
Screenshot: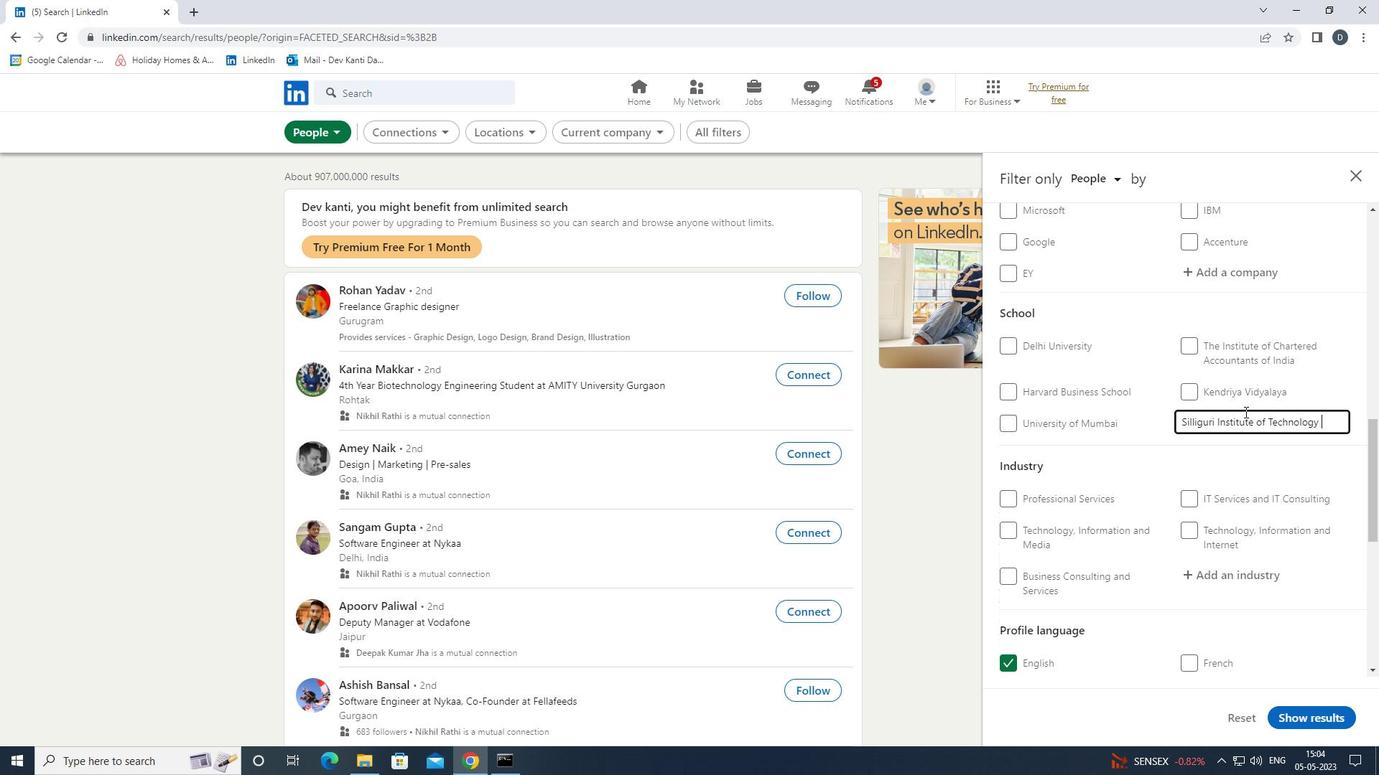 
Action: Mouse moved to (1246, 420)
Screenshot: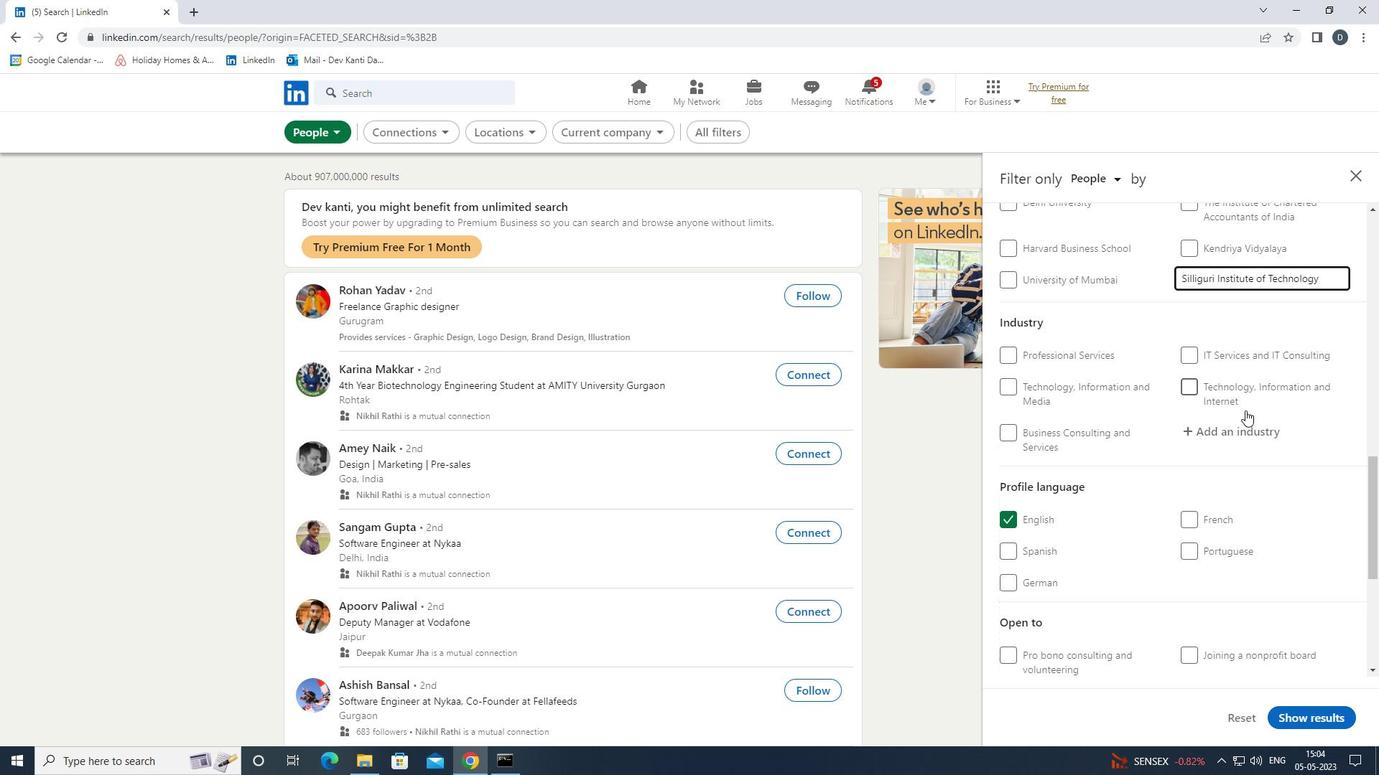 
Action: Mouse pressed left at (1246, 420)
Screenshot: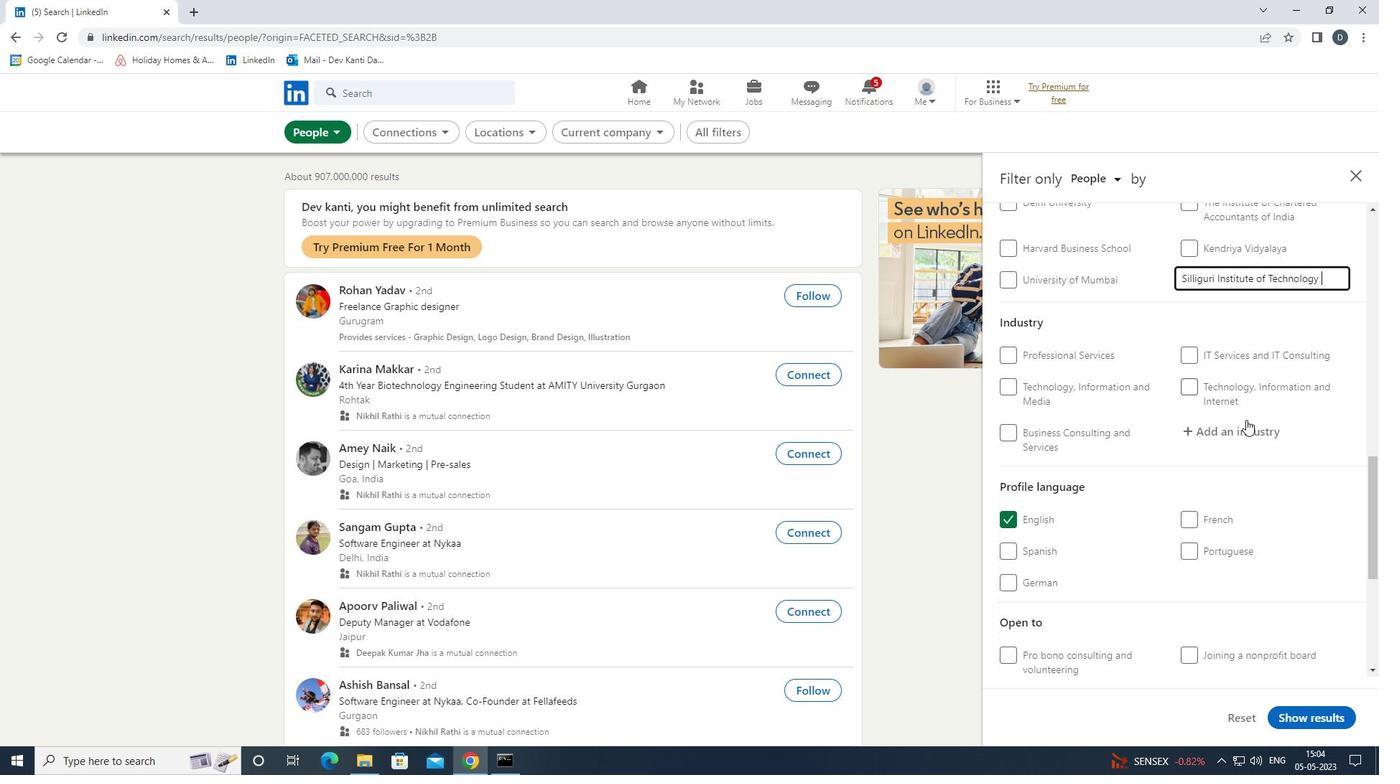 
Action: Mouse moved to (1241, 423)
Screenshot: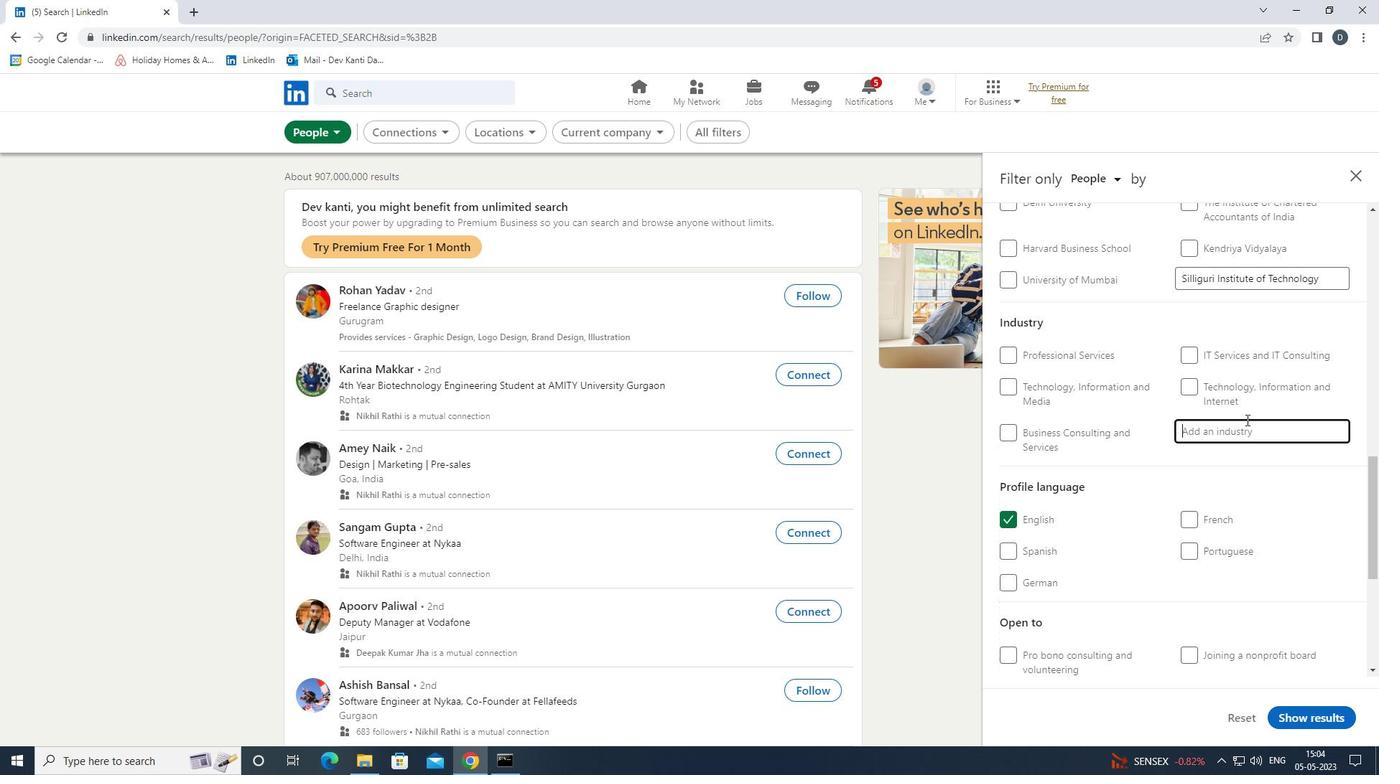 
Action: Key pressed <Key.shift><Key.shift><Key.shift><Key.shift><Key.shift><Key.shift><Key.shift><Key.shift><Key.shift><Key.shift>B
Screenshot: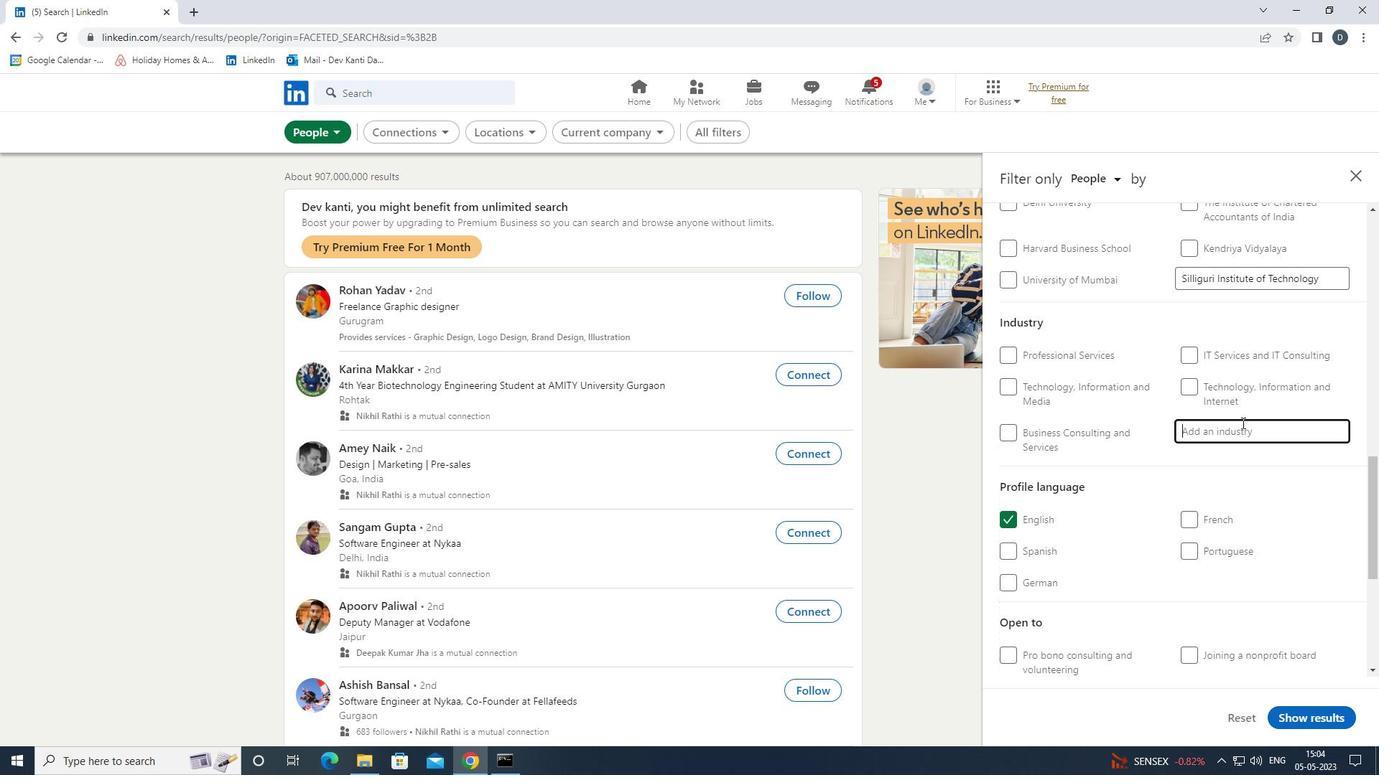 
Action: Mouse moved to (1241, 423)
Screenshot: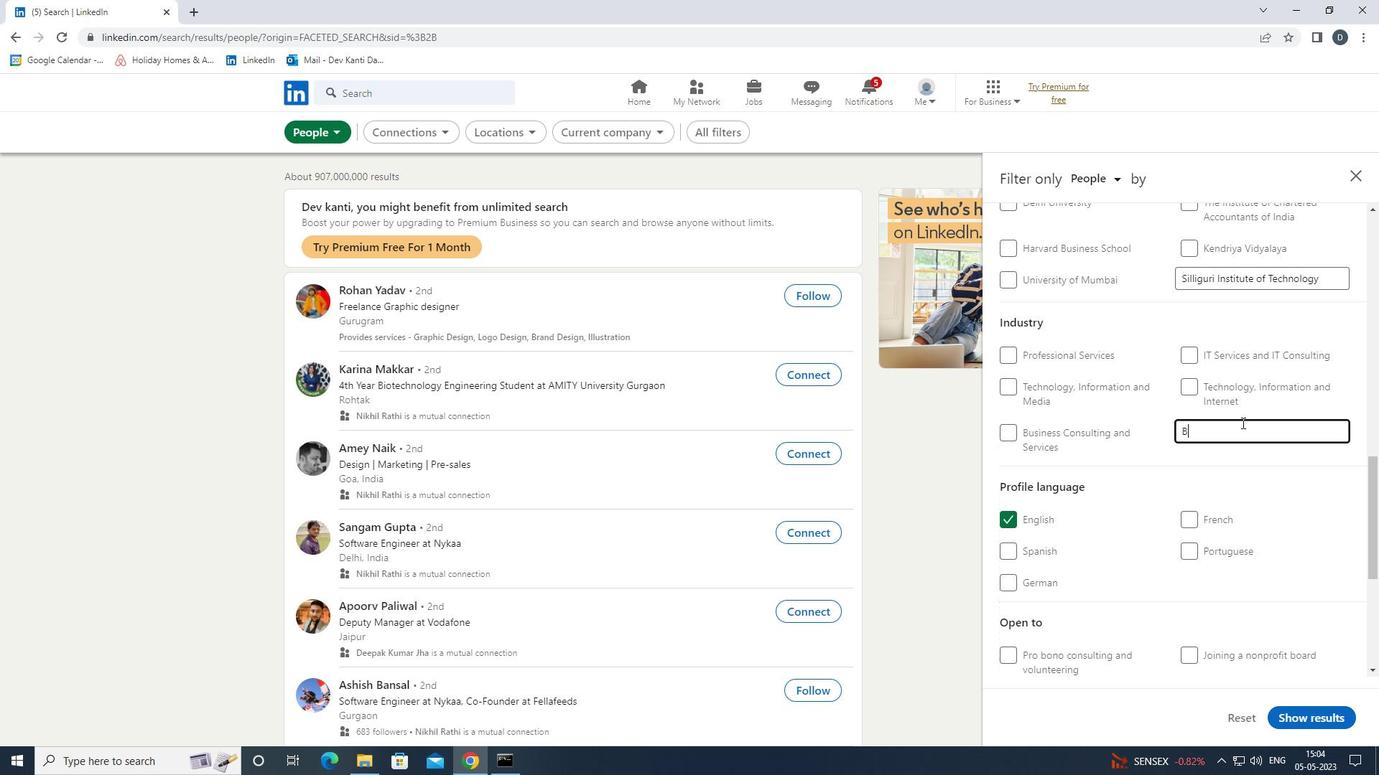 
Action: Key pressed O<Key.backspace>ROADCAST<Key.down><Key.enter>
Screenshot: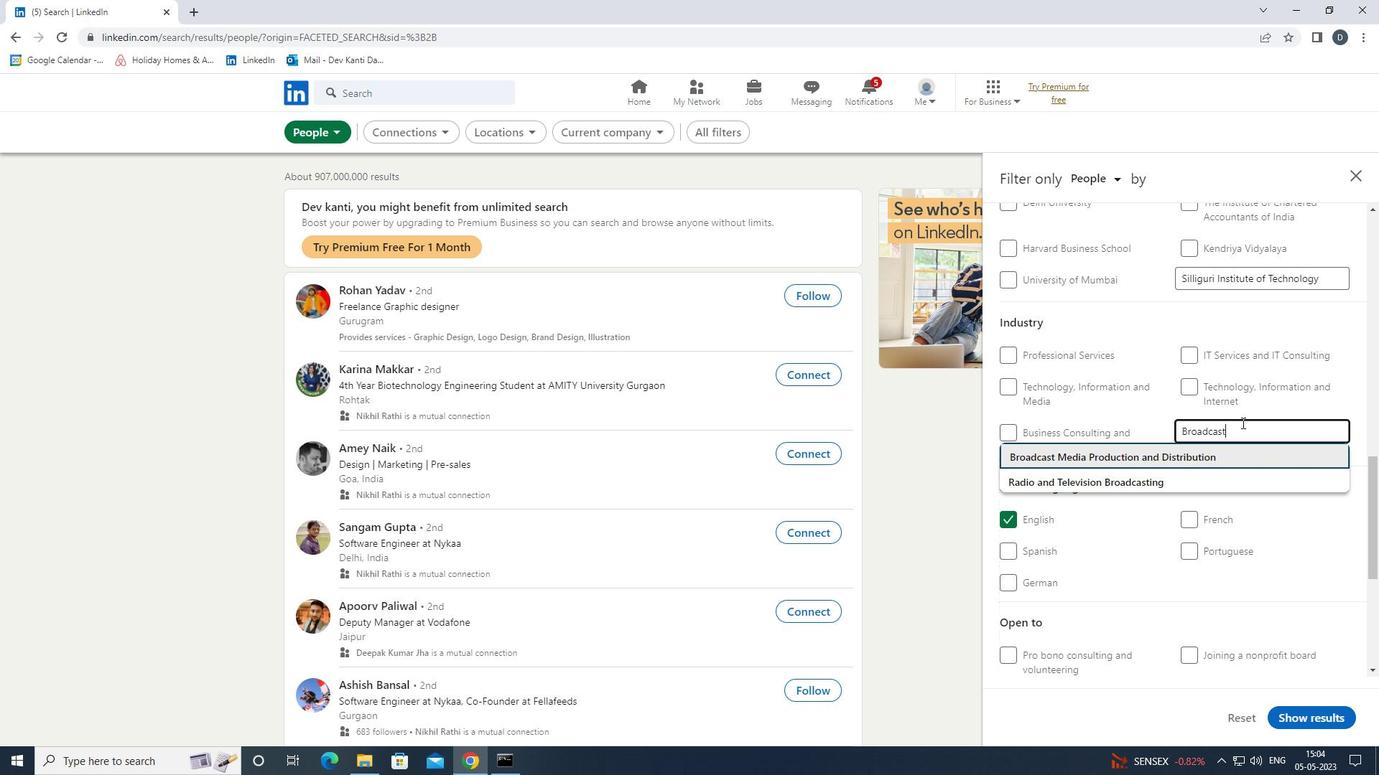 
Action: Mouse moved to (1246, 428)
Screenshot: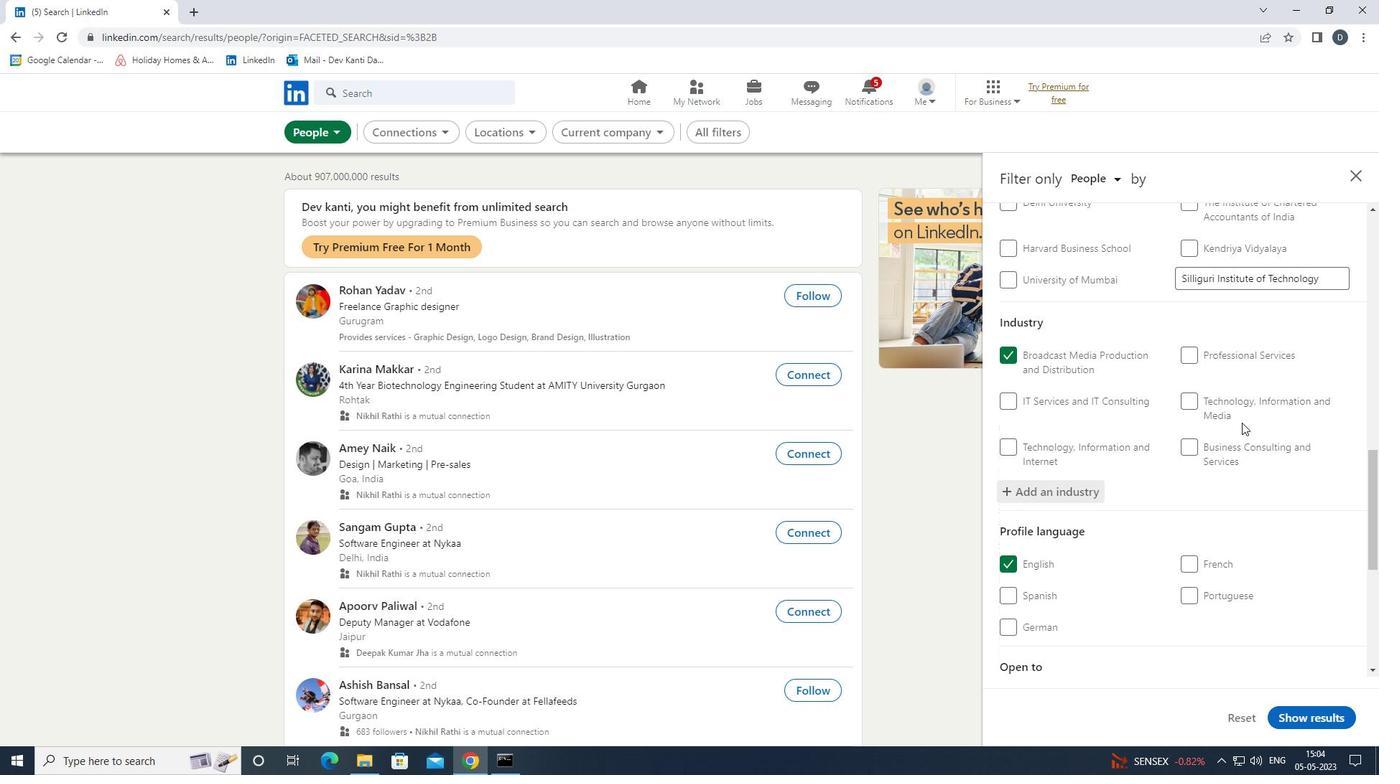 
Action: Mouse scrolled (1246, 427) with delta (0, 0)
Screenshot: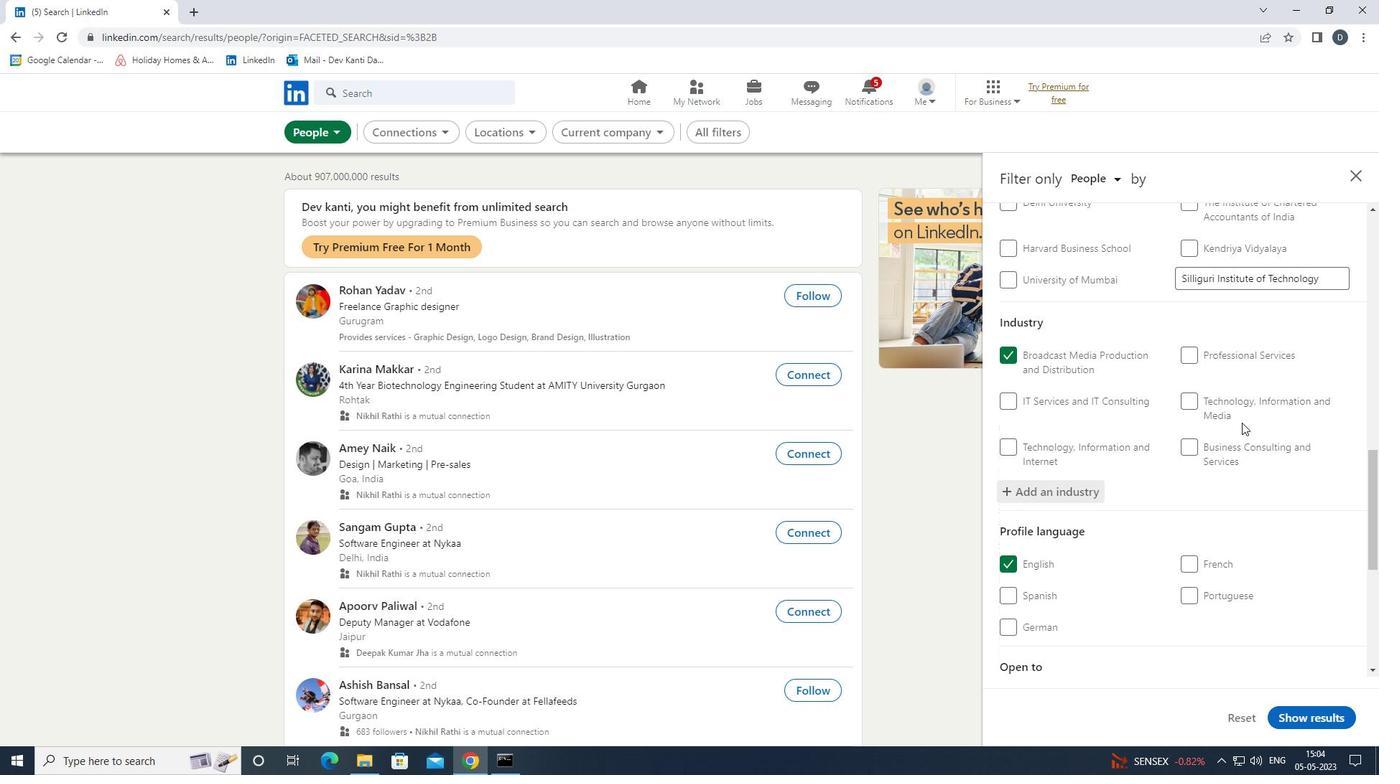 
Action: Mouse moved to (1251, 430)
Screenshot: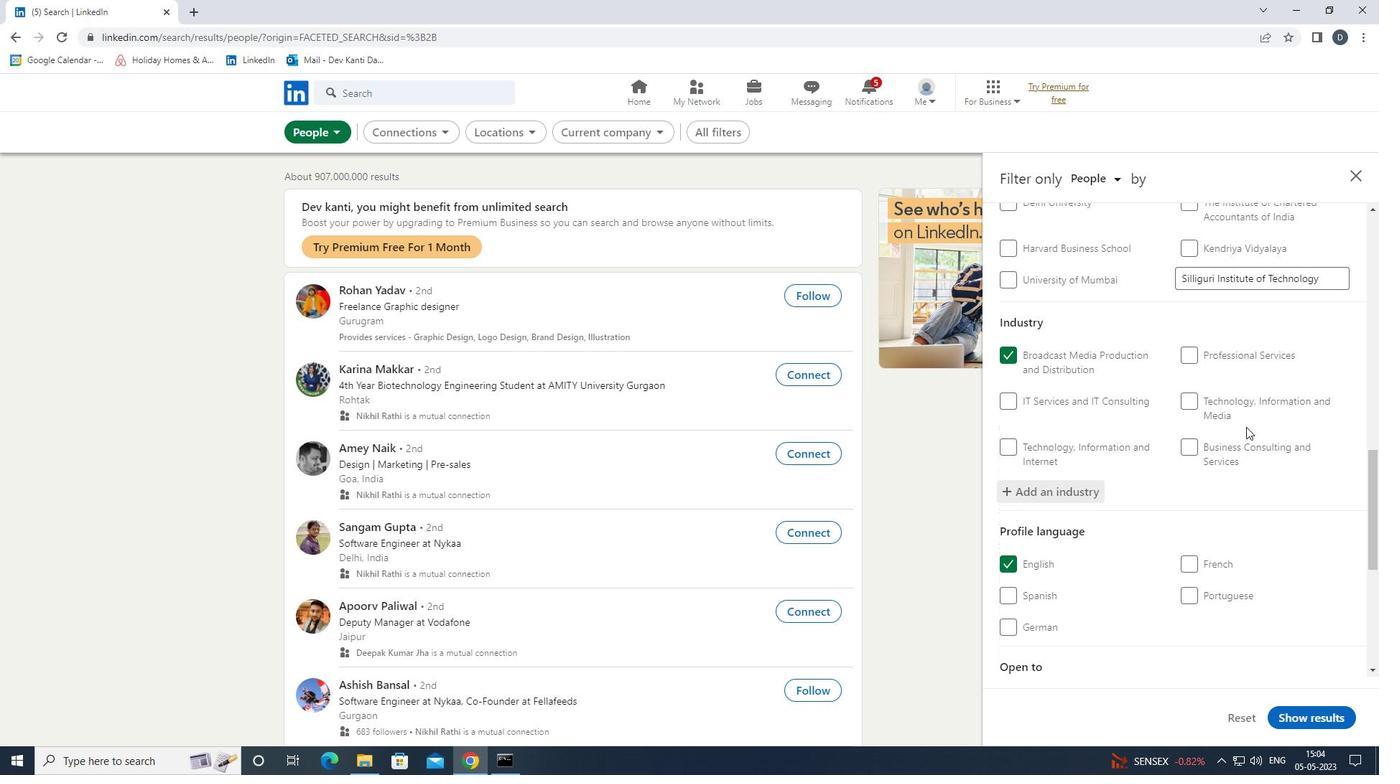 
Action: Mouse scrolled (1251, 430) with delta (0, 0)
Screenshot: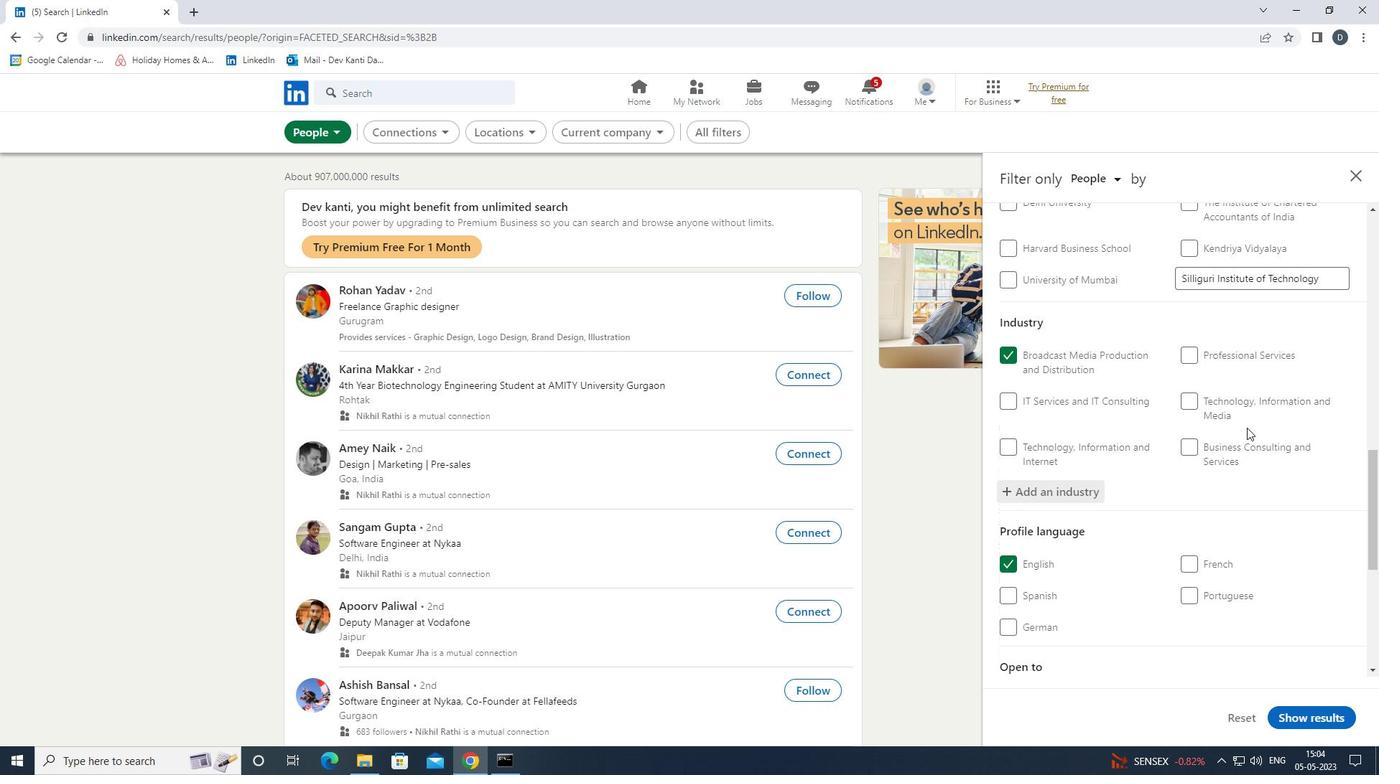 
Action: Mouse moved to (1252, 432)
Screenshot: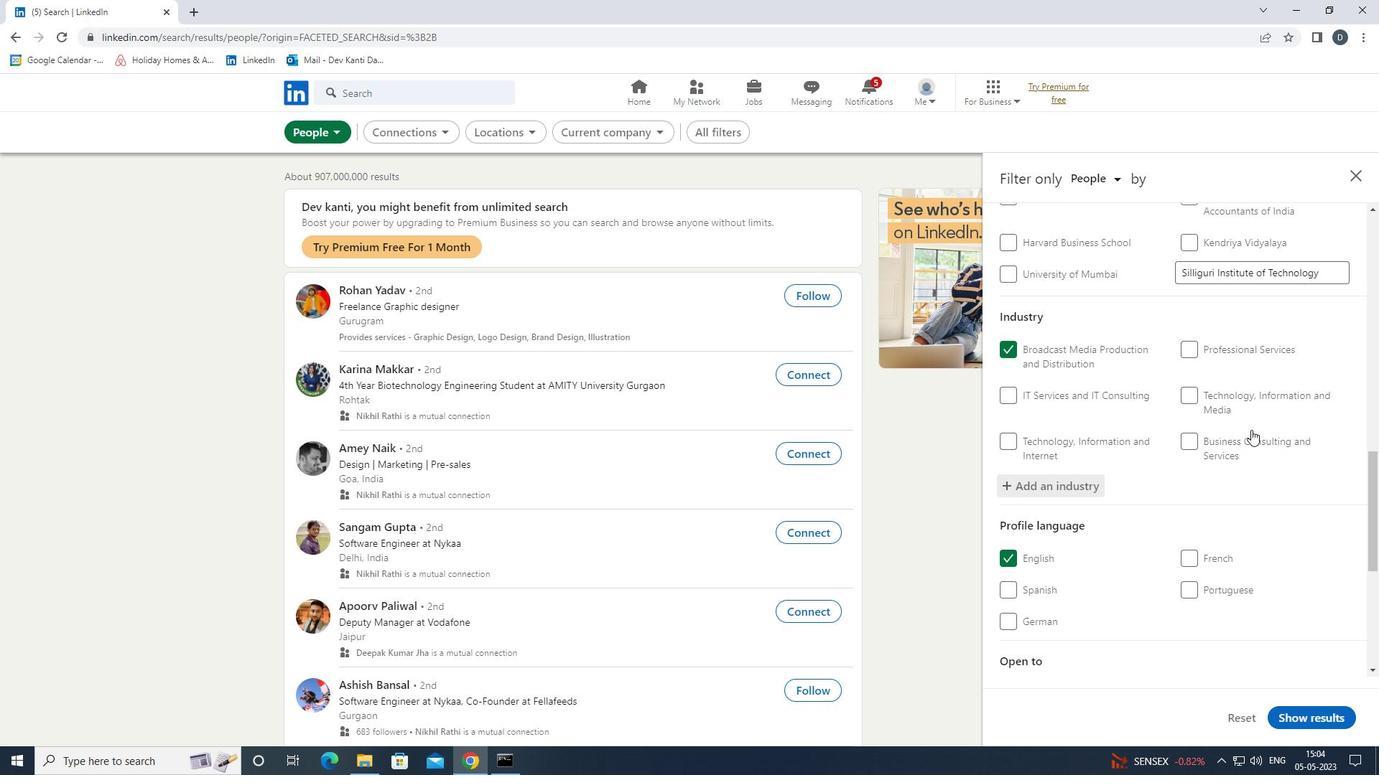 
Action: Mouse scrolled (1252, 431) with delta (0, 0)
Screenshot: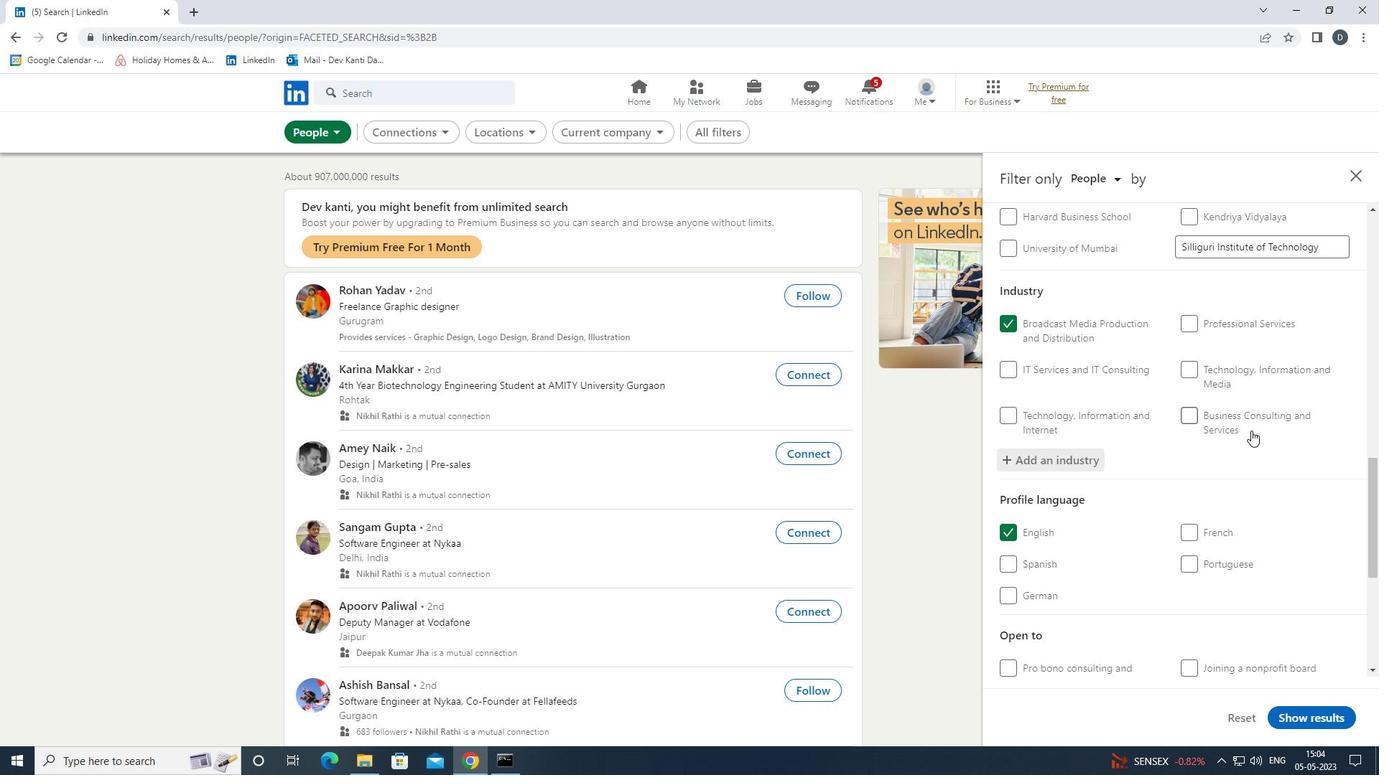 
Action: Mouse scrolled (1252, 431) with delta (0, 0)
Screenshot: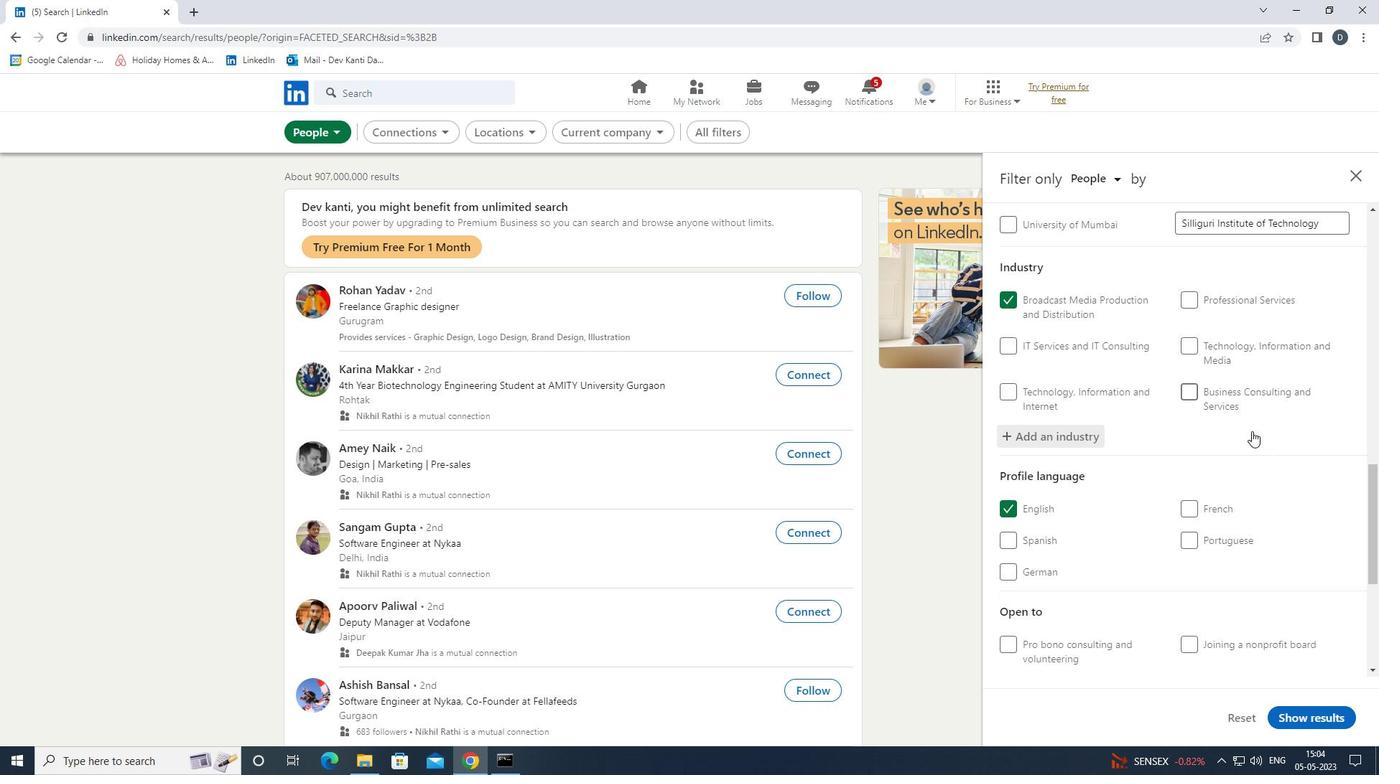 
Action: Mouse moved to (1252, 432)
Screenshot: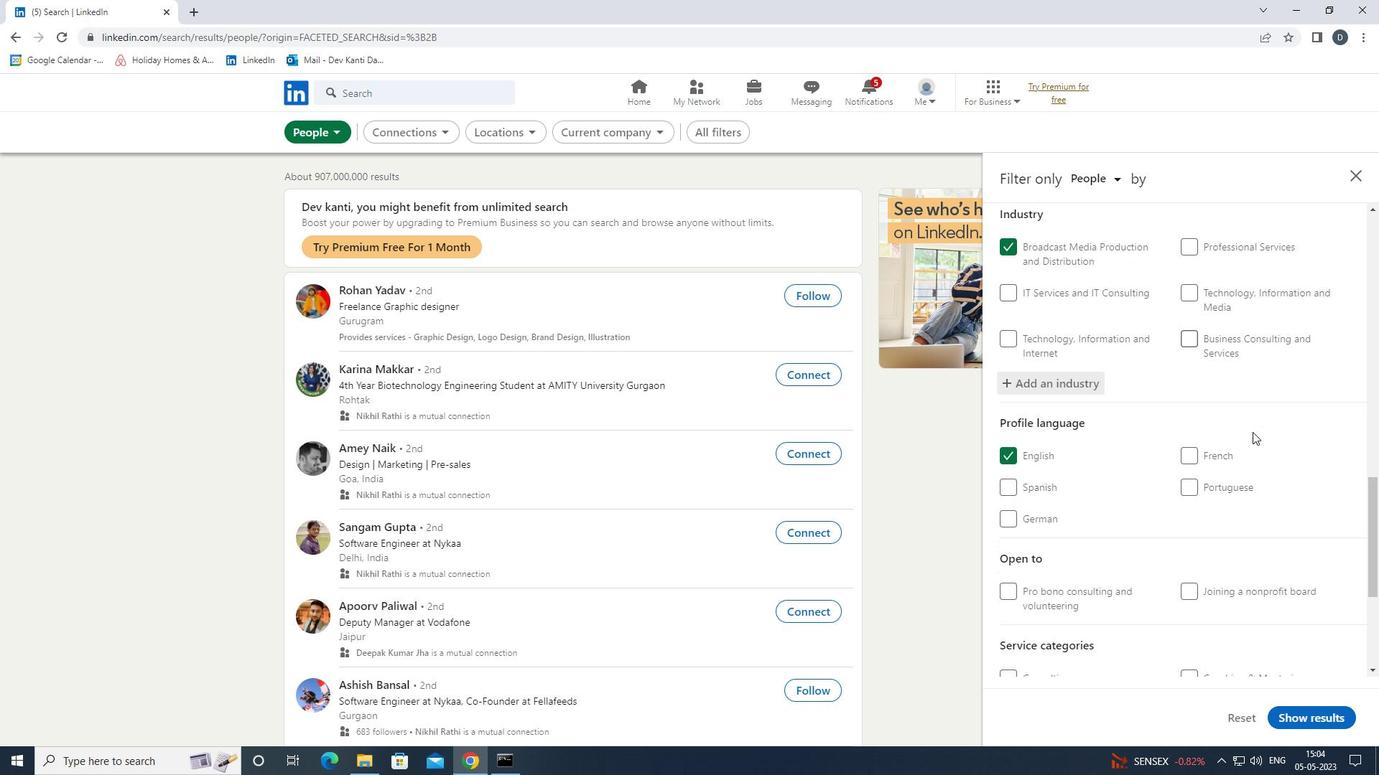 
Action: Mouse scrolled (1252, 431) with delta (0, 0)
Screenshot: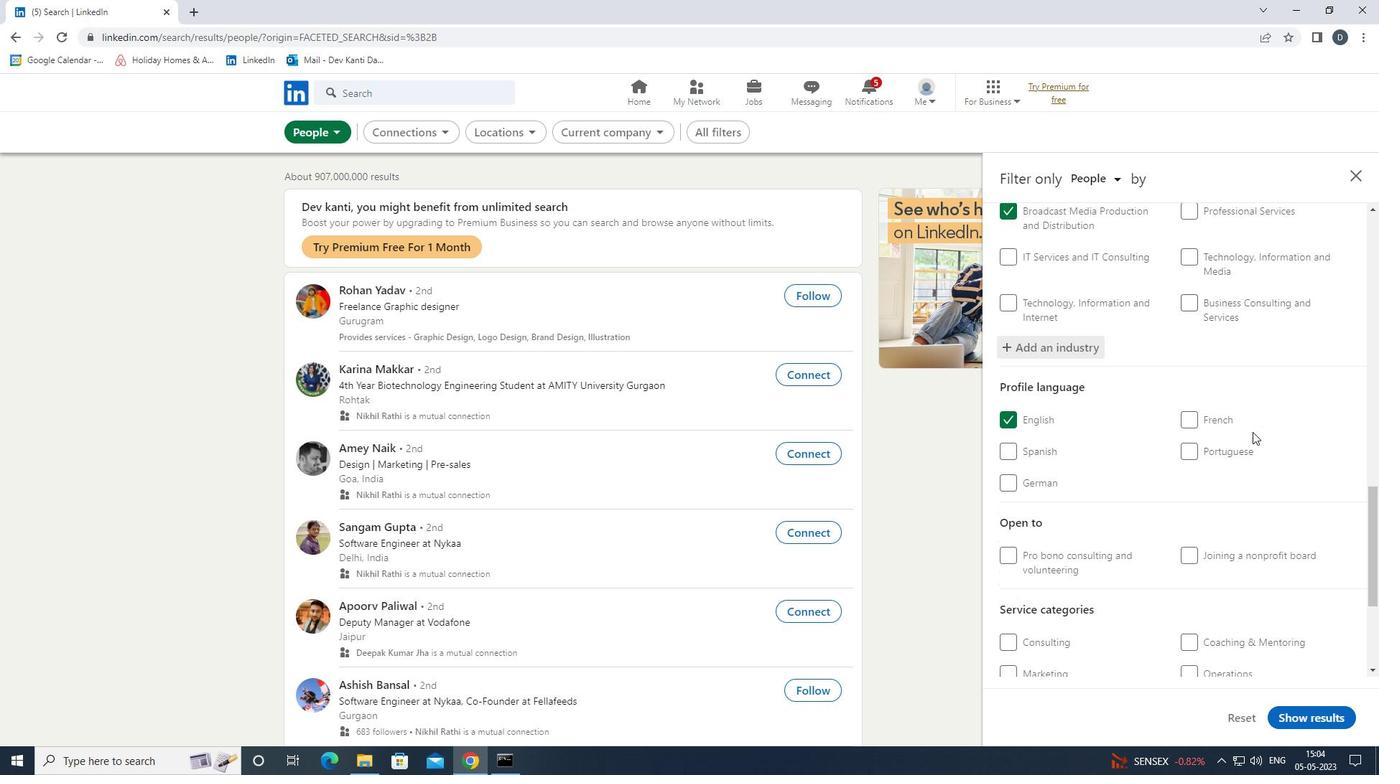 
Action: Mouse moved to (1259, 491)
Screenshot: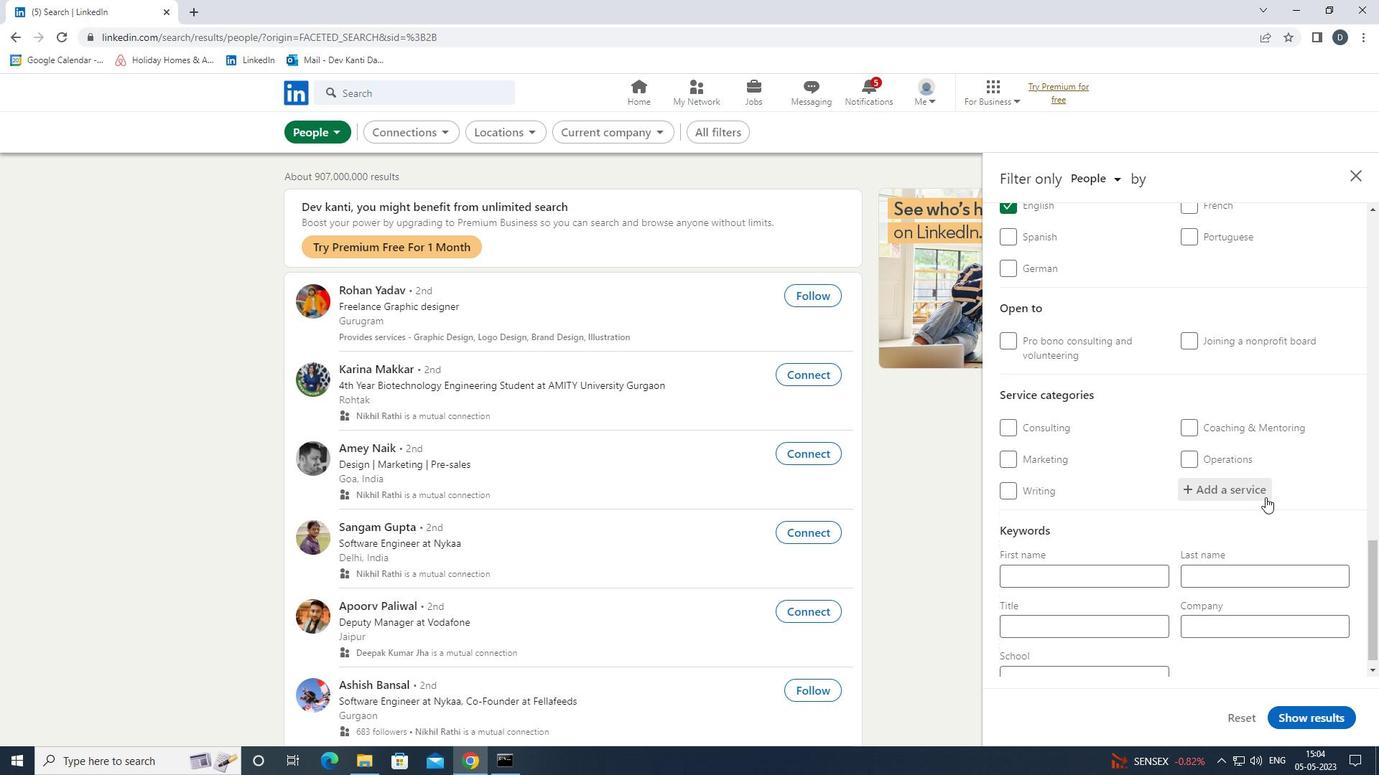 
Action: Mouse pressed left at (1259, 491)
Screenshot: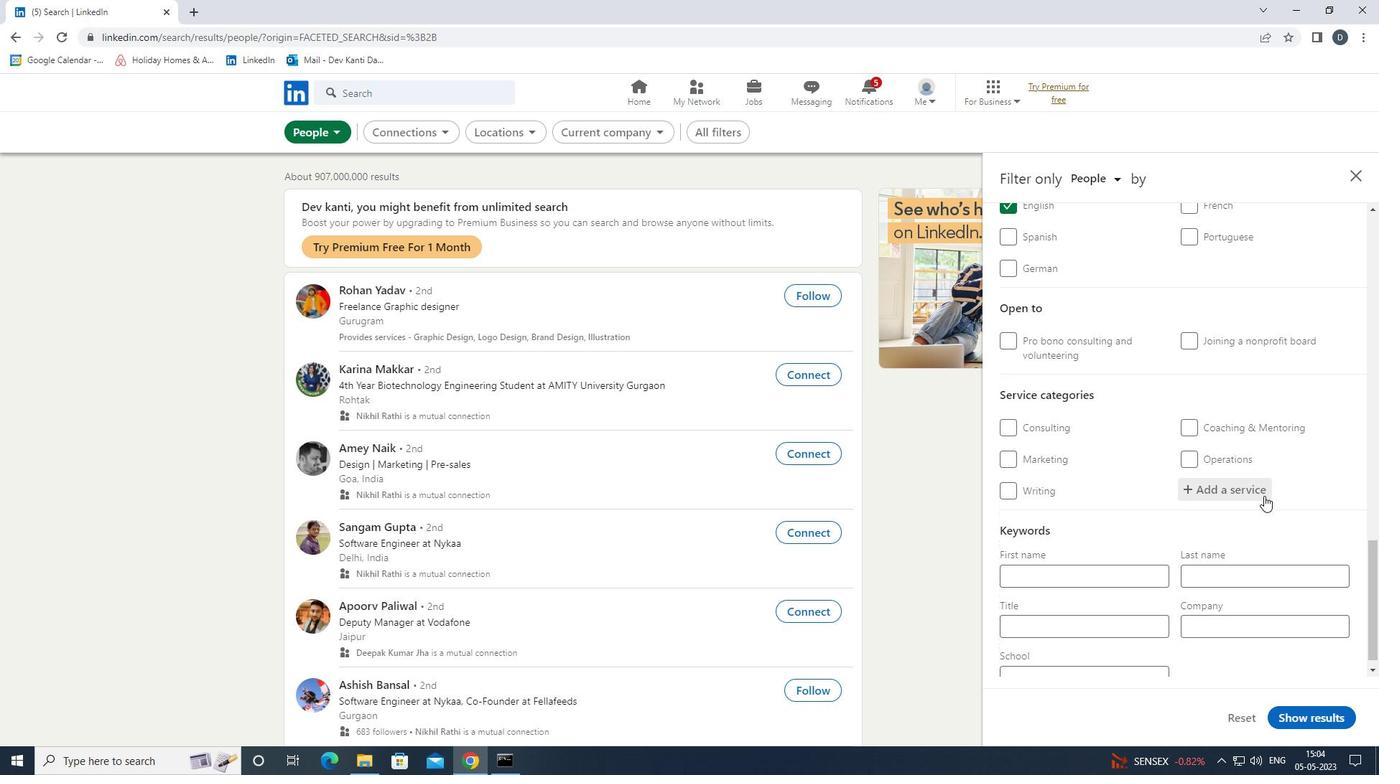 
Action: Key pressed <Key.shift><Key.shift><Key.shift><Key.shift><Key.shift><Key.shift><Key.shift><Key.shift>RESUME<Key.space><Key.shift><Key.shift><Key.shift><Key.shift><Key.shift><Key.shift><Key.shift><Key.shift><Key.shift><Key.shift><Key.shift><Key.shift><Key.shift><Key.shift><Key.shift><Key.shift><Key.shift><Key.shift><Key.shift><Key.shift><Key.shift><Key.shift><Key.shift><Key.shift><Key.shift><Key.shift><Key.shift><Key.shift><Key.shift><Key.shift>WRITING<Key.down><Key.enter>
Screenshot: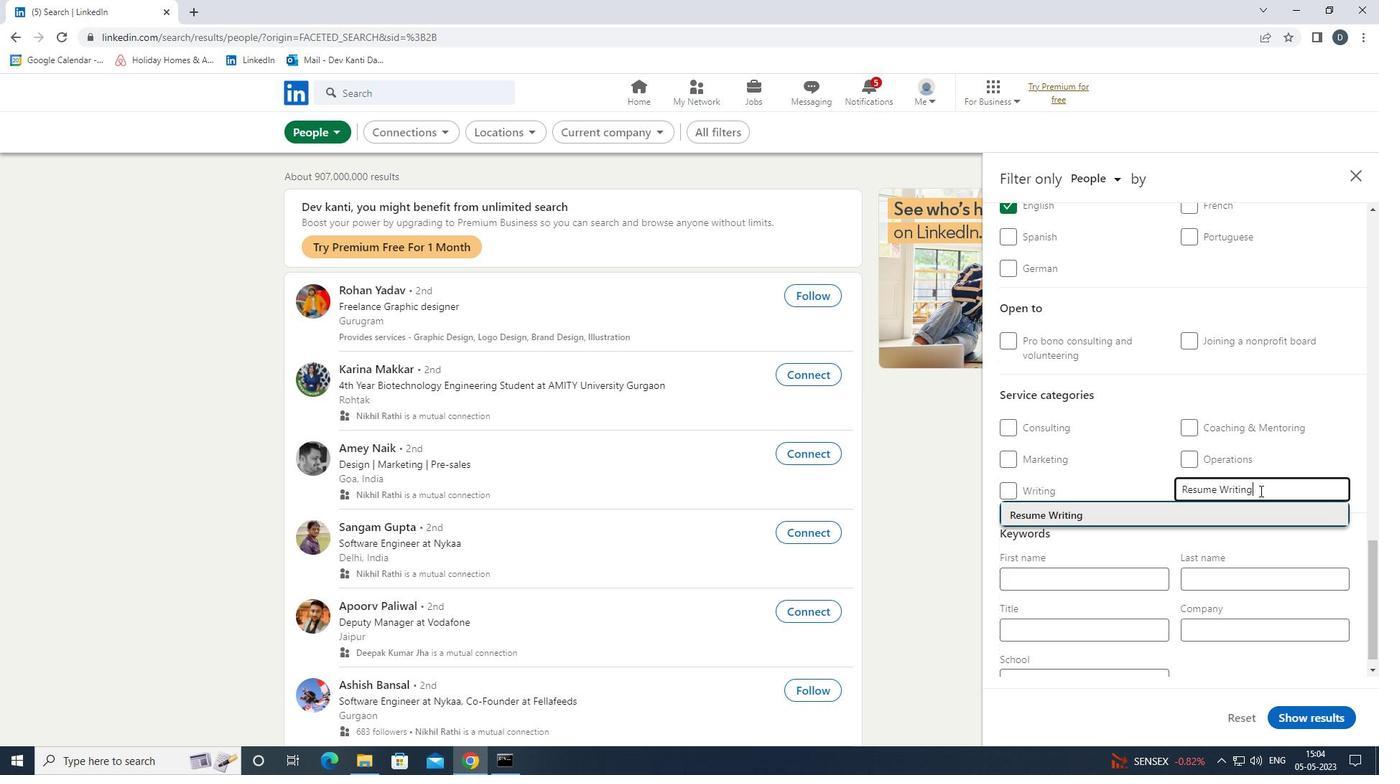 
Action: Mouse moved to (1261, 488)
Screenshot: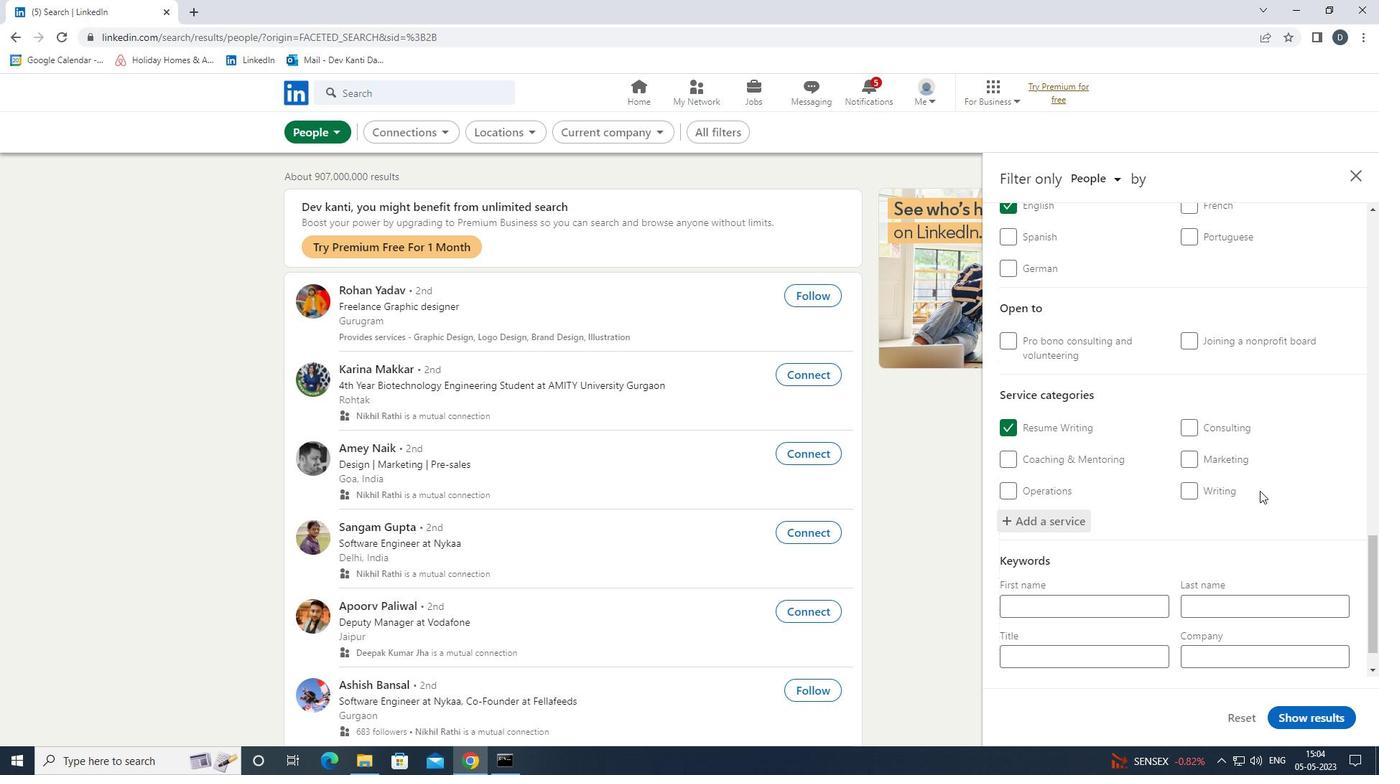 
Action: Mouse scrolled (1261, 487) with delta (0, 0)
Screenshot: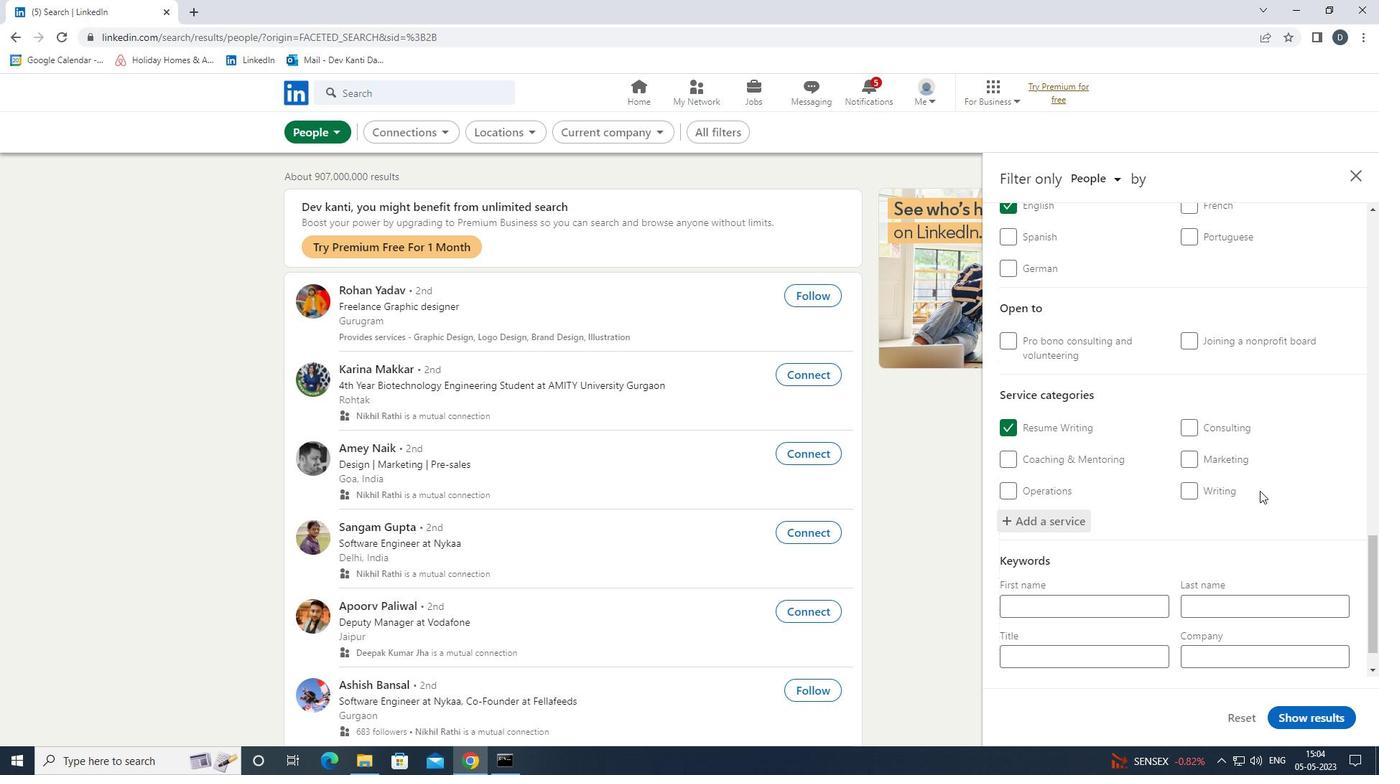 
Action: Mouse scrolled (1261, 487) with delta (0, 0)
Screenshot: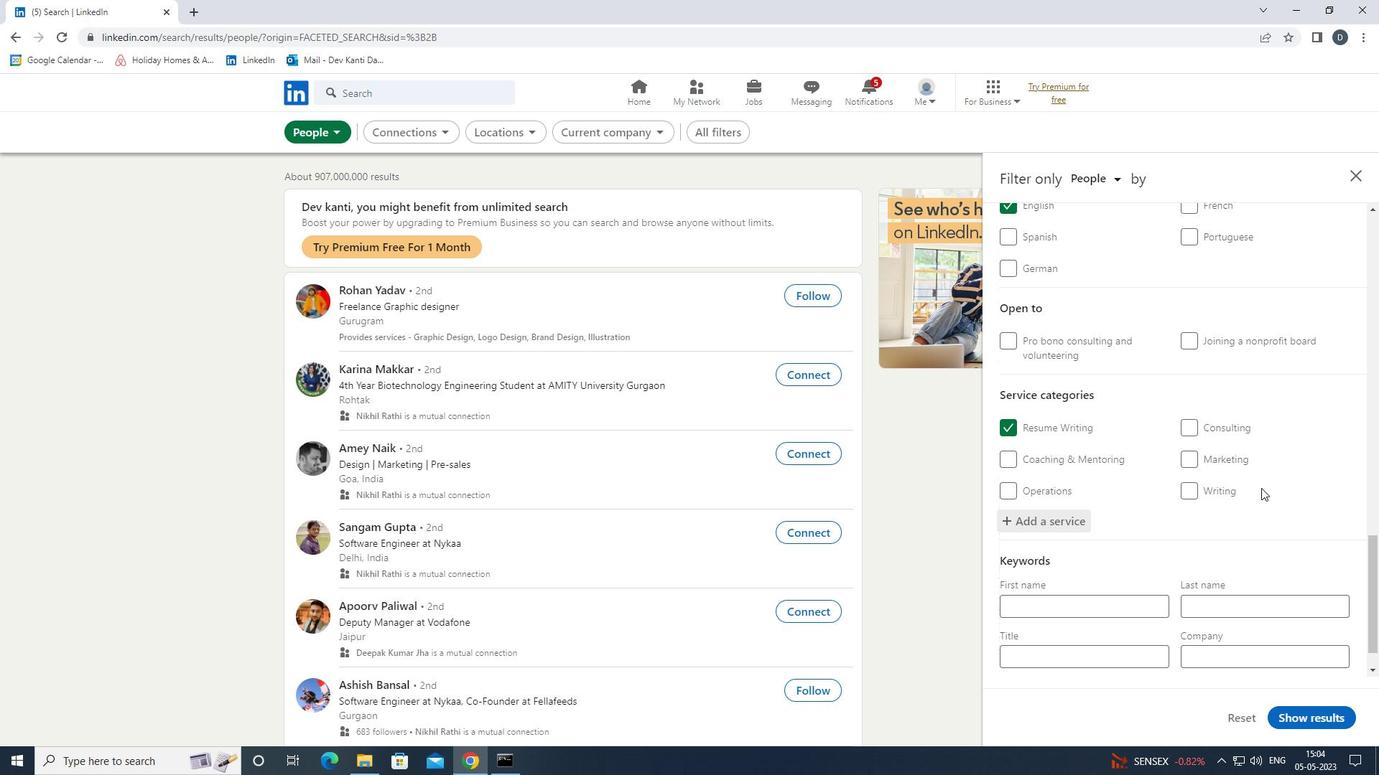 
Action: Mouse scrolled (1261, 487) with delta (0, 0)
Screenshot: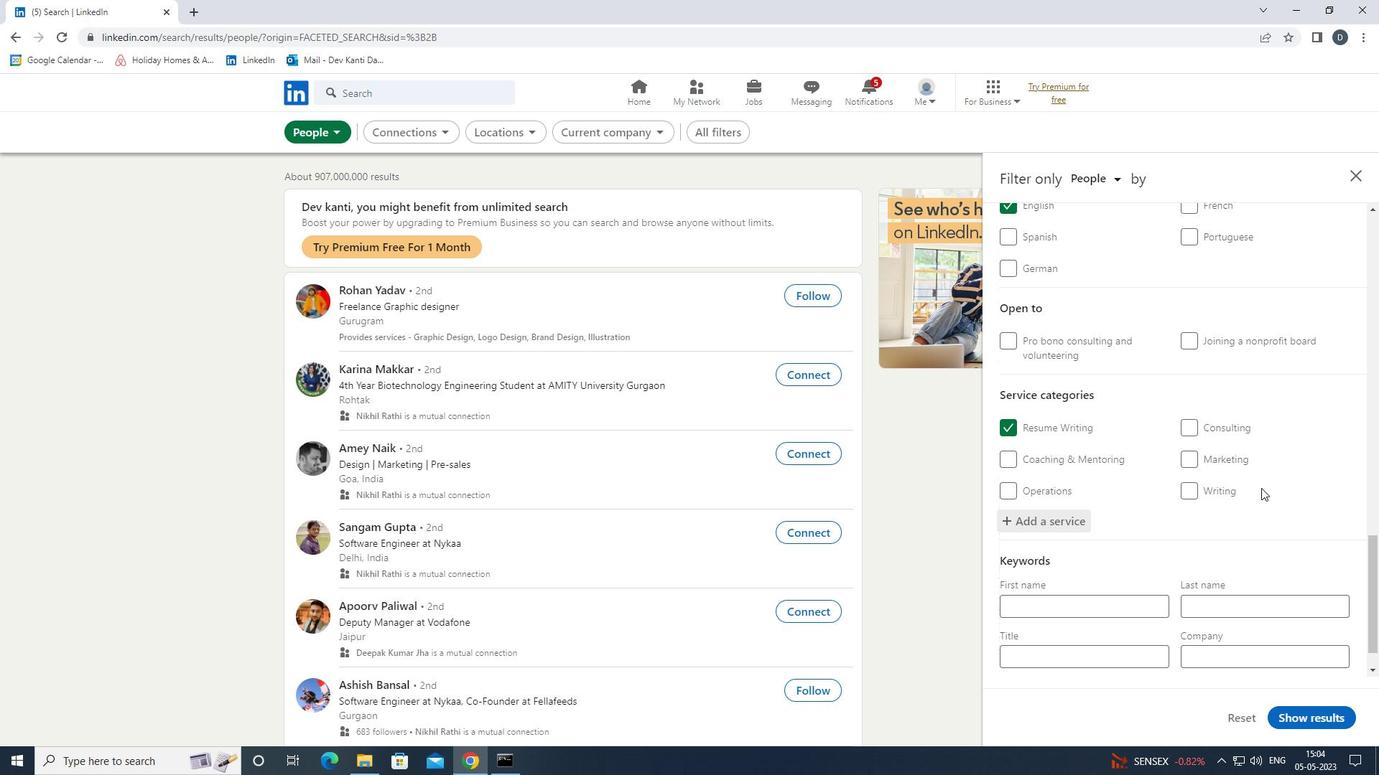 
Action: Mouse moved to (1152, 599)
Screenshot: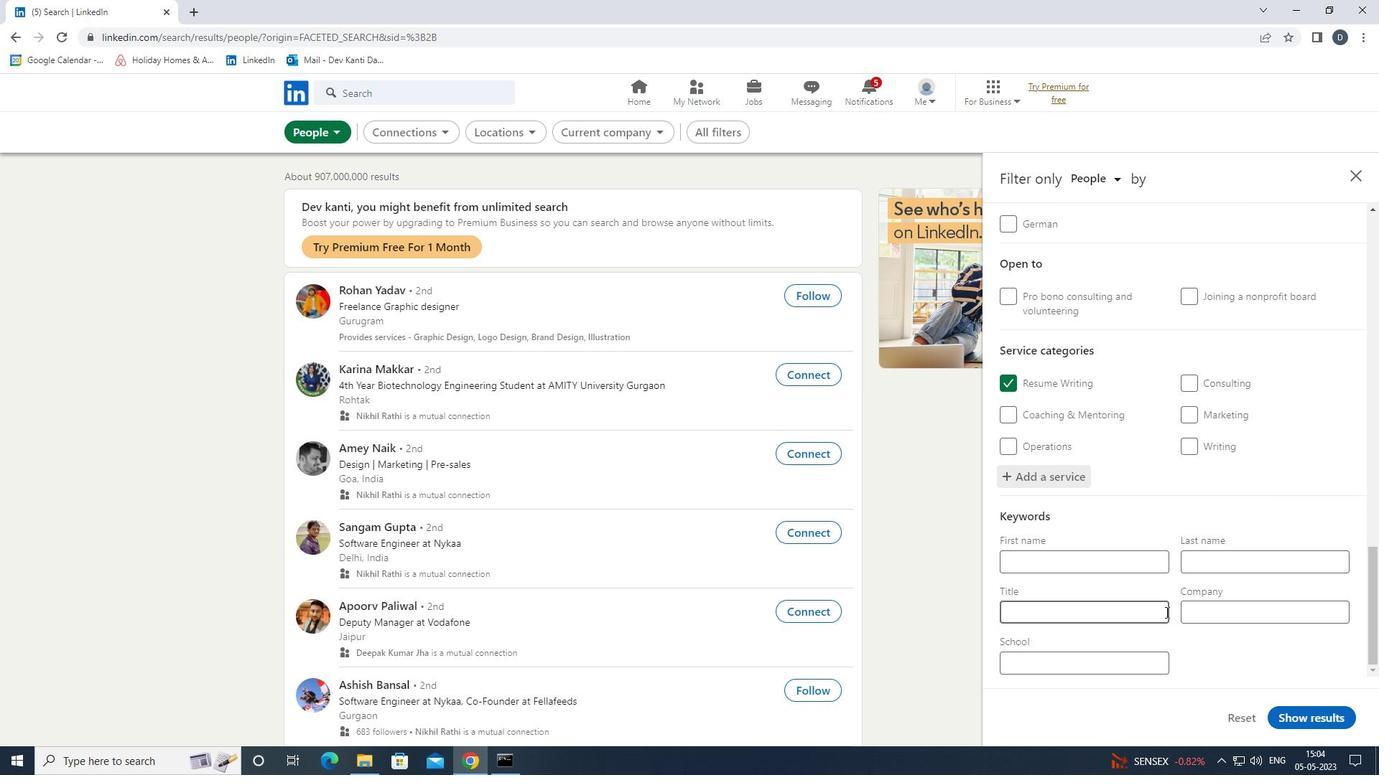 
Action: Mouse pressed left at (1152, 599)
Screenshot: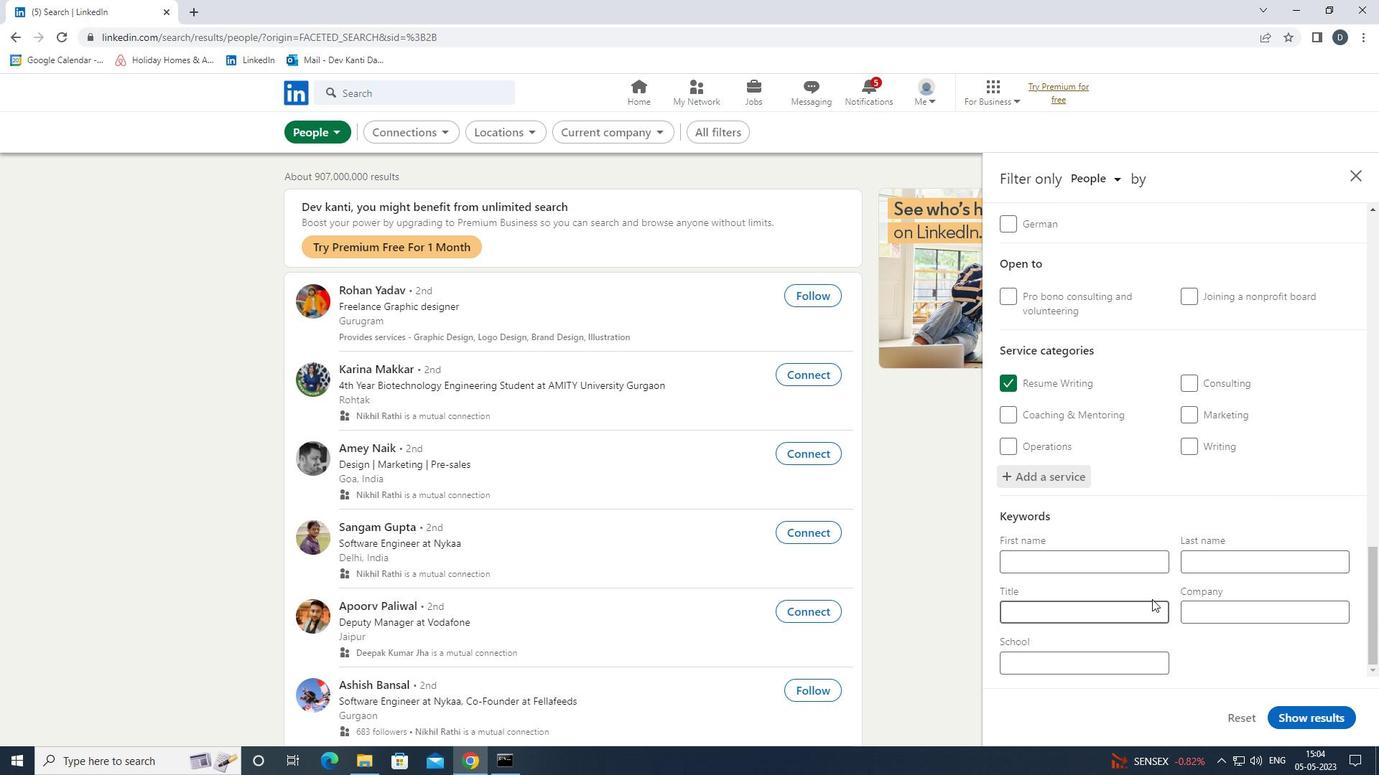 
Action: Mouse moved to (1124, 610)
Screenshot: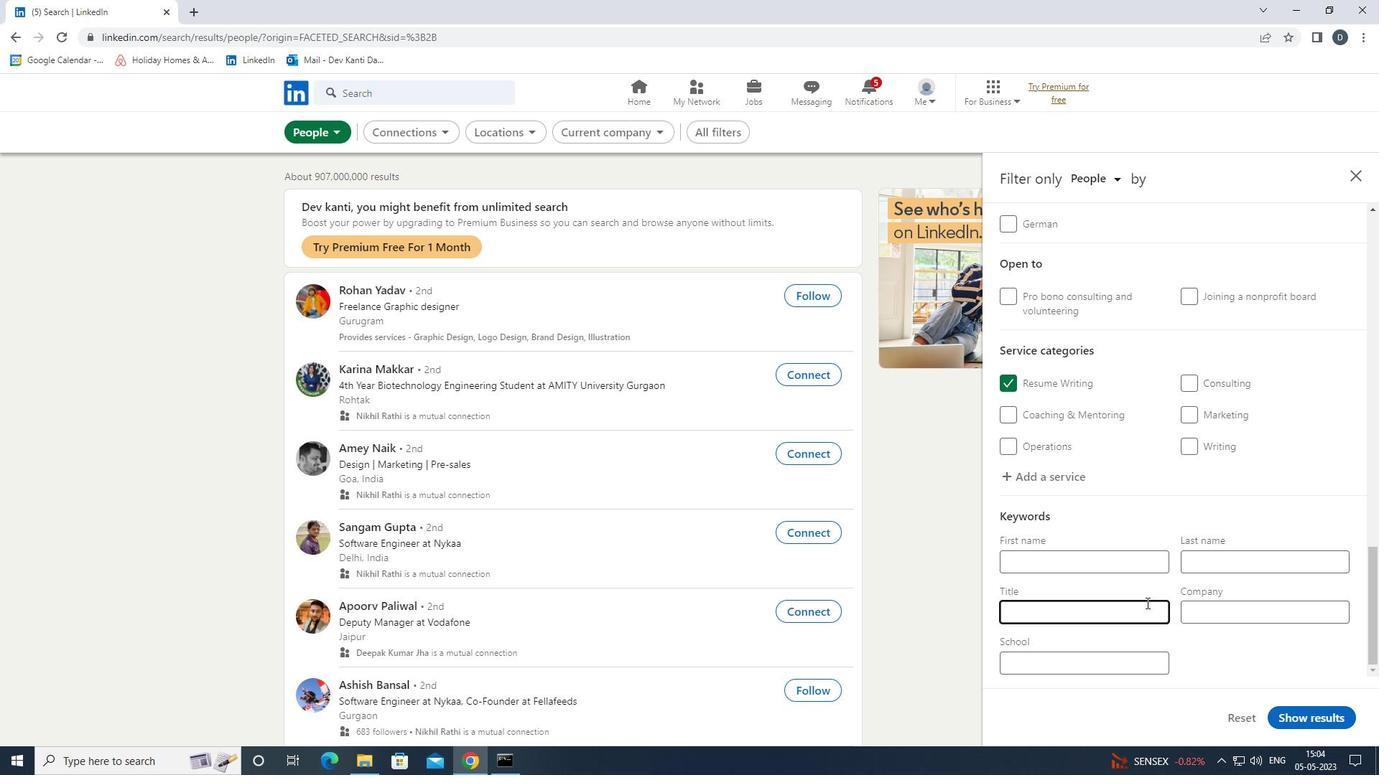 
Action: Key pressed <Key.shift><Key.shift><Key.shift><Key.shift><Key.shift><Key.shift><Key.shift><Key.shift><Key.shift><Key.shift><Key.shift>MEALS<Key.space><Key.shift>ON<Key.space><Key.shift><Key.shift><Key.shift><Key.shift><Key.shift>WHEELS<Key.space><Key.shift>DRIVER
Screenshot: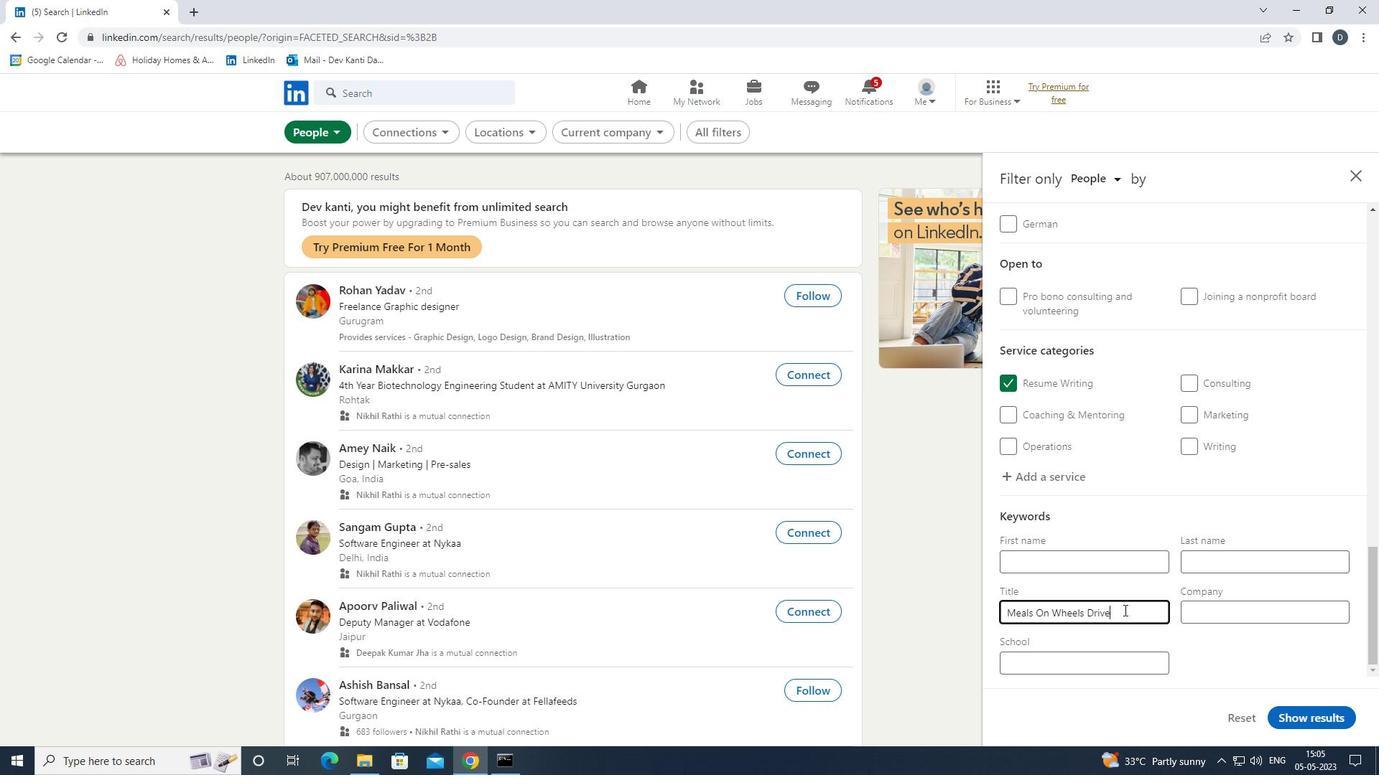 
Action: Mouse moved to (1307, 719)
Screenshot: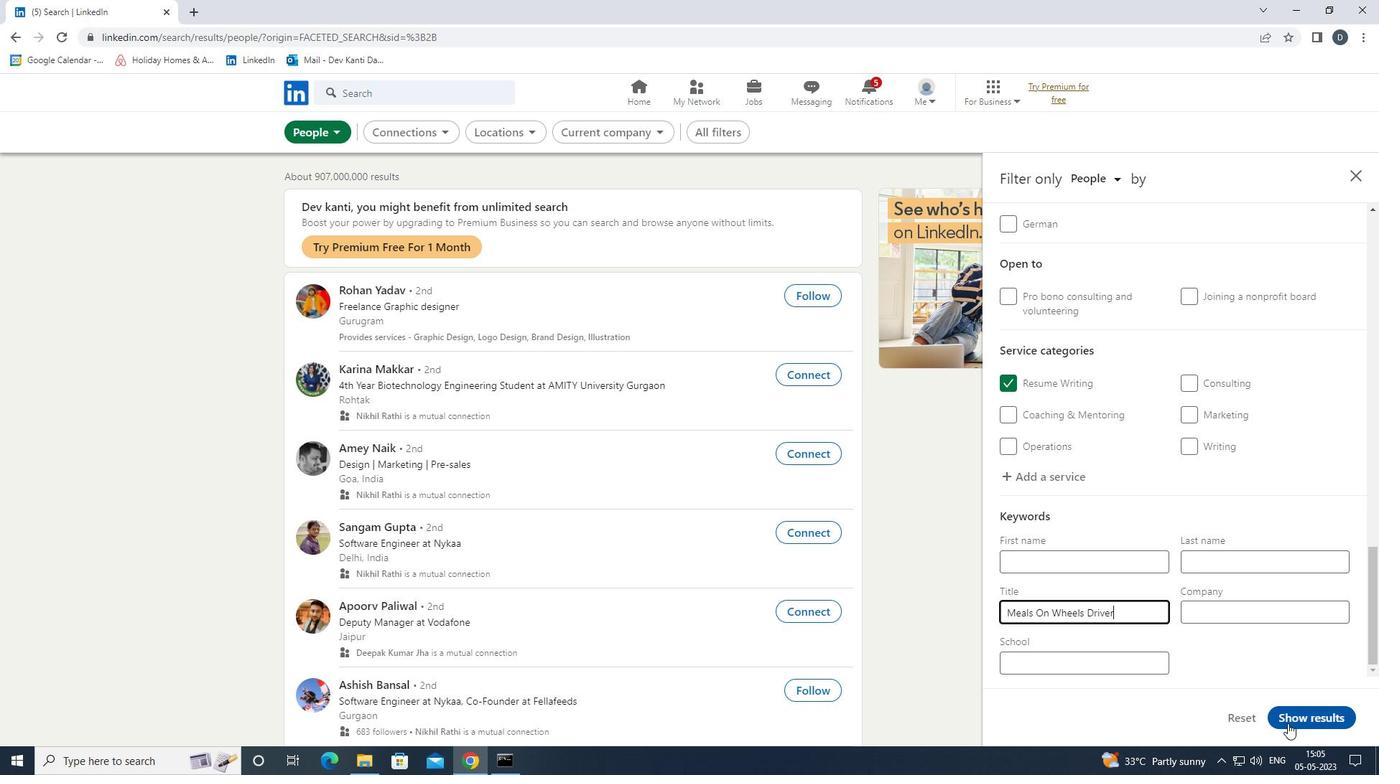 
Action: Mouse pressed left at (1307, 719)
Screenshot: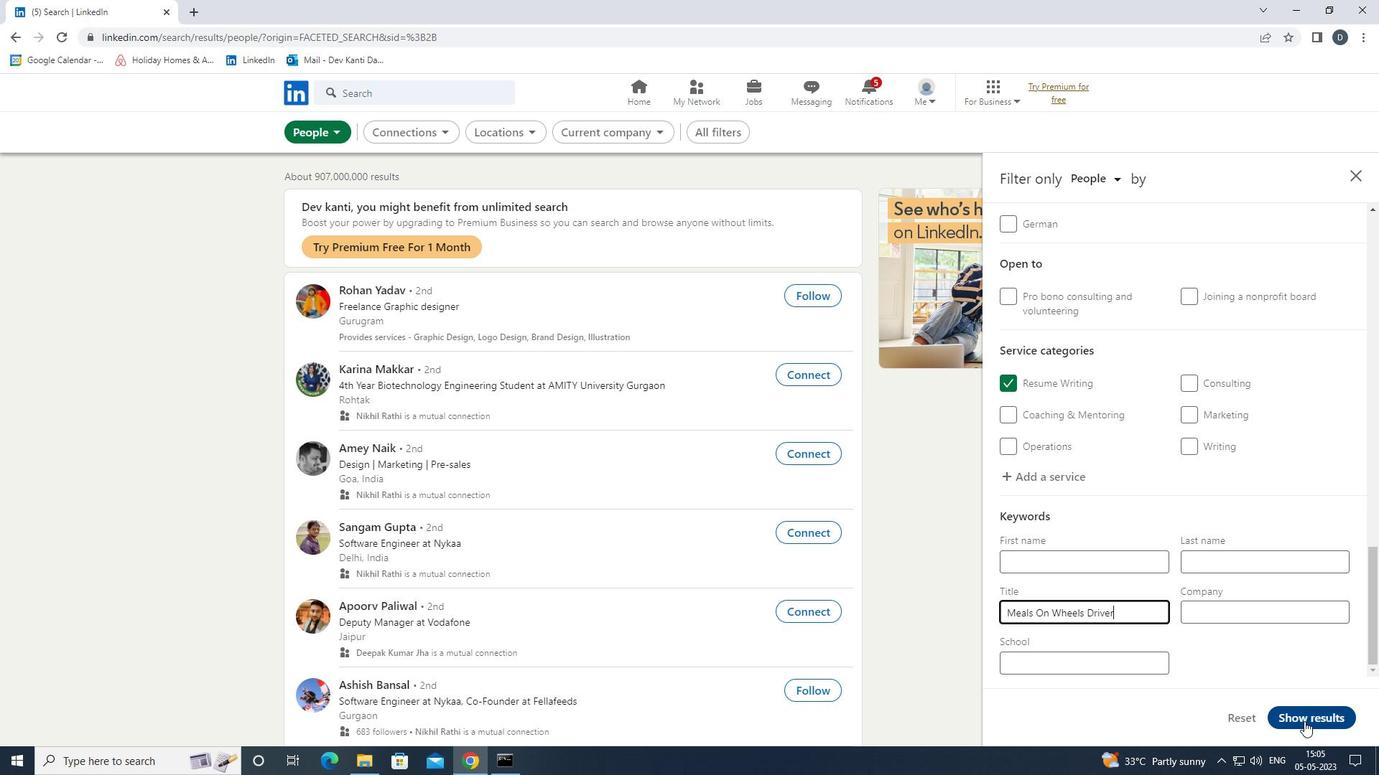 
Action: Mouse moved to (1218, 588)
Screenshot: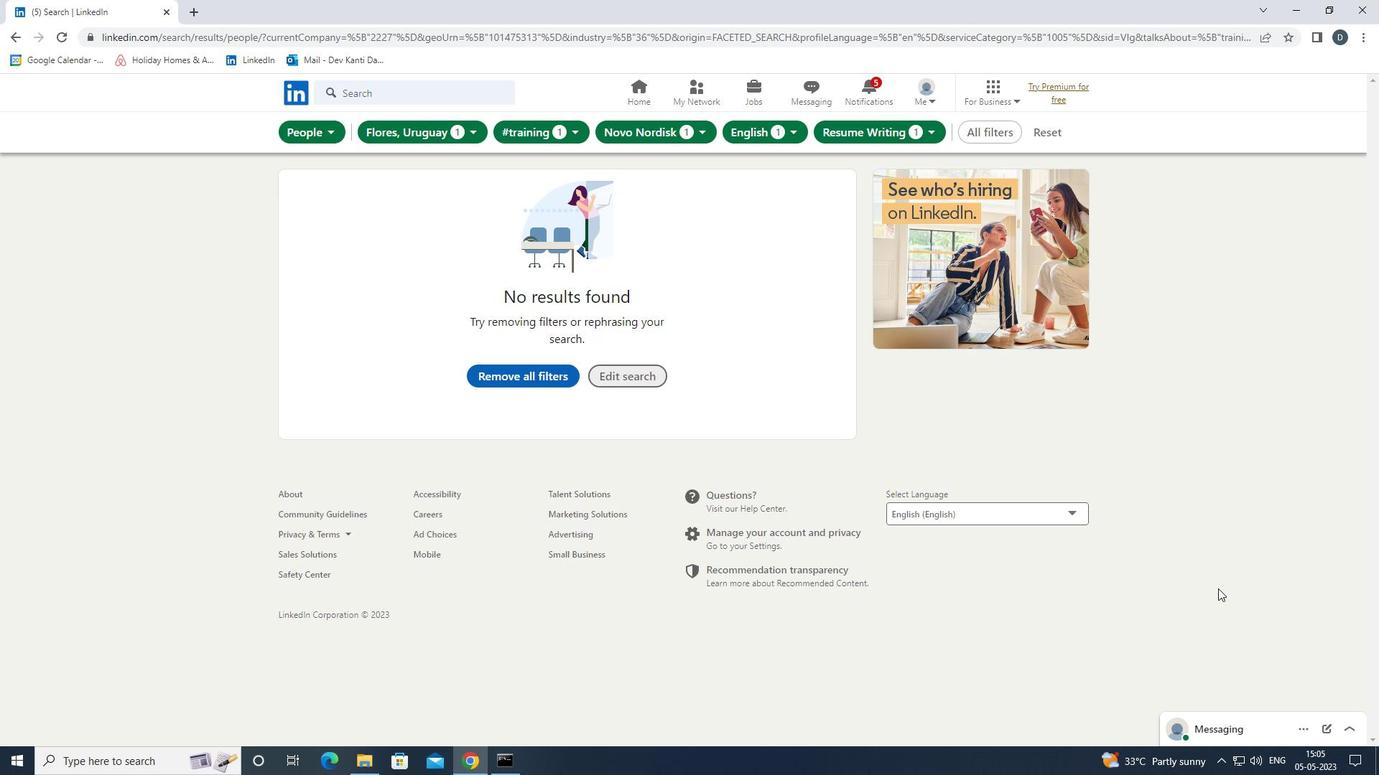 
